 Task: Look for space in El Eulma, Algeria from 5th June, 2023 to 16th June, 2023 for 2 adults in price range Rs.14000 to Rs.18000. Place can be entire place with 1  bedroom having 1 bed and 1 bathroom. Property type can be house, flat, hotel. Amenities needed are: washing machine. Booking option can be shelf check-in. Required host language is .
Action: Mouse moved to (558, 114)
Screenshot: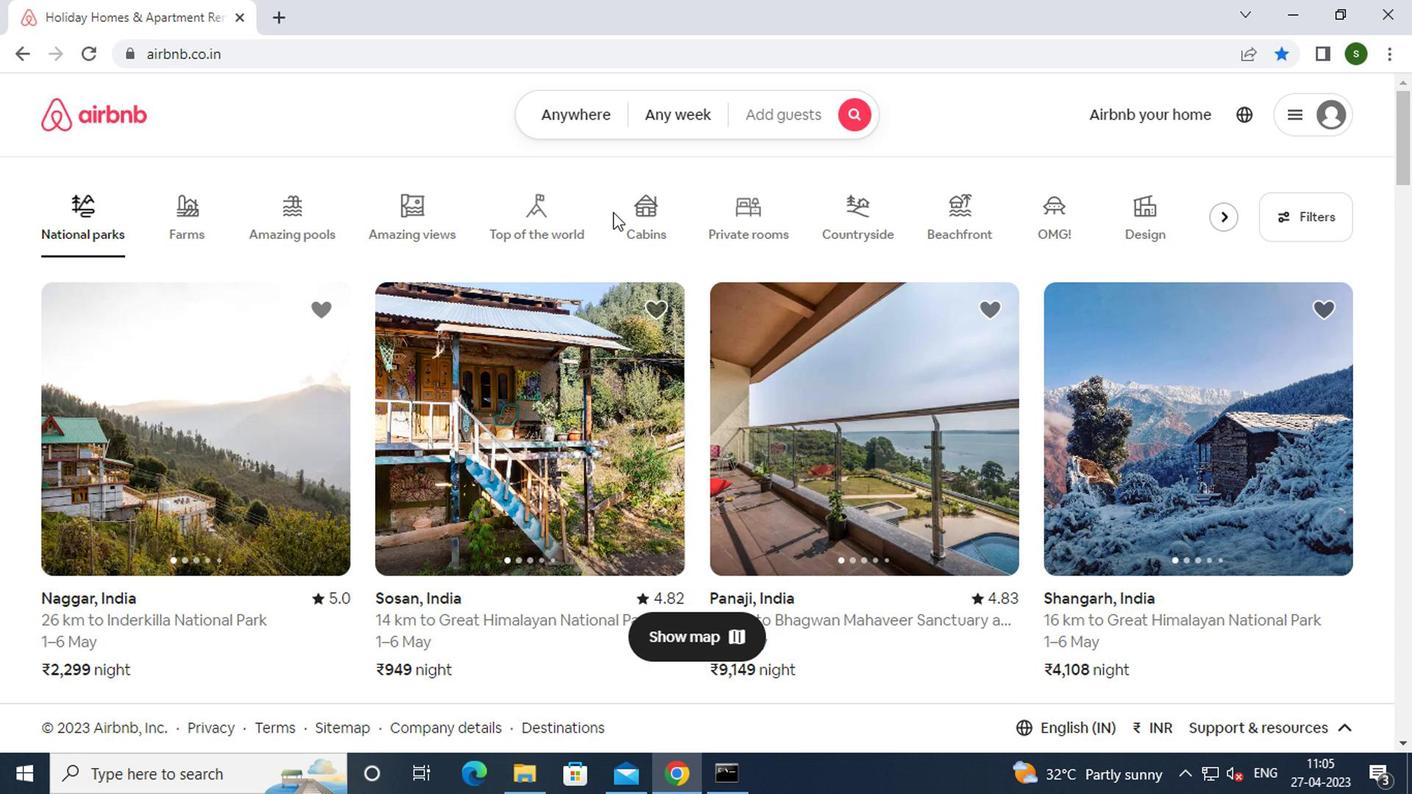 
Action: Mouse pressed left at (558, 114)
Screenshot: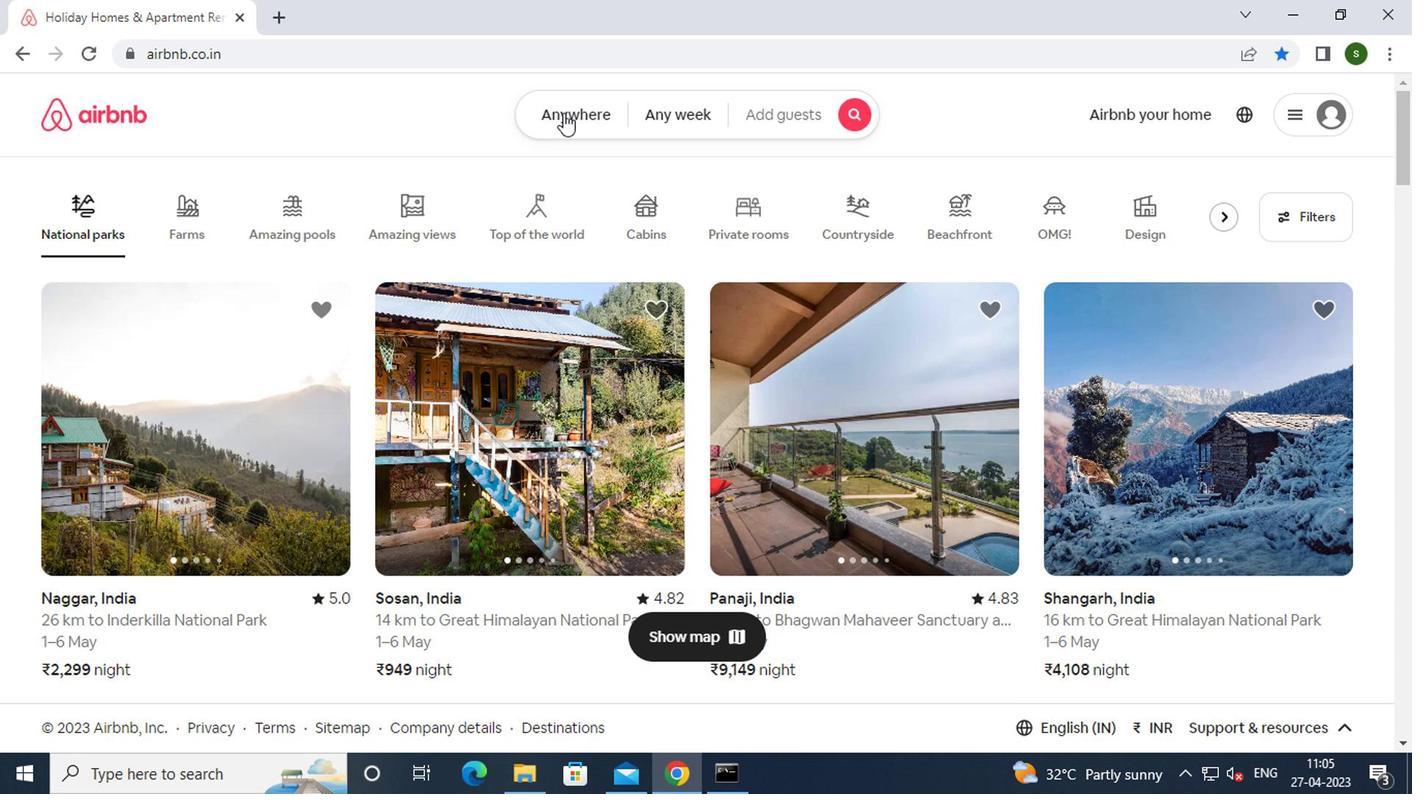 
Action: Mouse moved to (444, 196)
Screenshot: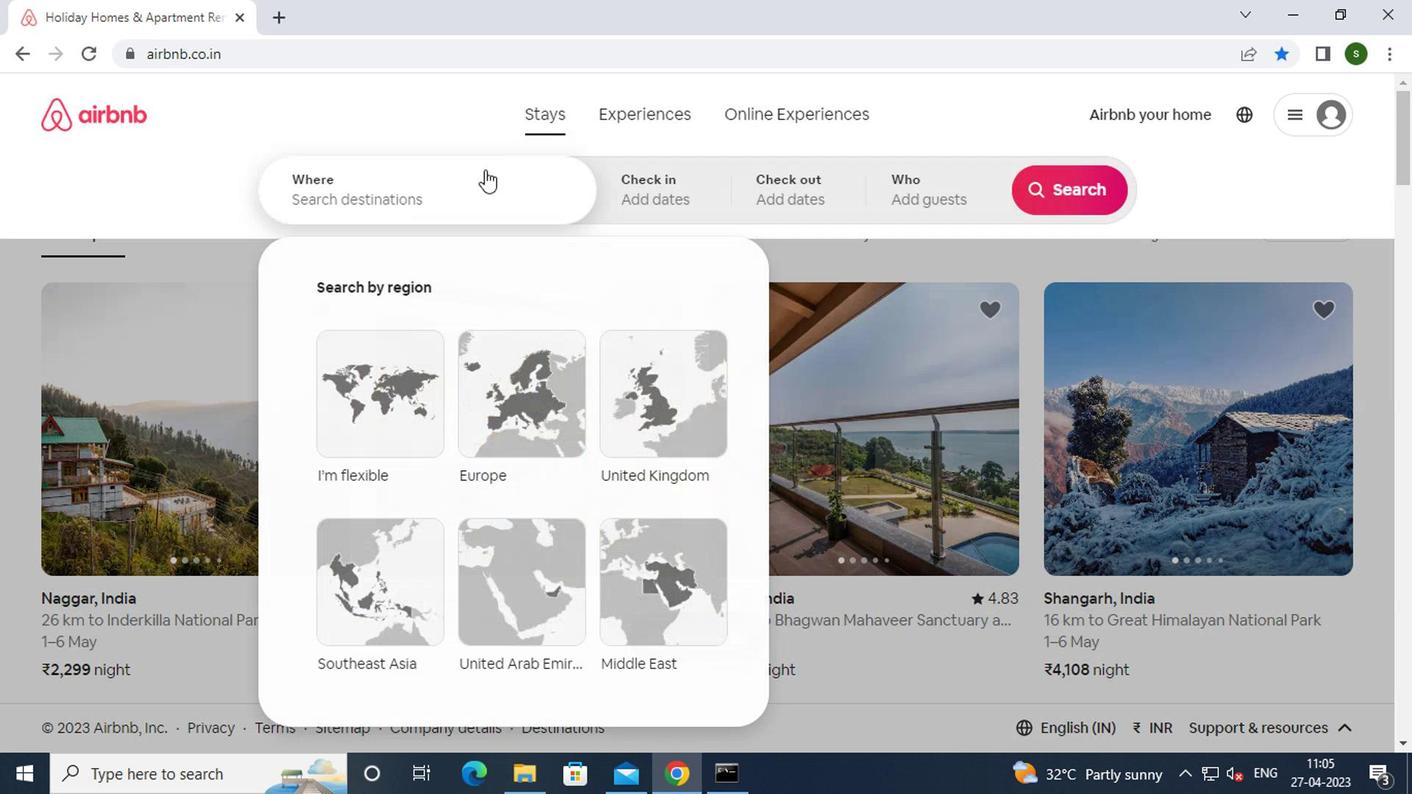
Action: Mouse pressed left at (444, 196)
Screenshot: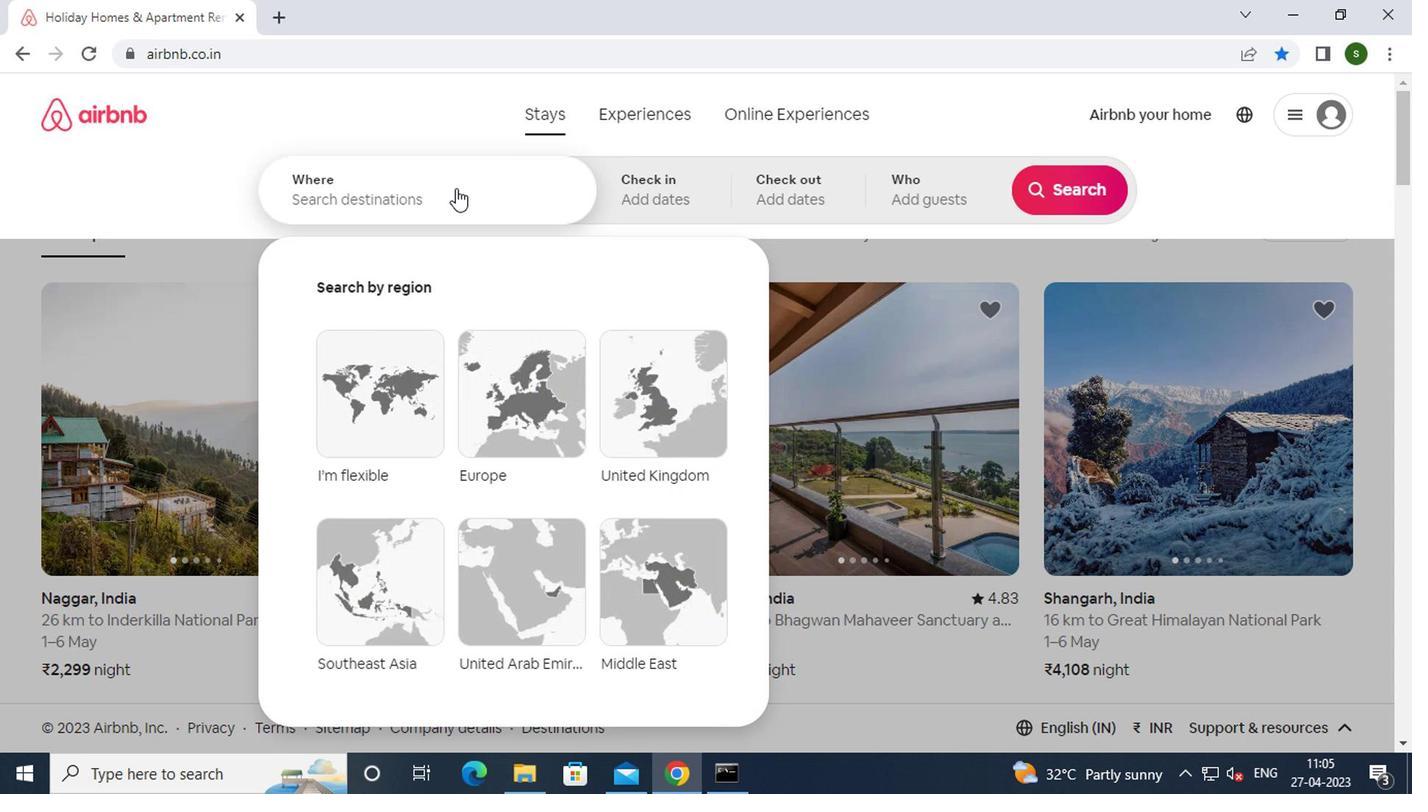 
Action: Mouse moved to (443, 196)
Screenshot: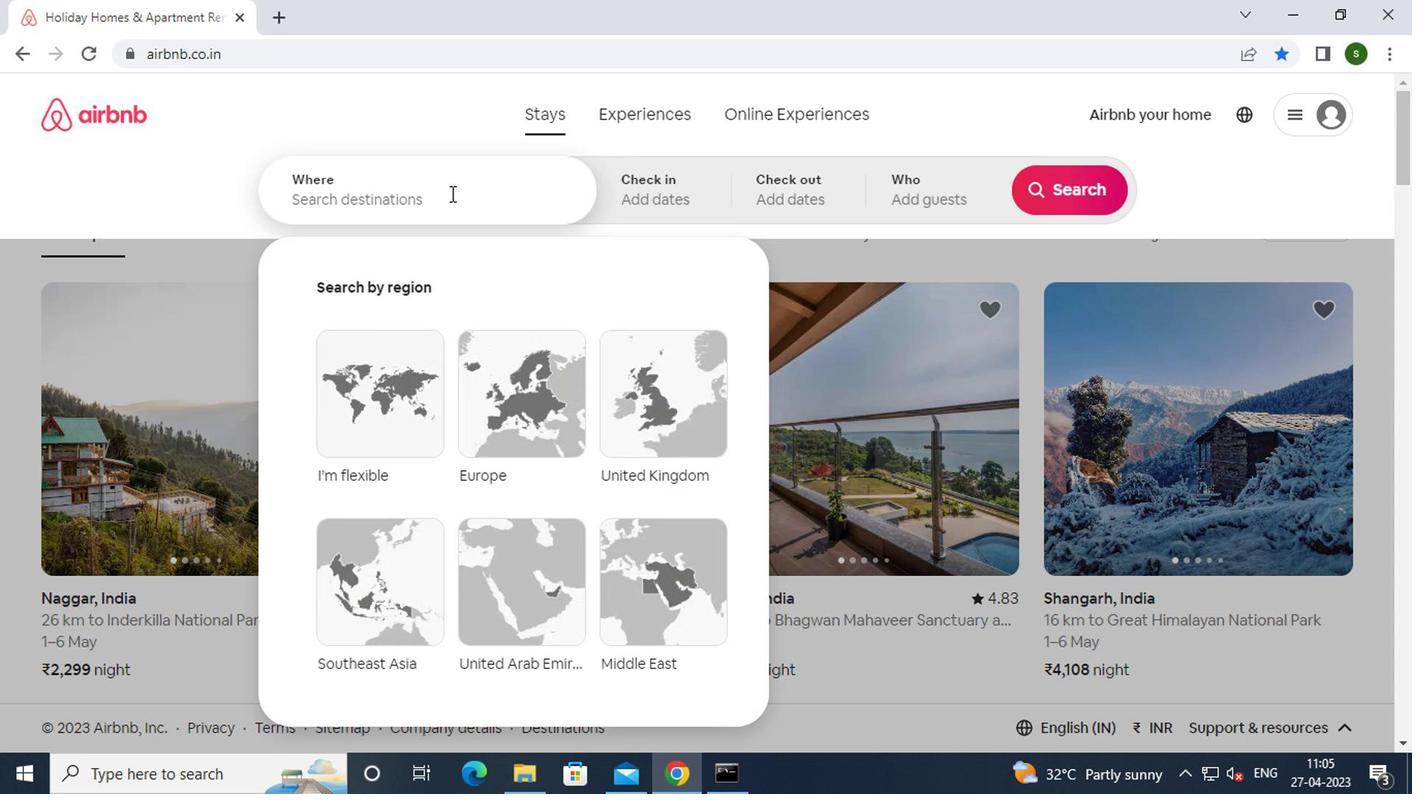 
Action: Key pressed e<Key.caps_lock>l<Key.space><Key.caps_lock>e<Key.caps_lock>ulma,<Key.space><Key.caps_lock>a<Key.caps_lock>lgeria<Key.enter>
Screenshot: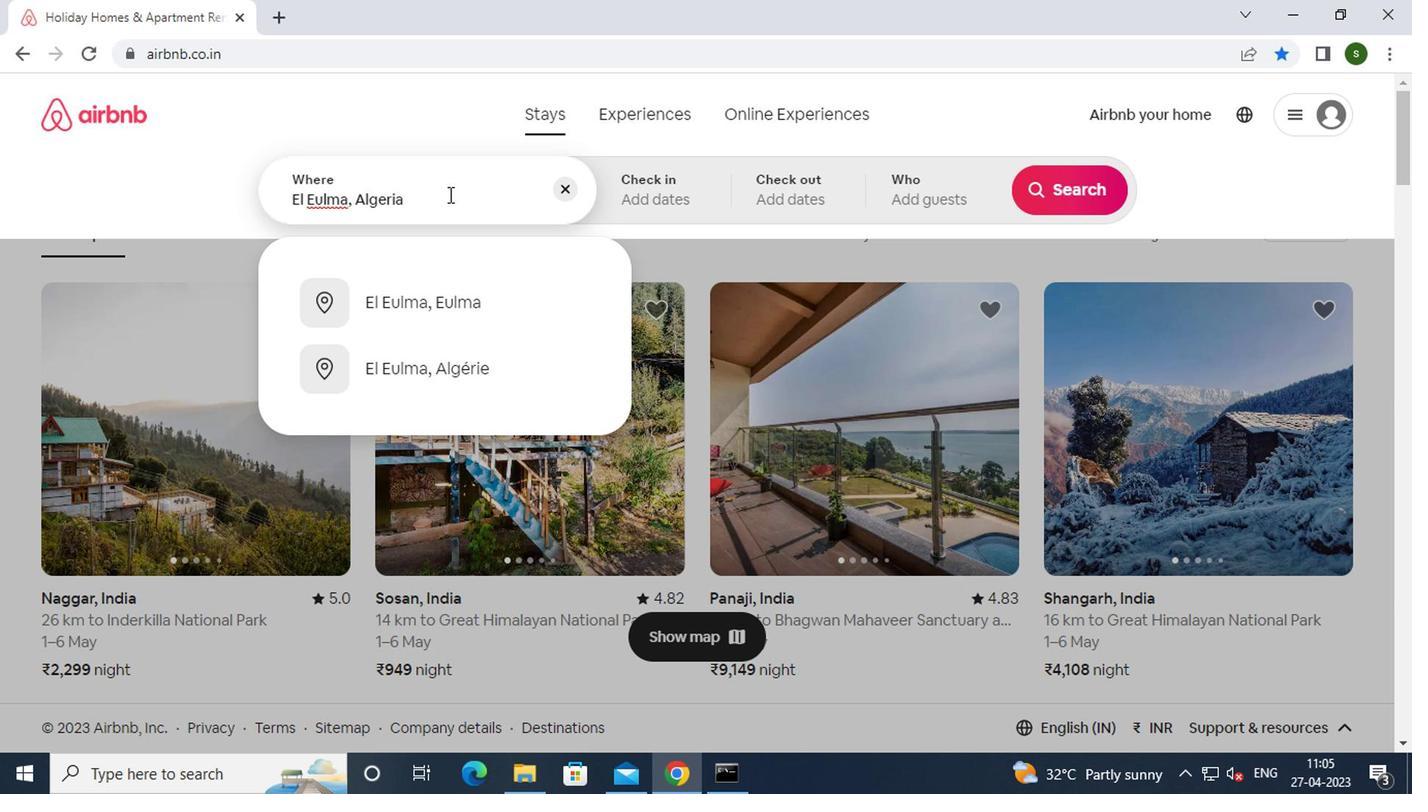 
Action: Mouse moved to (1045, 366)
Screenshot: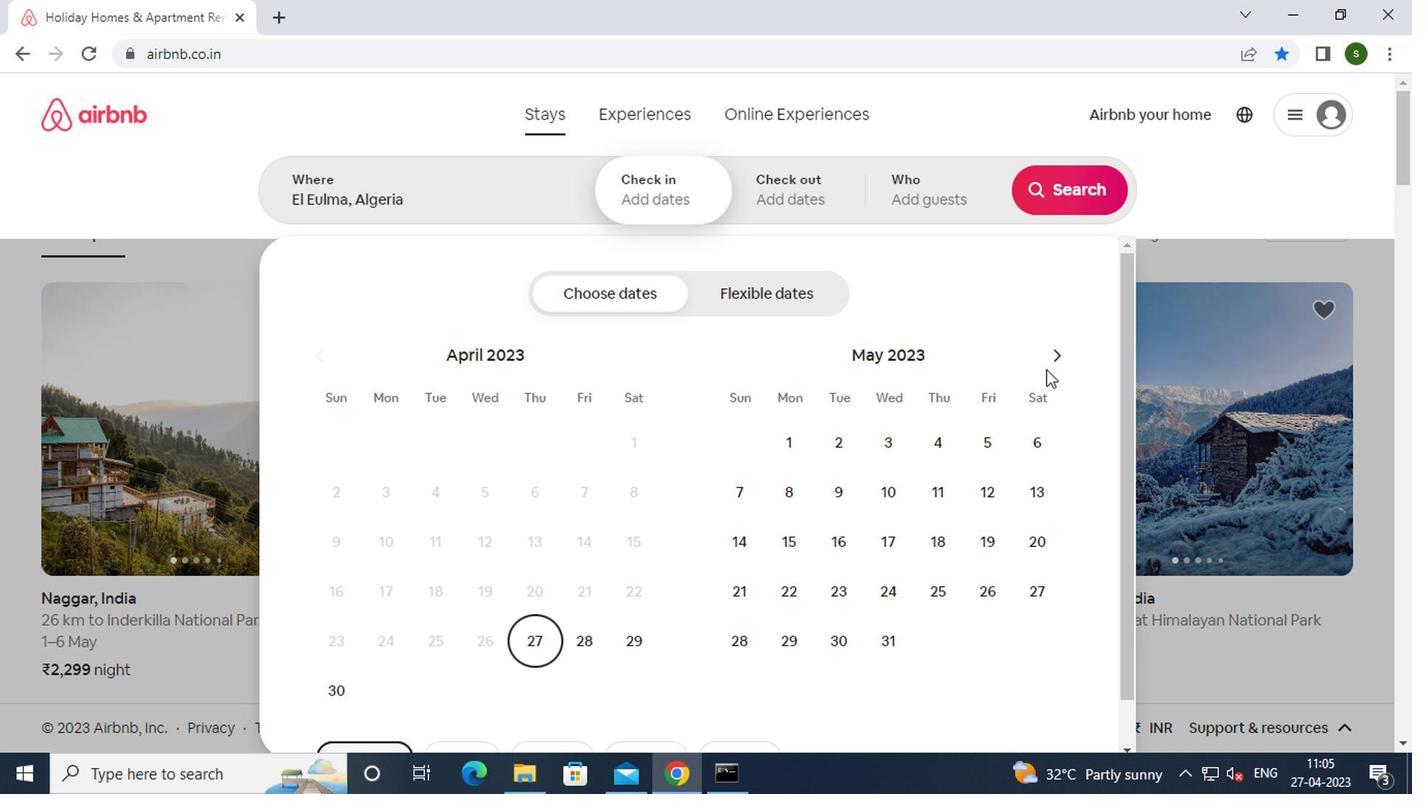 
Action: Mouse pressed left at (1045, 366)
Screenshot: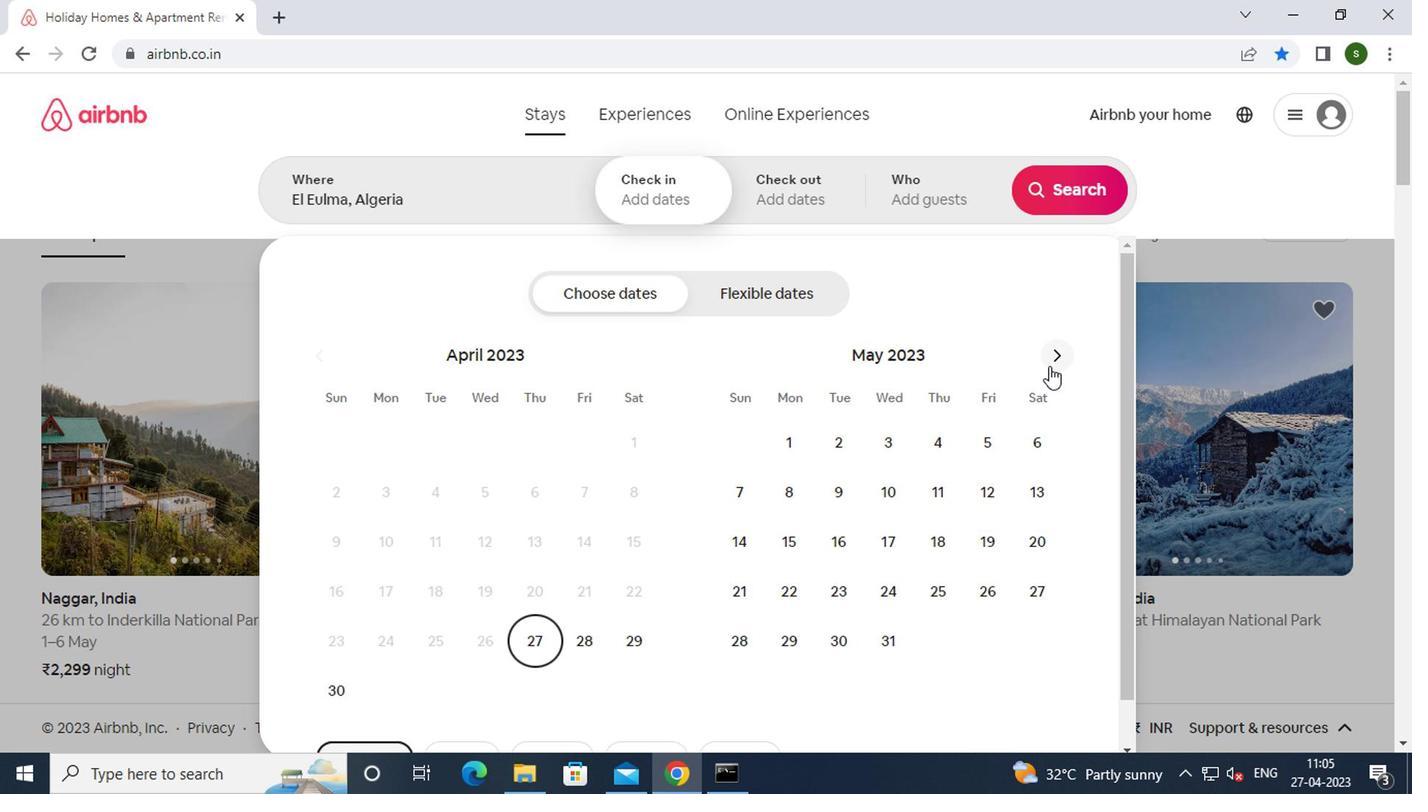 
Action: Mouse moved to (795, 485)
Screenshot: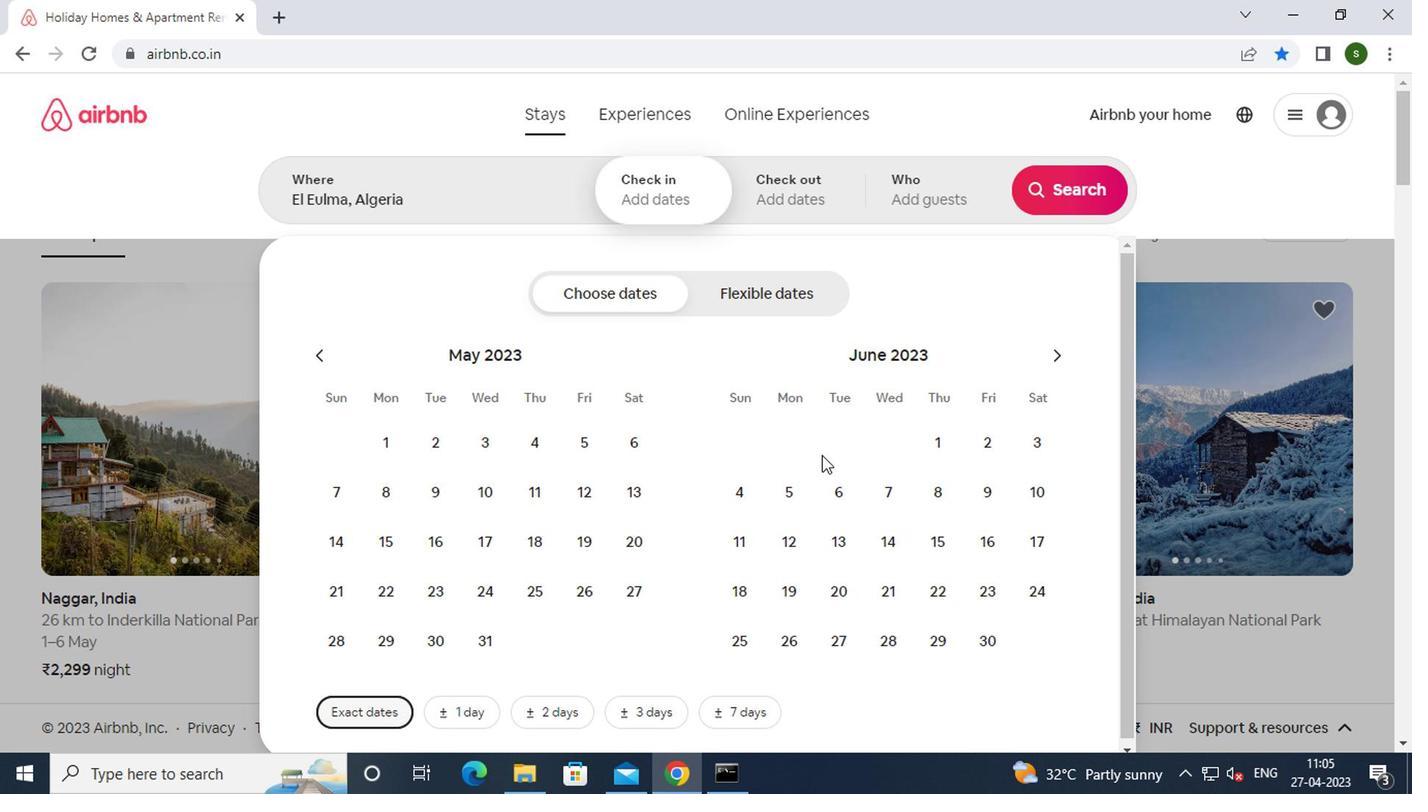 
Action: Mouse pressed left at (795, 485)
Screenshot: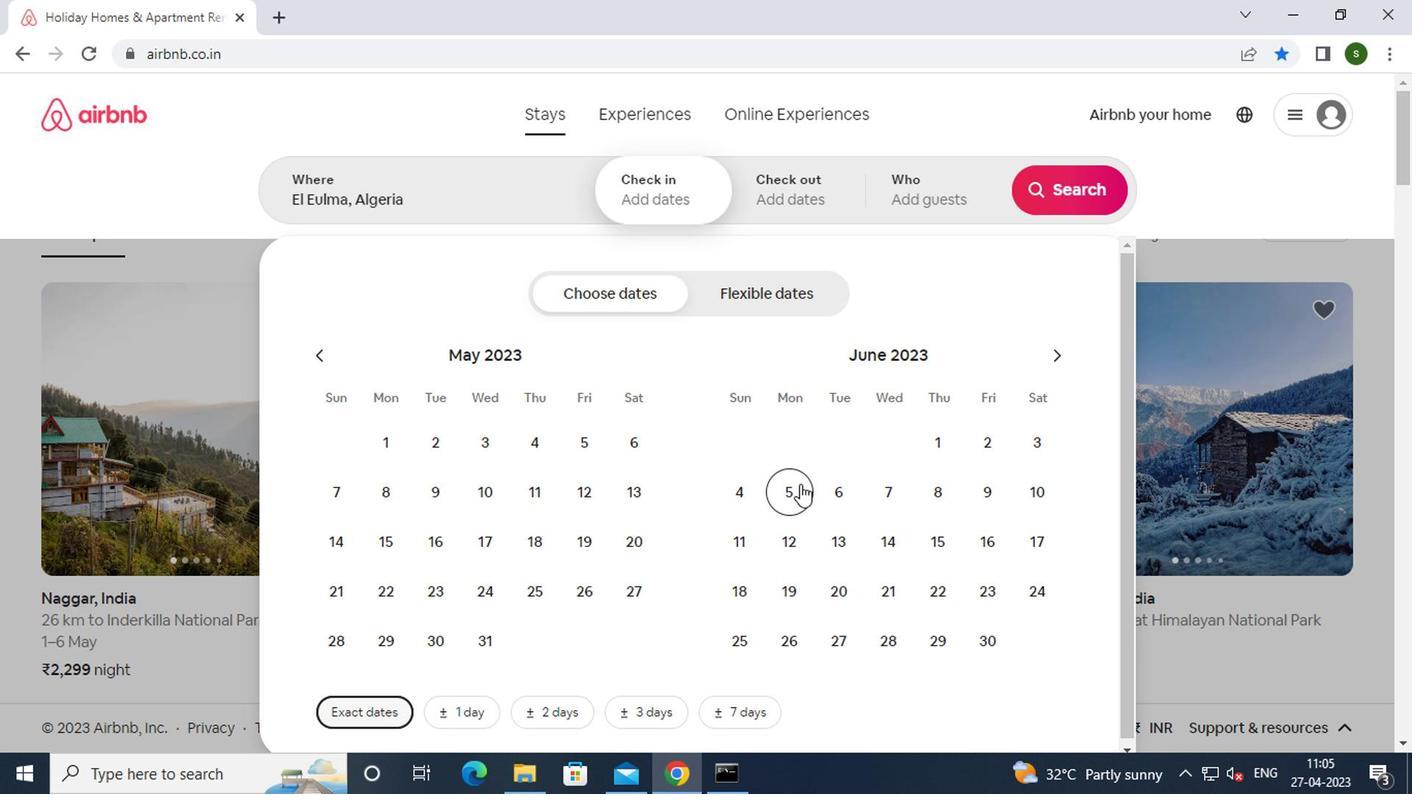 
Action: Mouse moved to (966, 538)
Screenshot: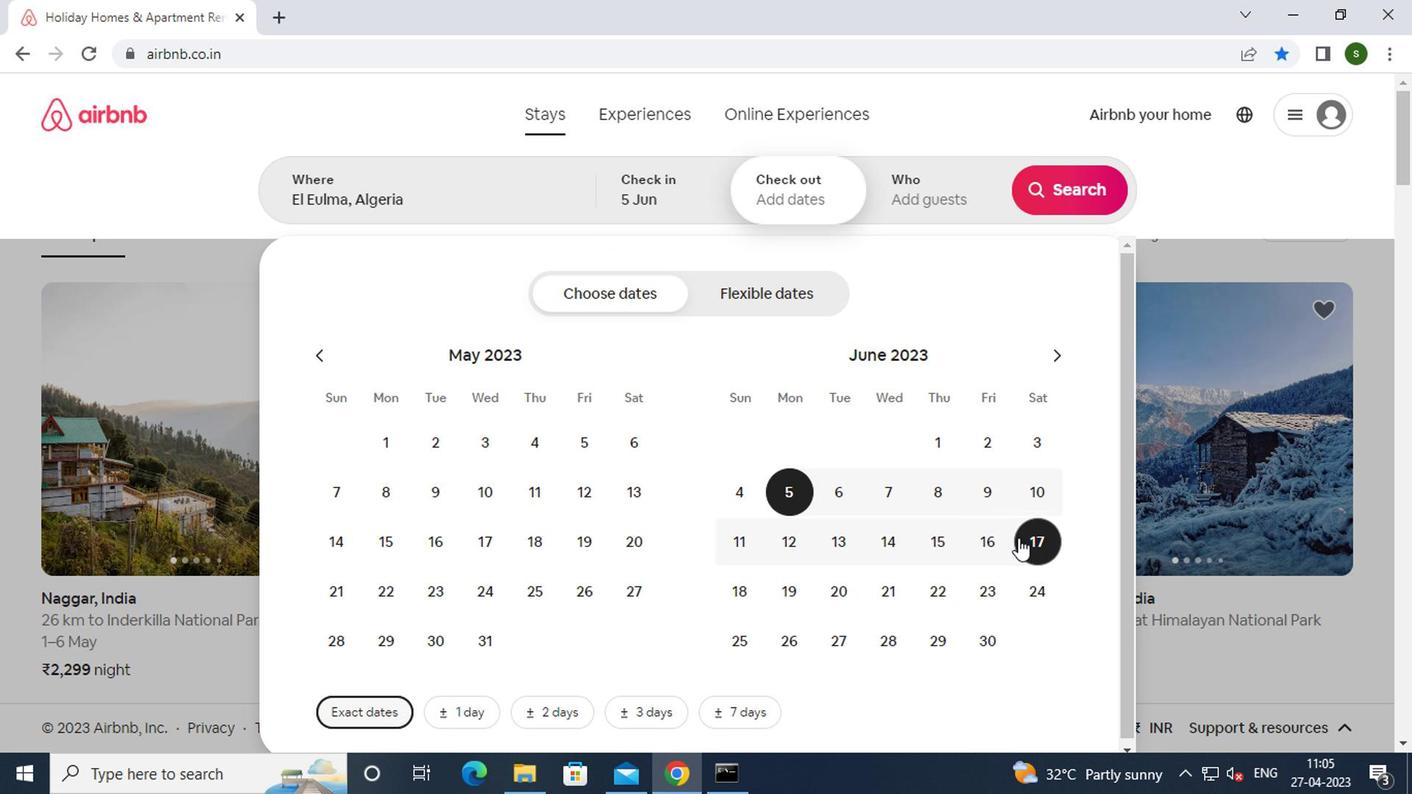 
Action: Mouse pressed left at (966, 538)
Screenshot: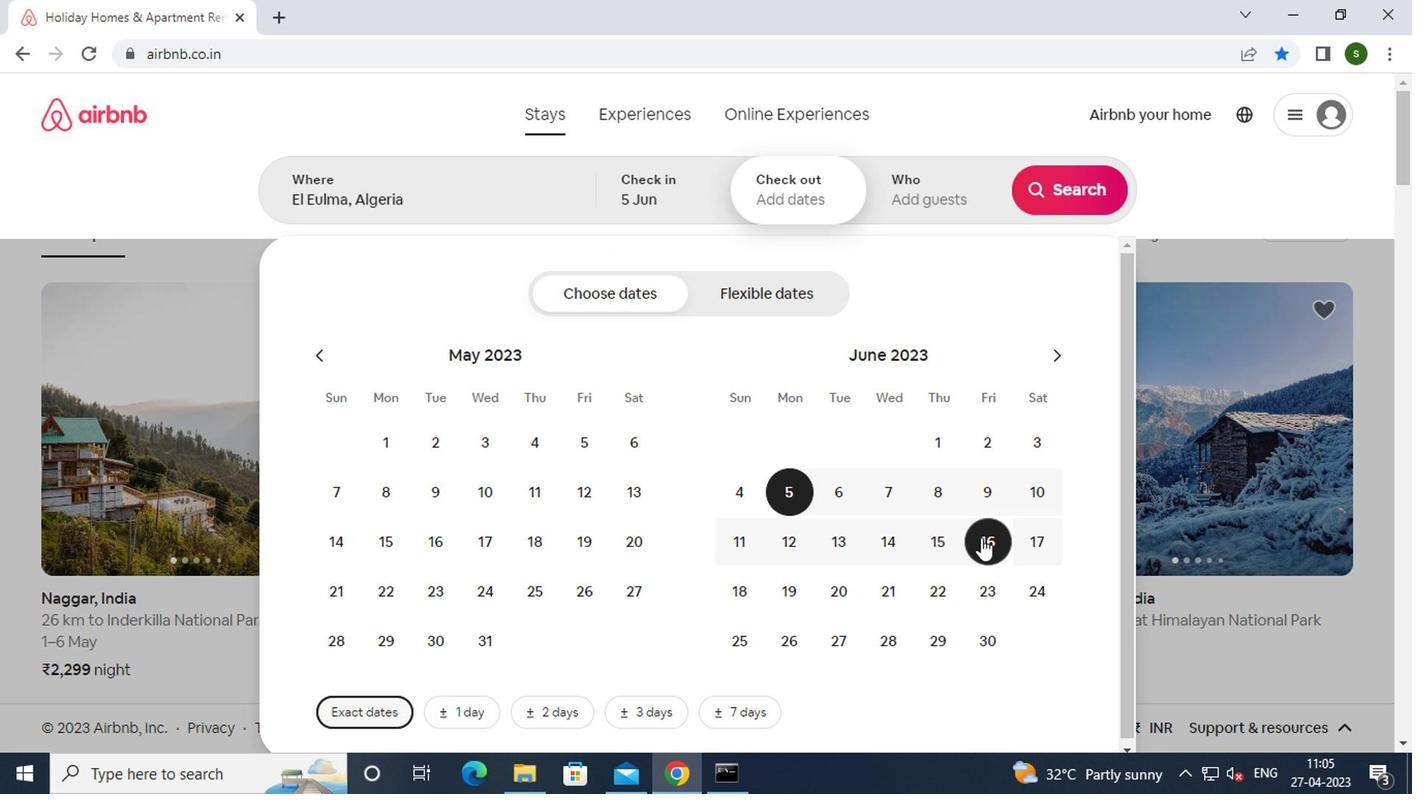 
Action: Mouse moved to (913, 205)
Screenshot: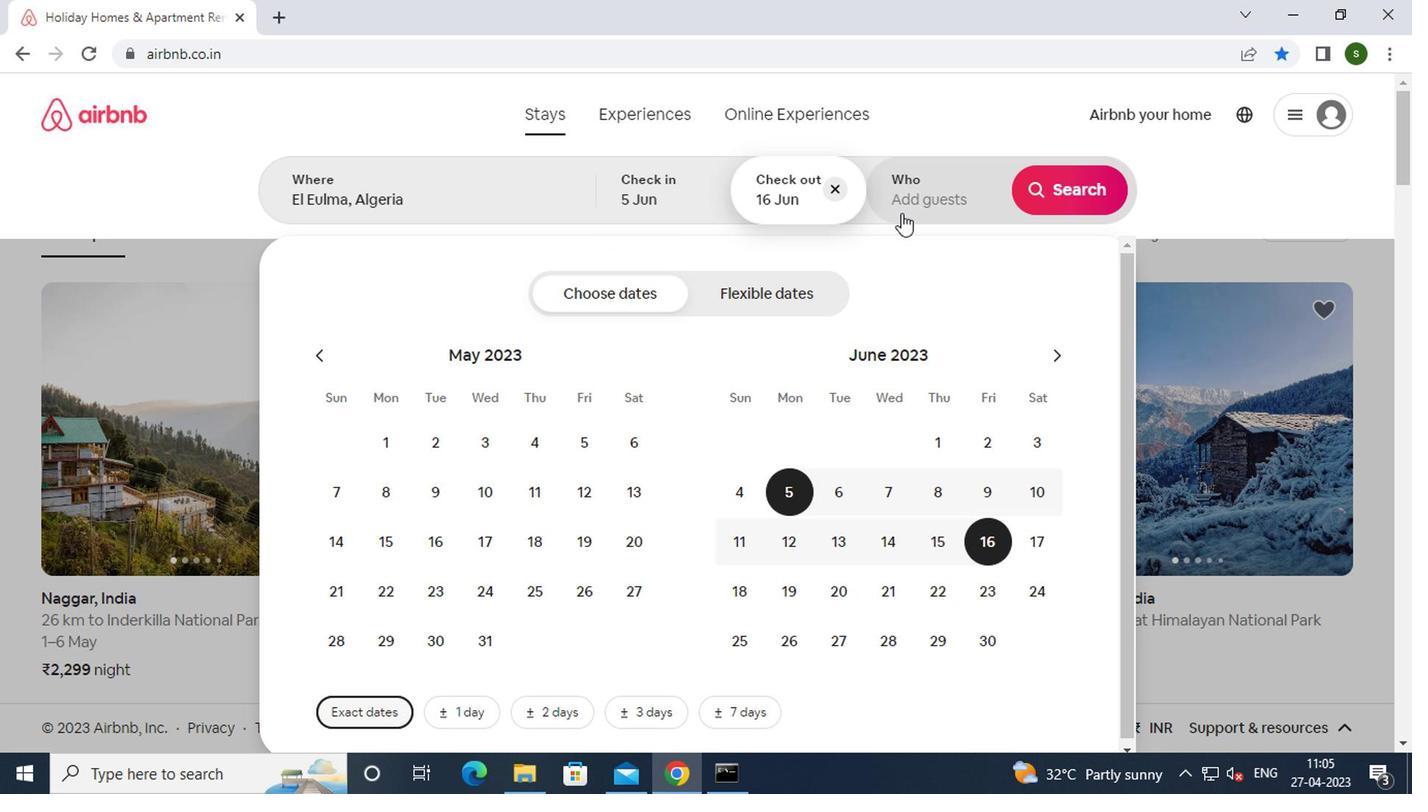 
Action: Mouse pressed left at (913, 205)
Screenshot: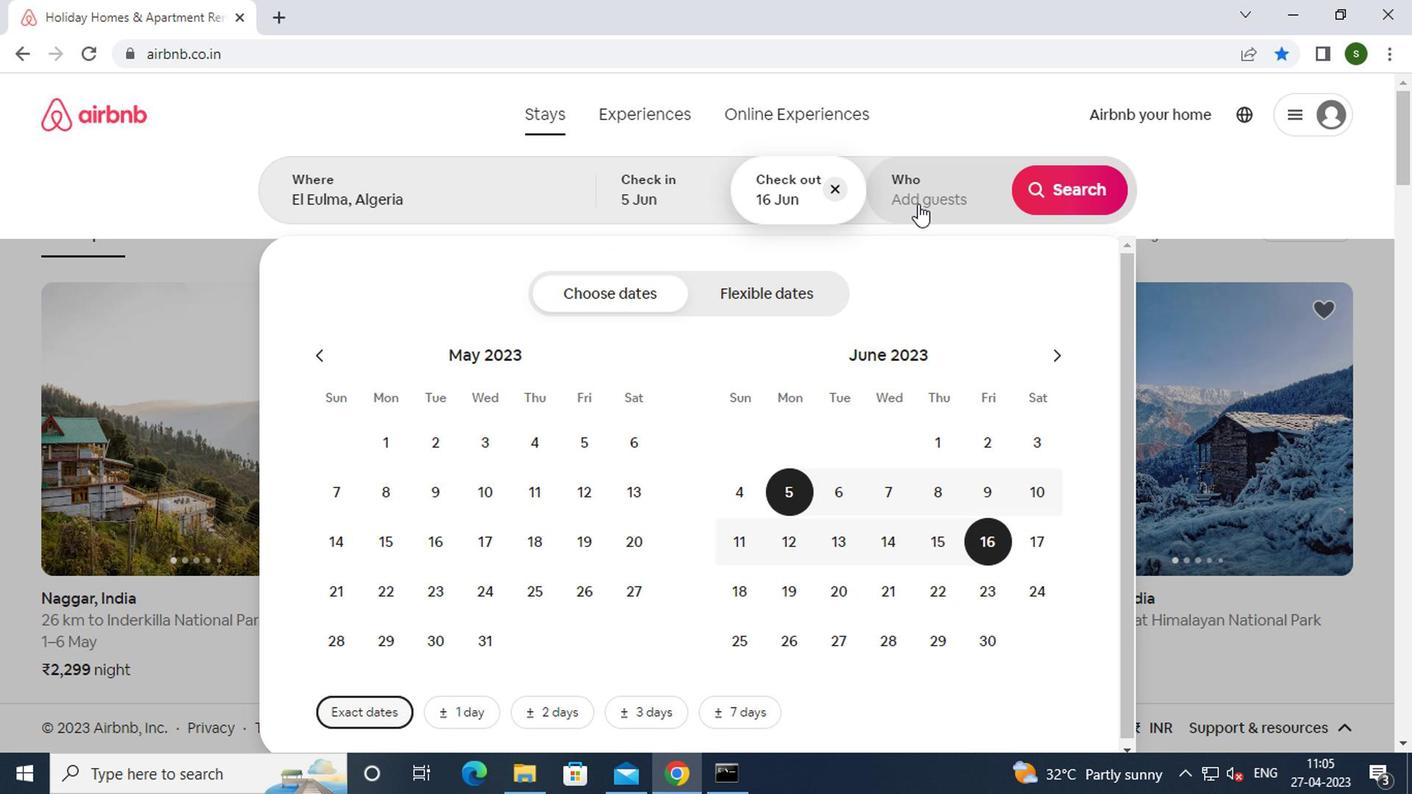 
Action: Mouse moved to (1063, 295)
Screenshot: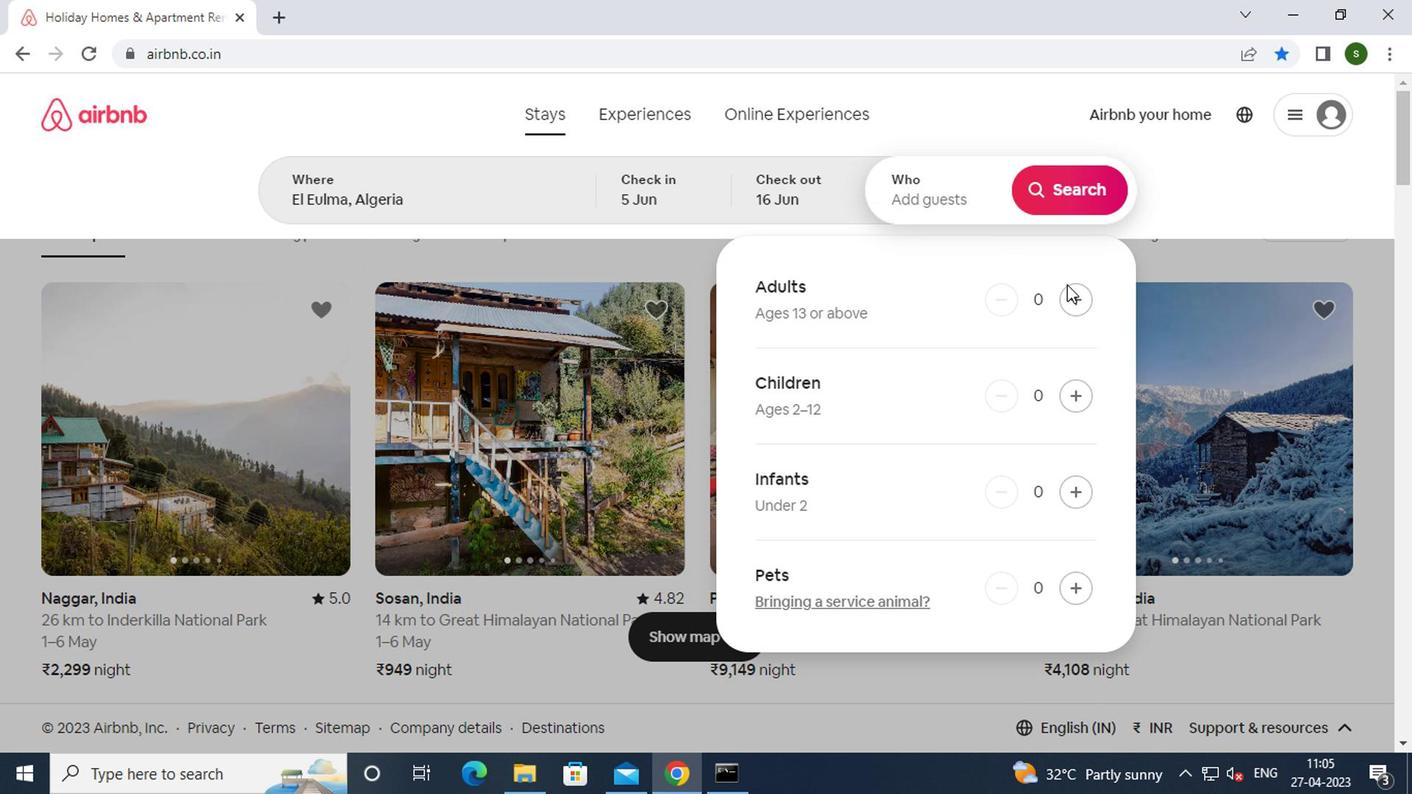 
Action: Mouse pressed left at (1063, 295)
Screenshot: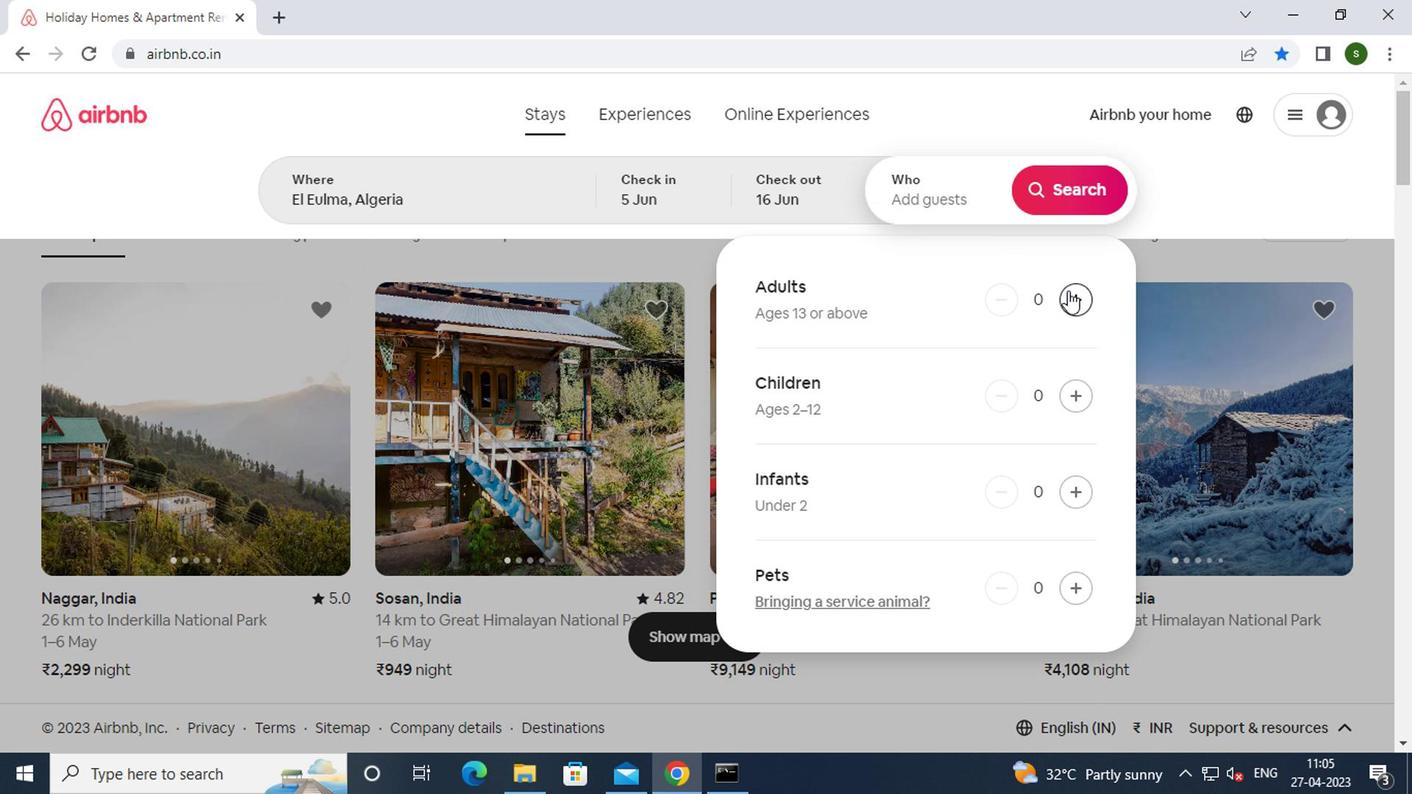 
Action: Mouse pressed left at (1063, 295)
Screenshot: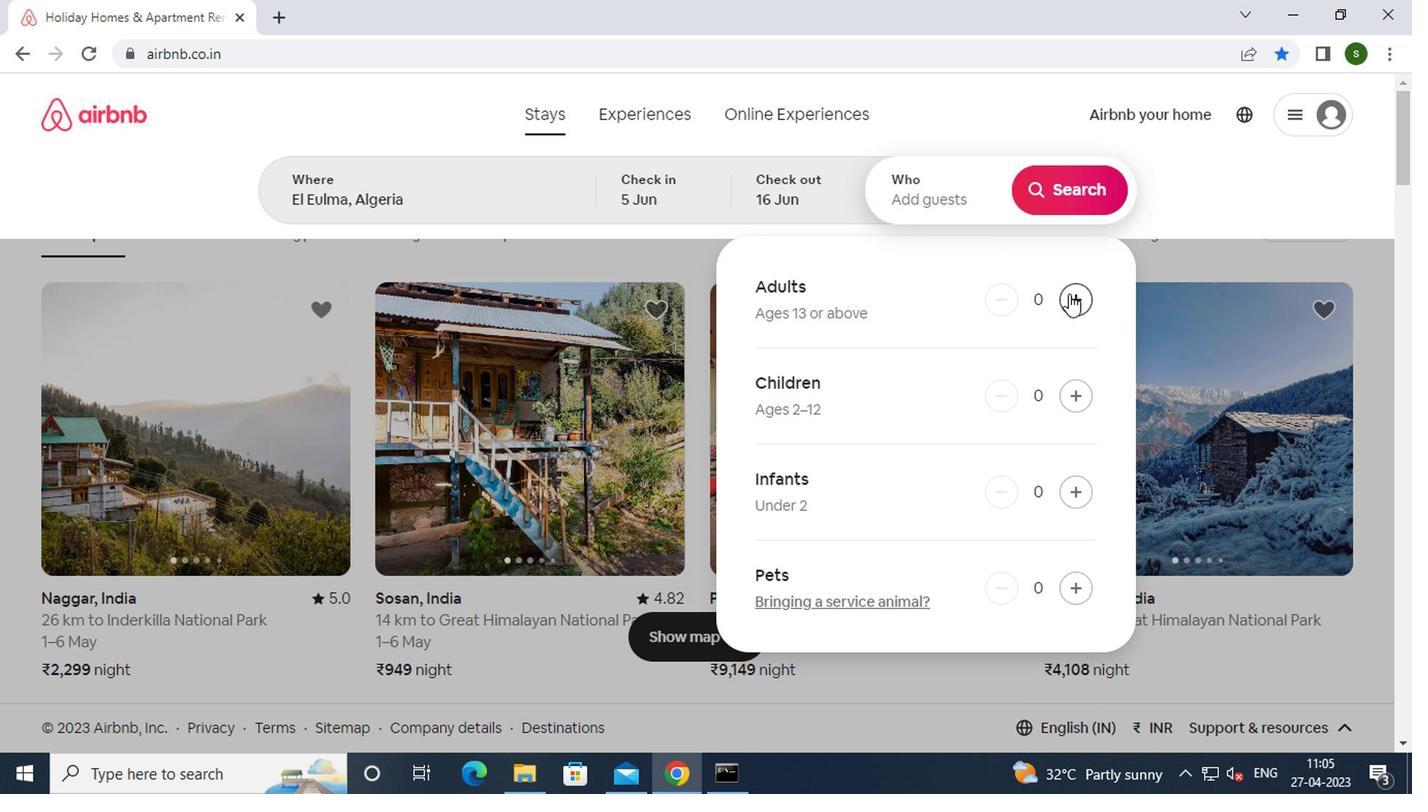 
Action: Mouse moved to (1053, 200)
Screenshot: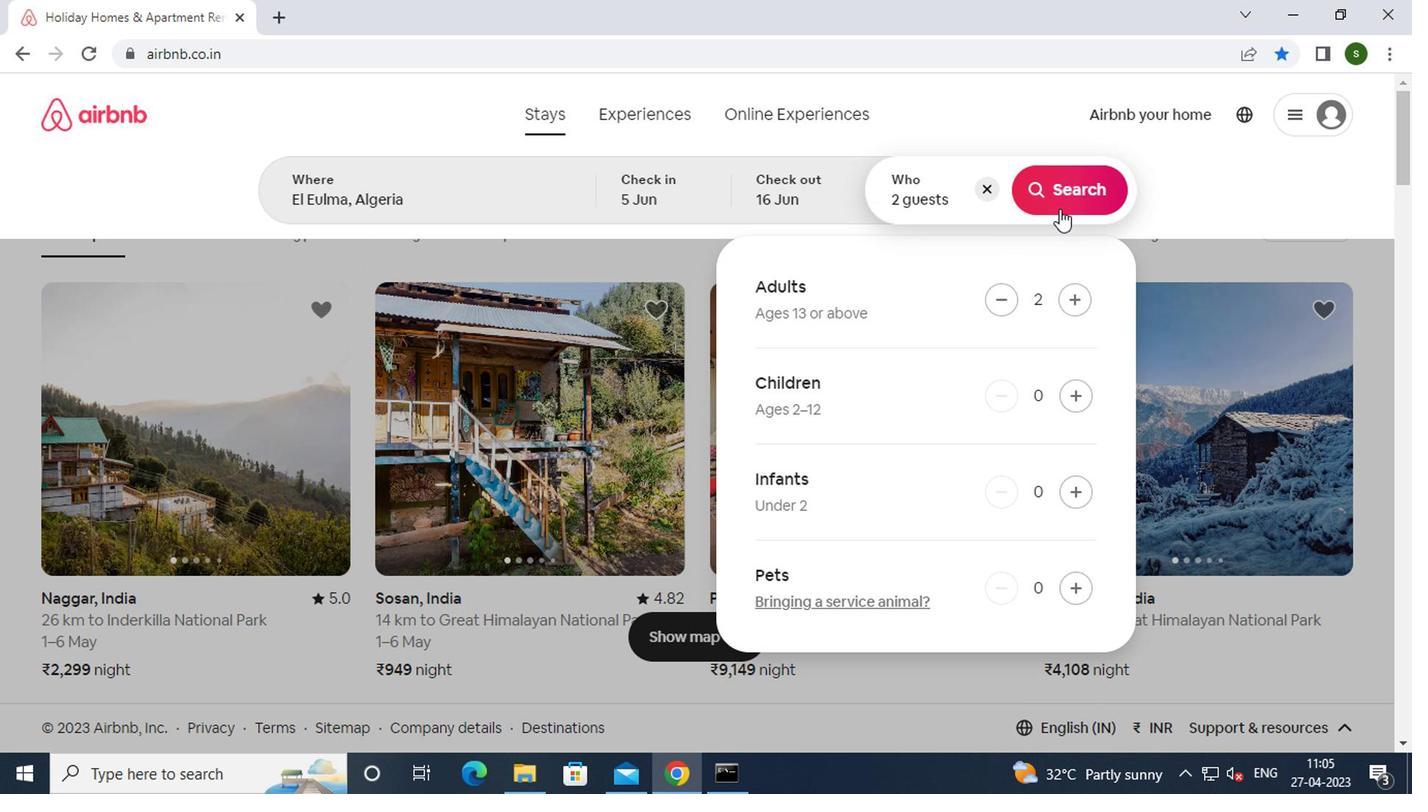 
Action: Mouse pressed left at (1053, 200)
Screenshot: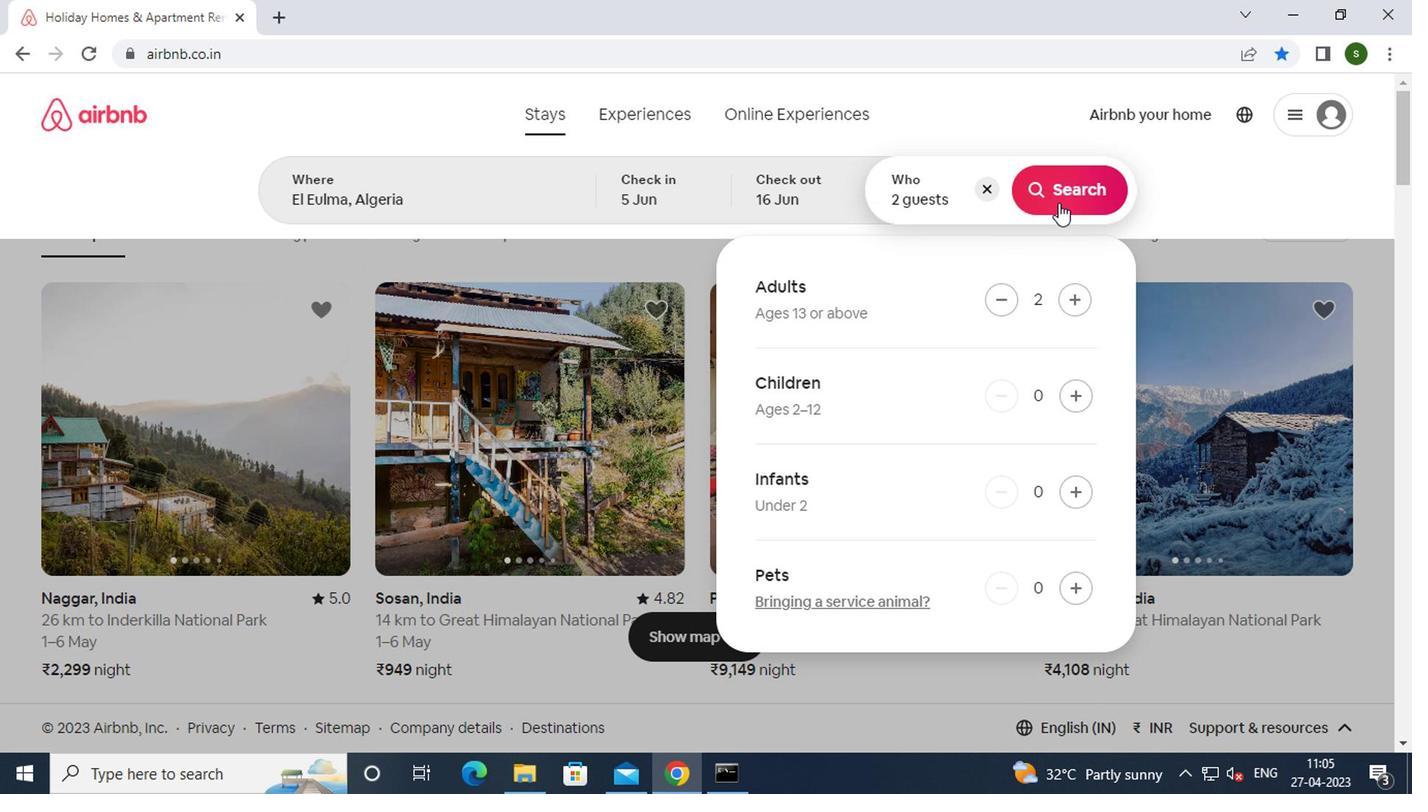 
Action: Mouse moved to (1295, 211)
Screenshot: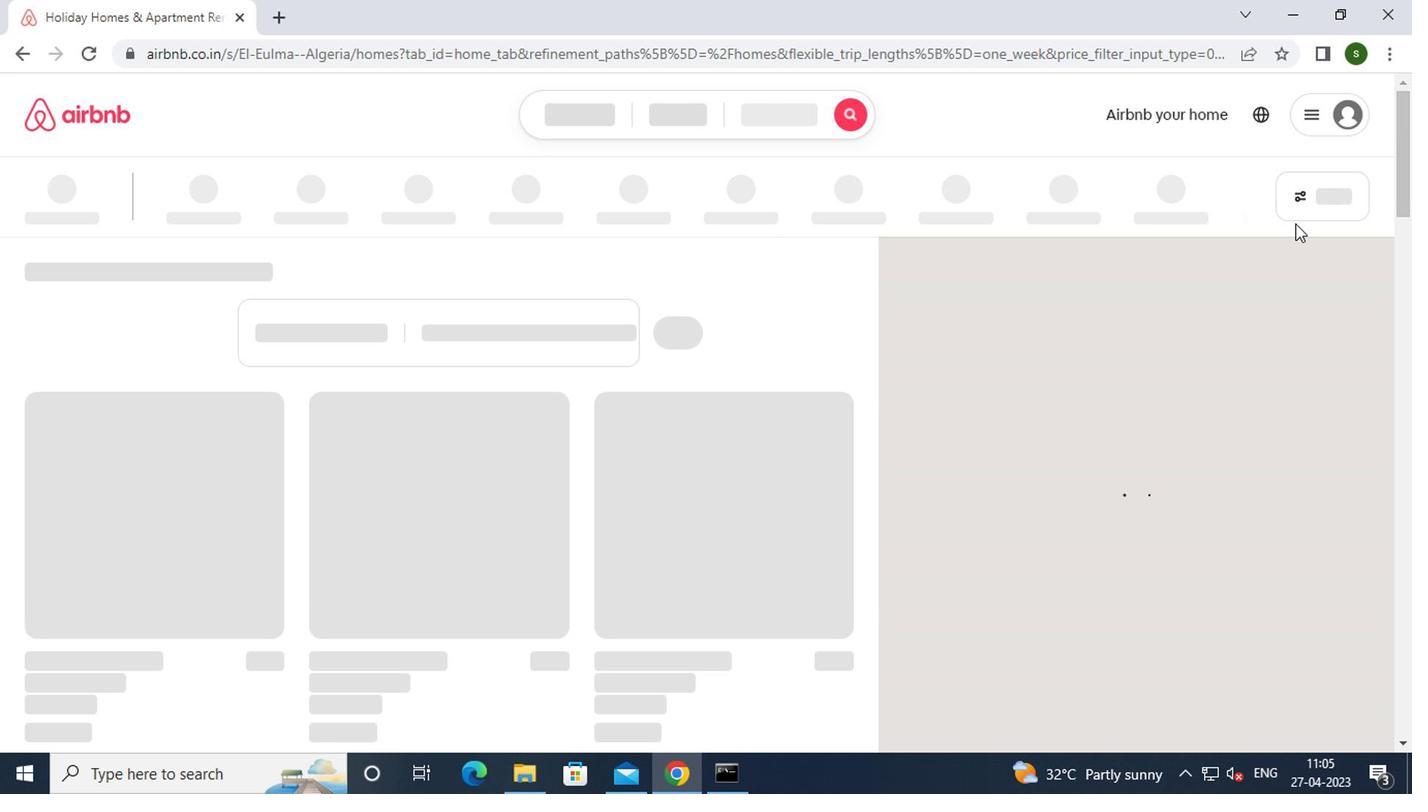 
Action: Mouse pressed left at (1295, 211)
Screenshot: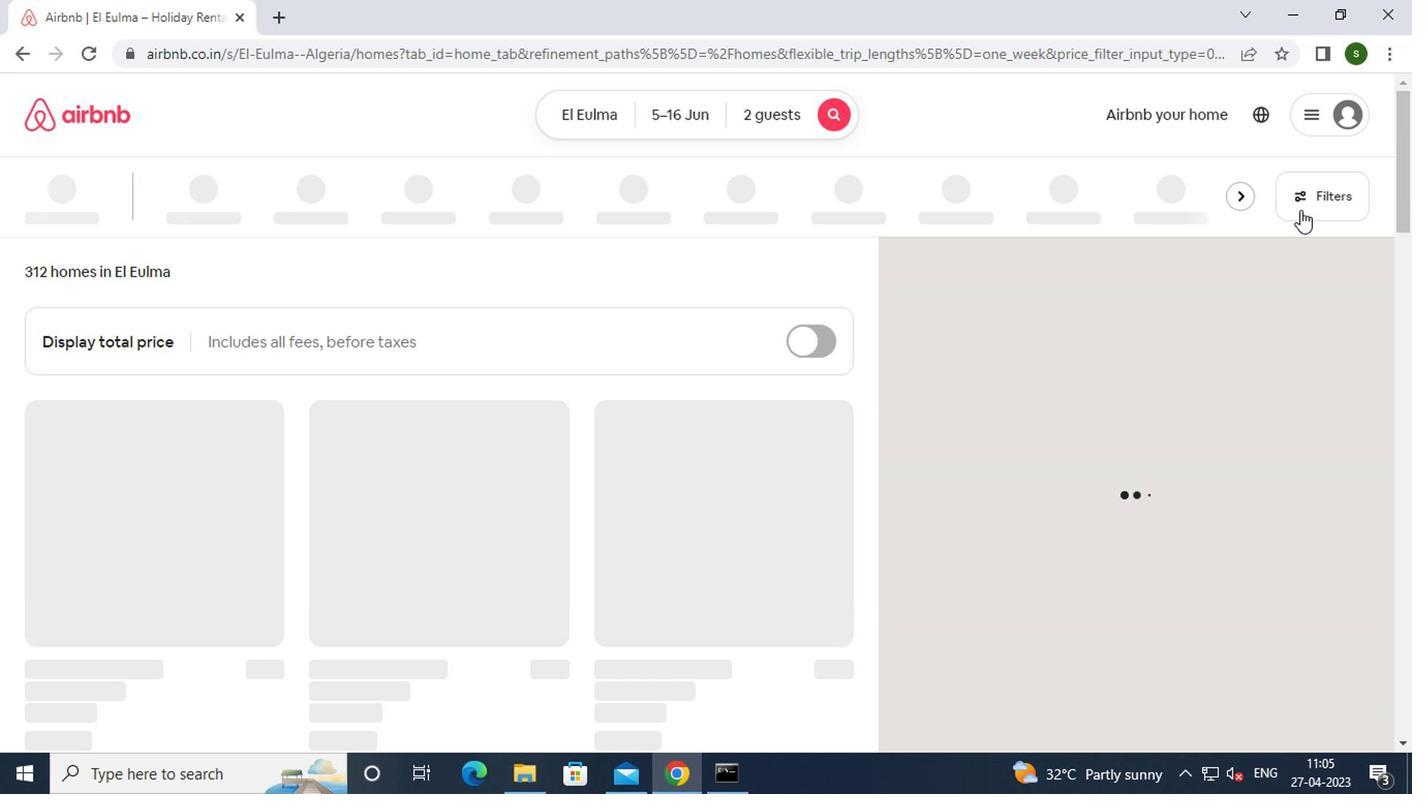 
Action: Mouse pressed left at (1295, 211)
Screenshot: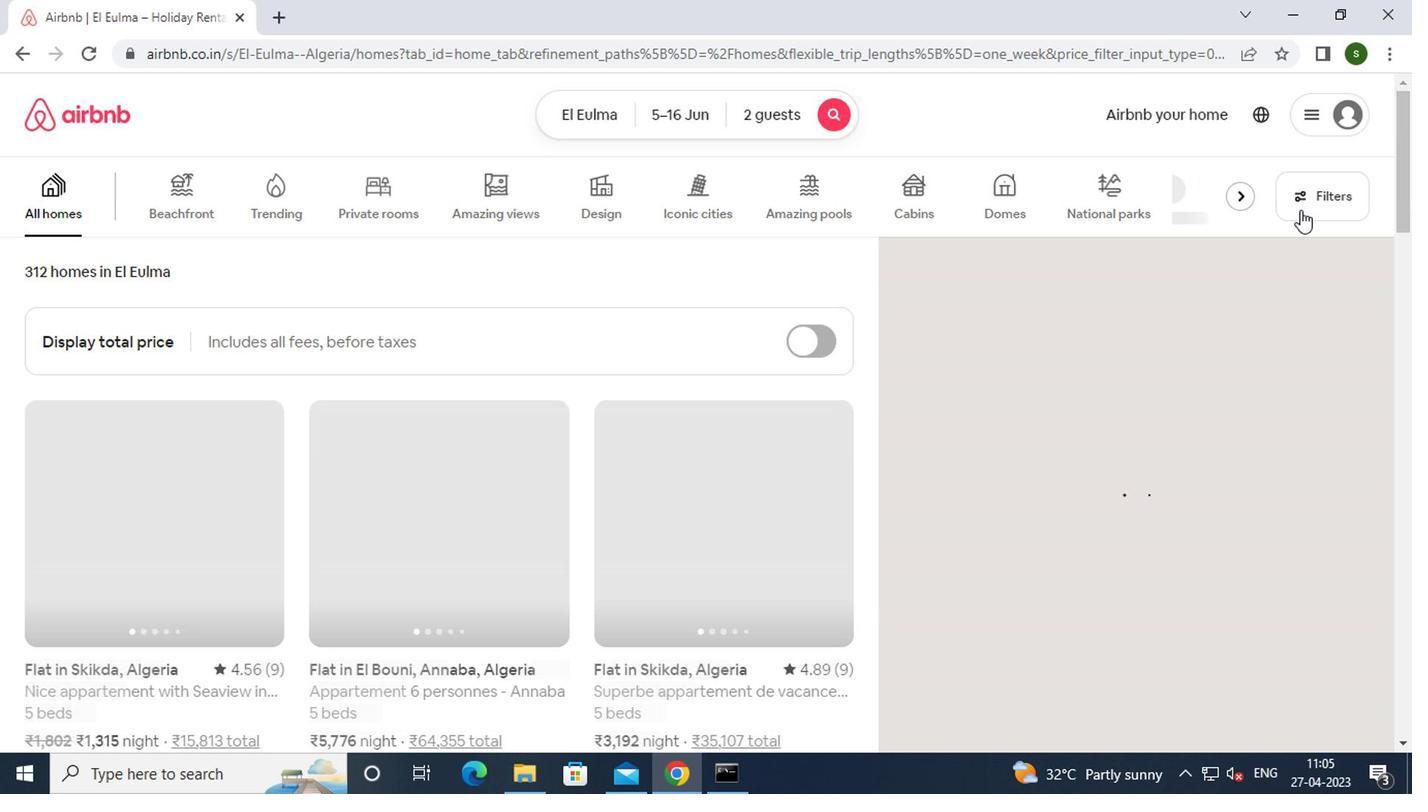 
Action: Mouse pressed left at (1295, 211)
Screenshot: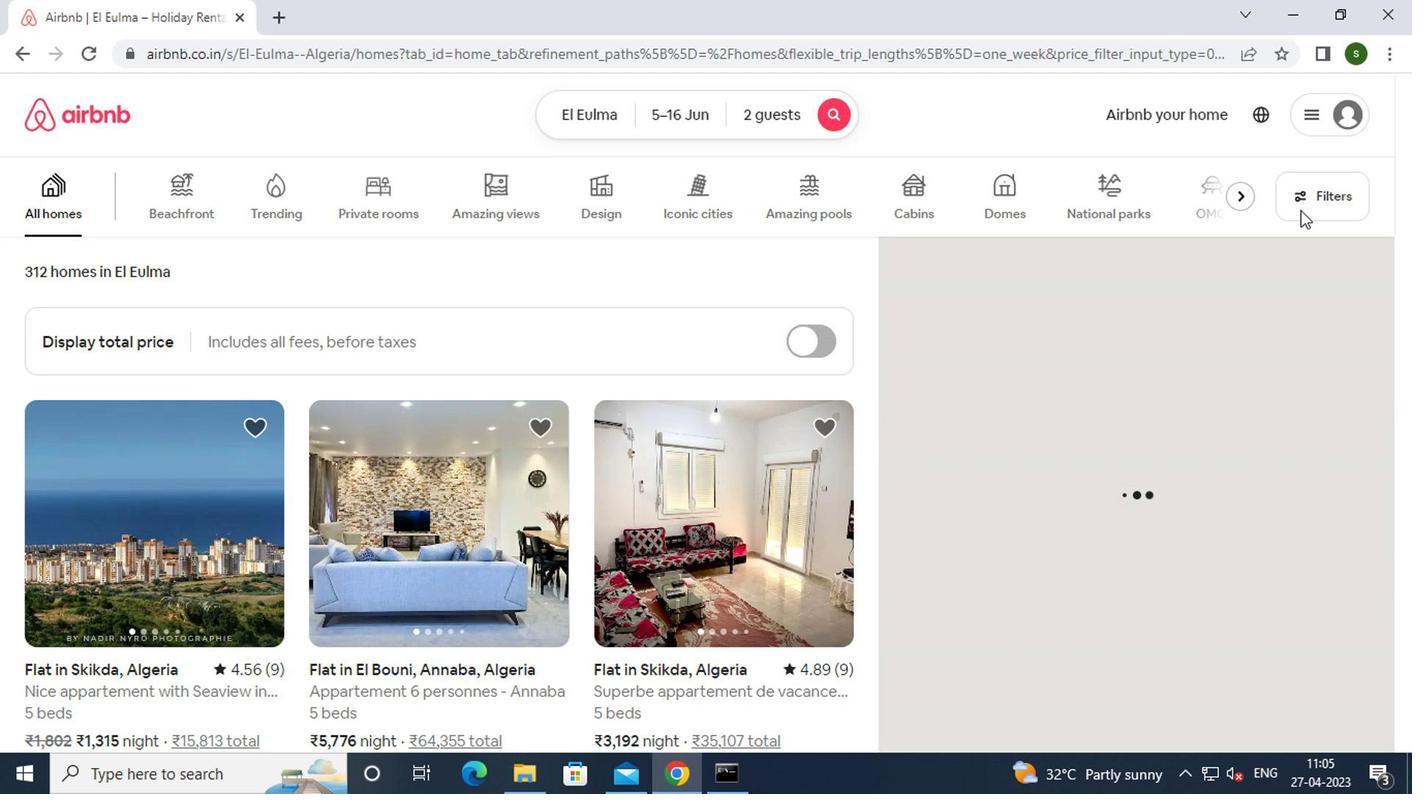 
Action: Mouse moved to (561, 461)
Screenshot: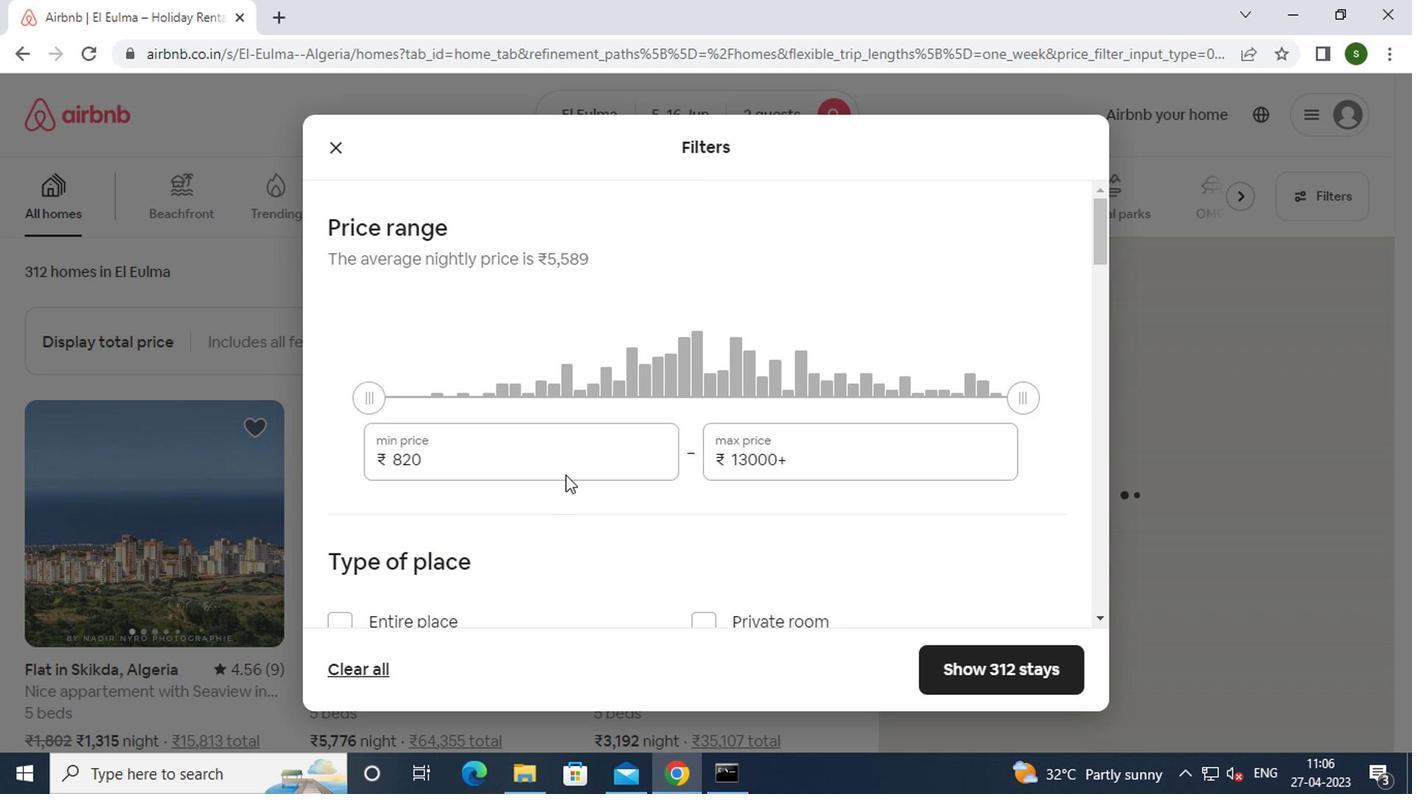 
Action: Mouse pressed left at (561, 461)
Screenshot: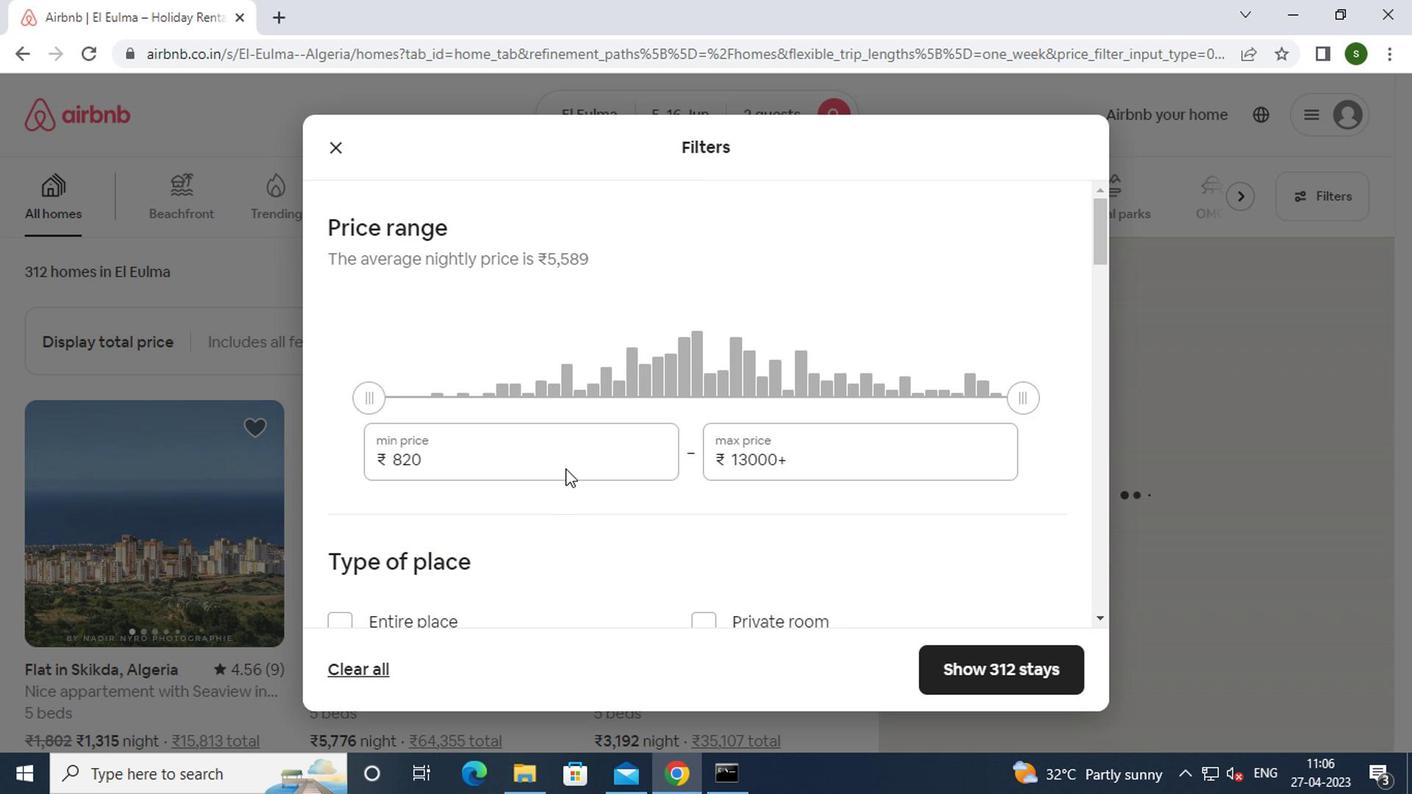 
Action: Key pressed <Key.backspace><Key.backspace><Key.backspace><Key.backspace>14000
Screenshot: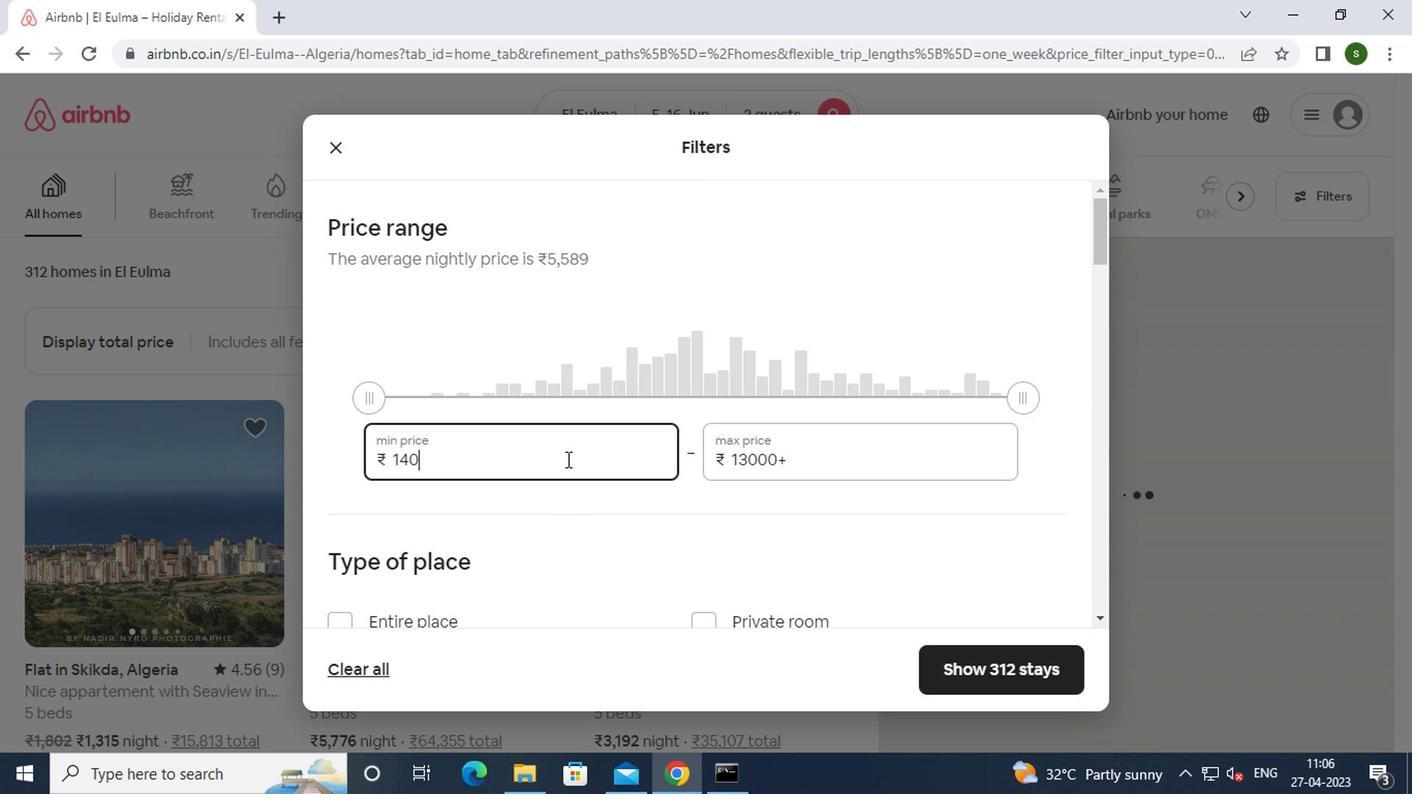 
Action: Mouse moved to (821, 435)
Screenshot: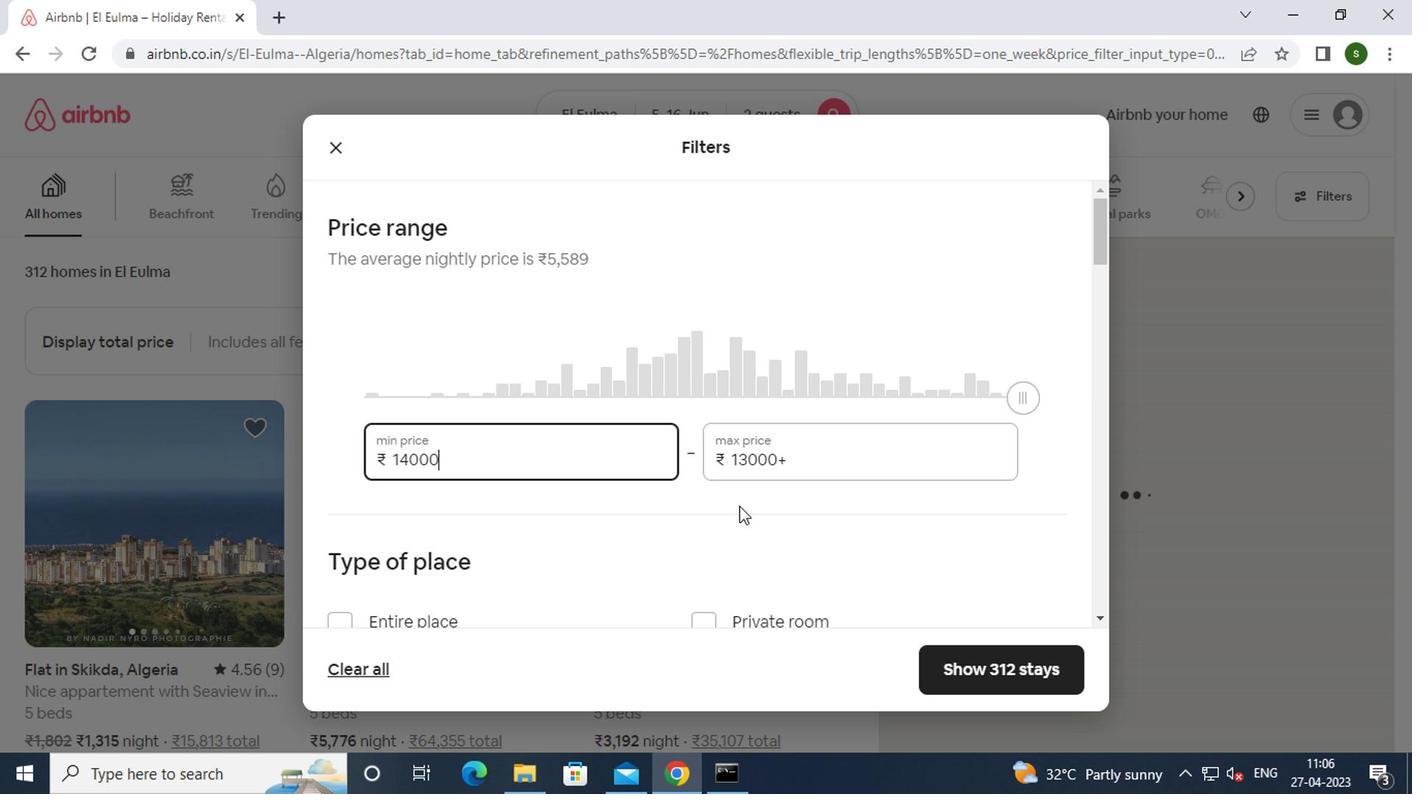 
Action: Mouse pressed left at (821, 435)
Screenshot: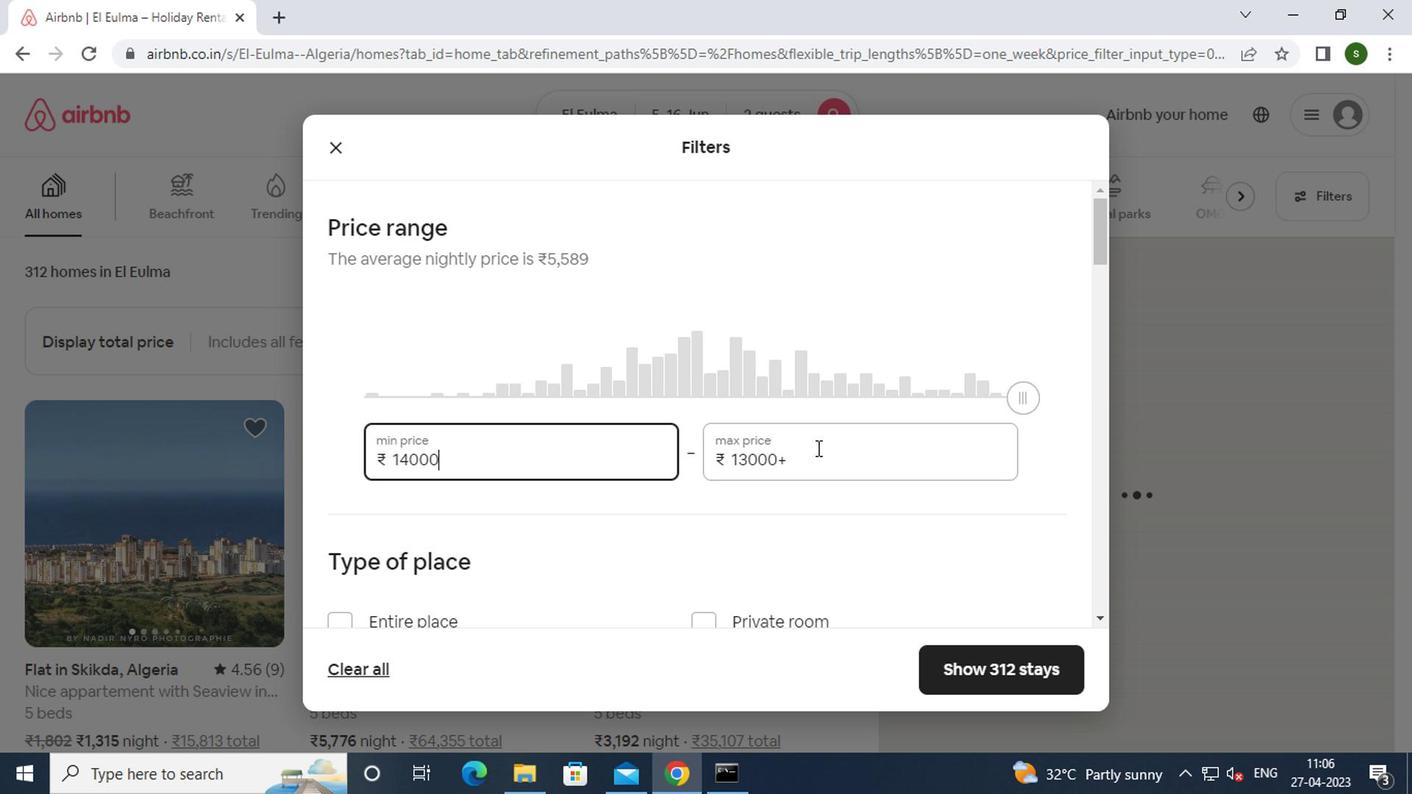 
Action: Mouse moved to (818, 464)
Screenshot: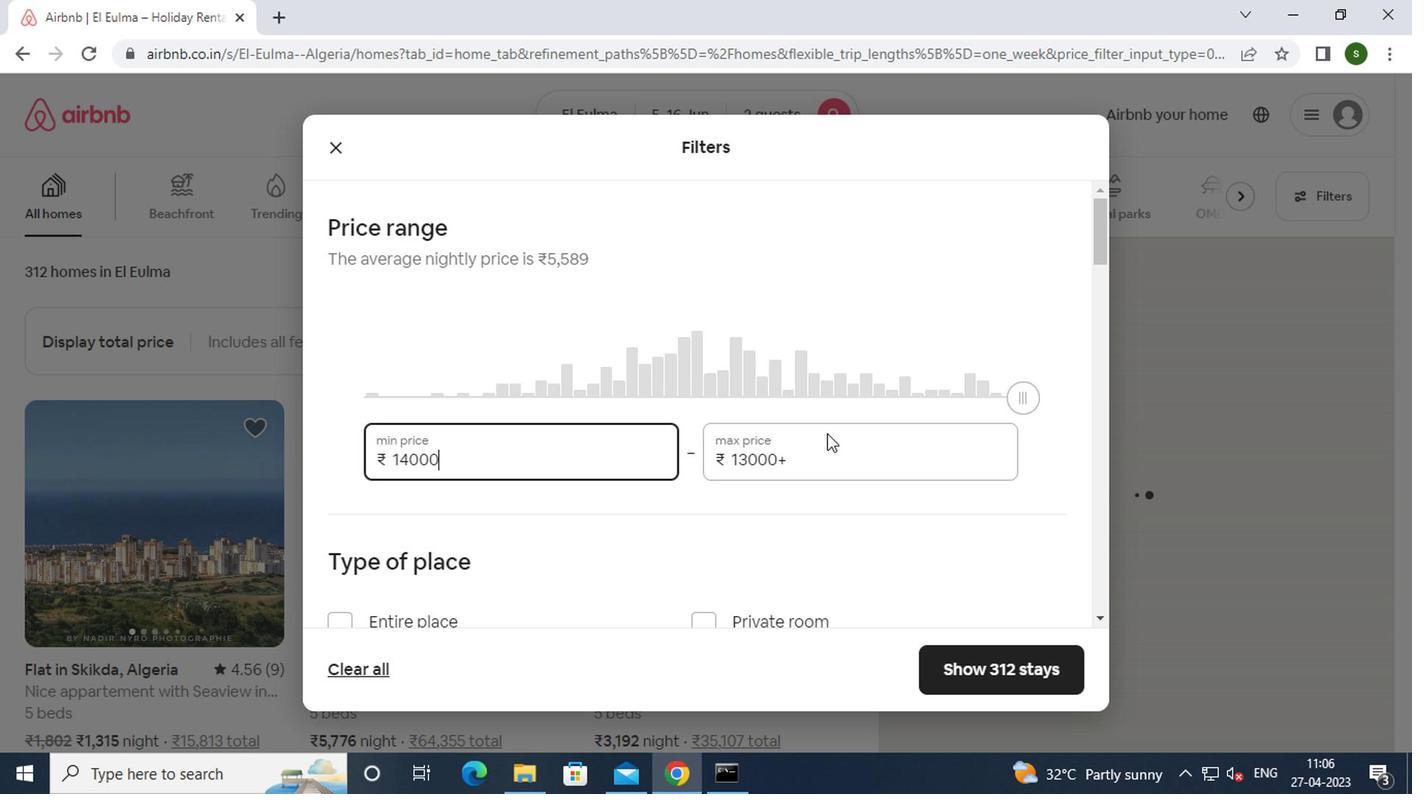 
Action: Mouse pressed left at (818, 464)
Screenshot: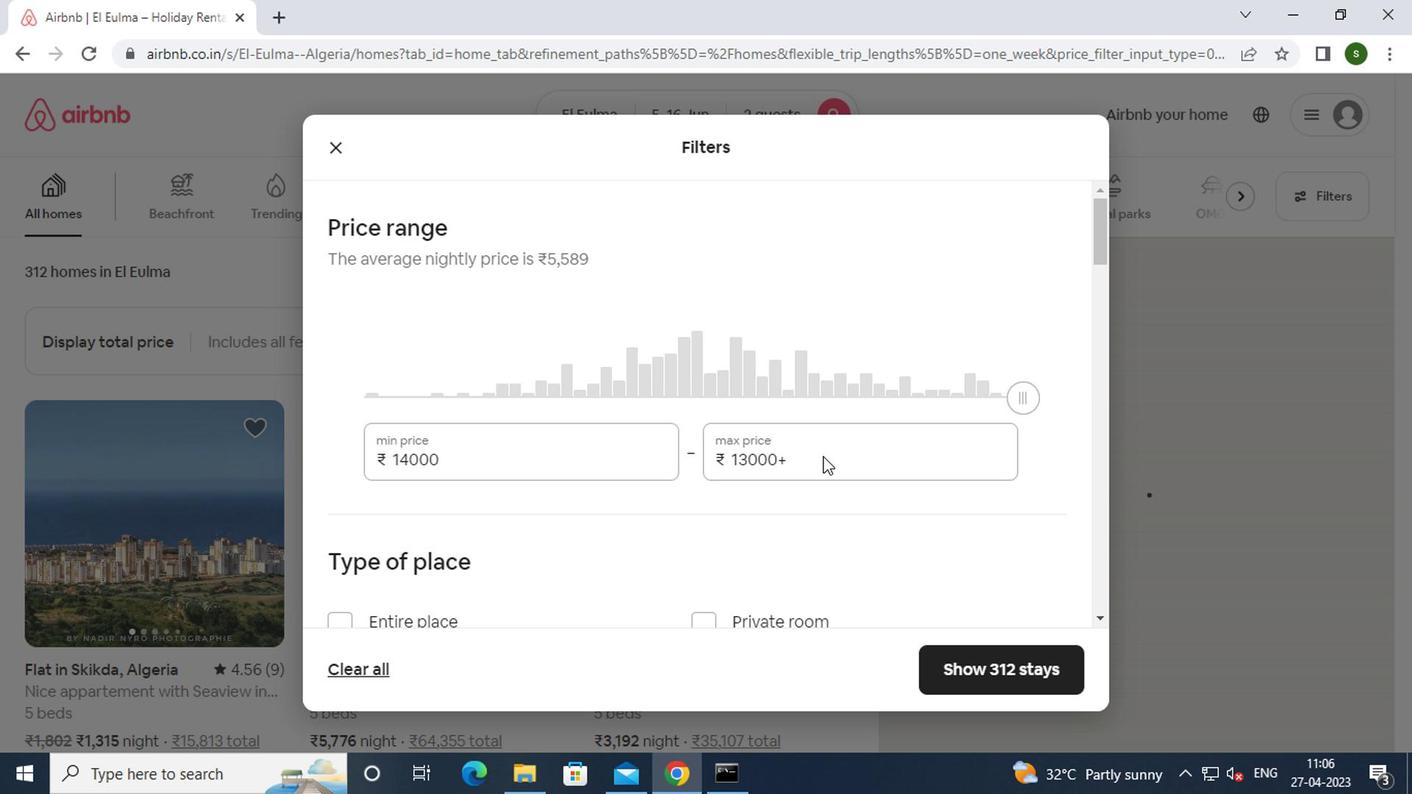 
Action: Key pressed <Key.backspace><Key.backspace><Key.backspace><Key.backspace><Key.backspace><Key.backspace><Key.backspace><Key.backspace><Key.backspace><Key.backspace><Key.backspace>18000
Screenshot: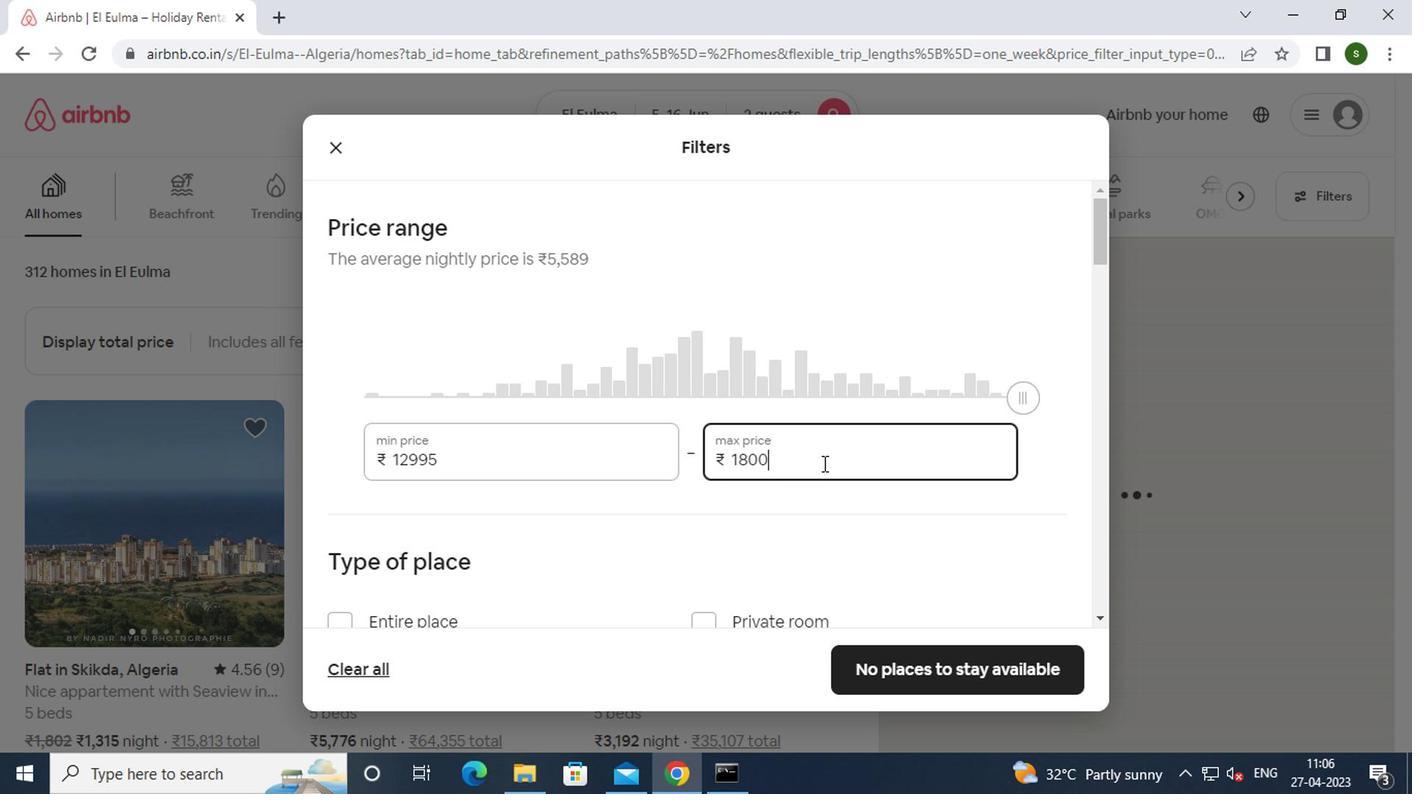 
Action: Mouse moved to (559, 481)
Screenshot: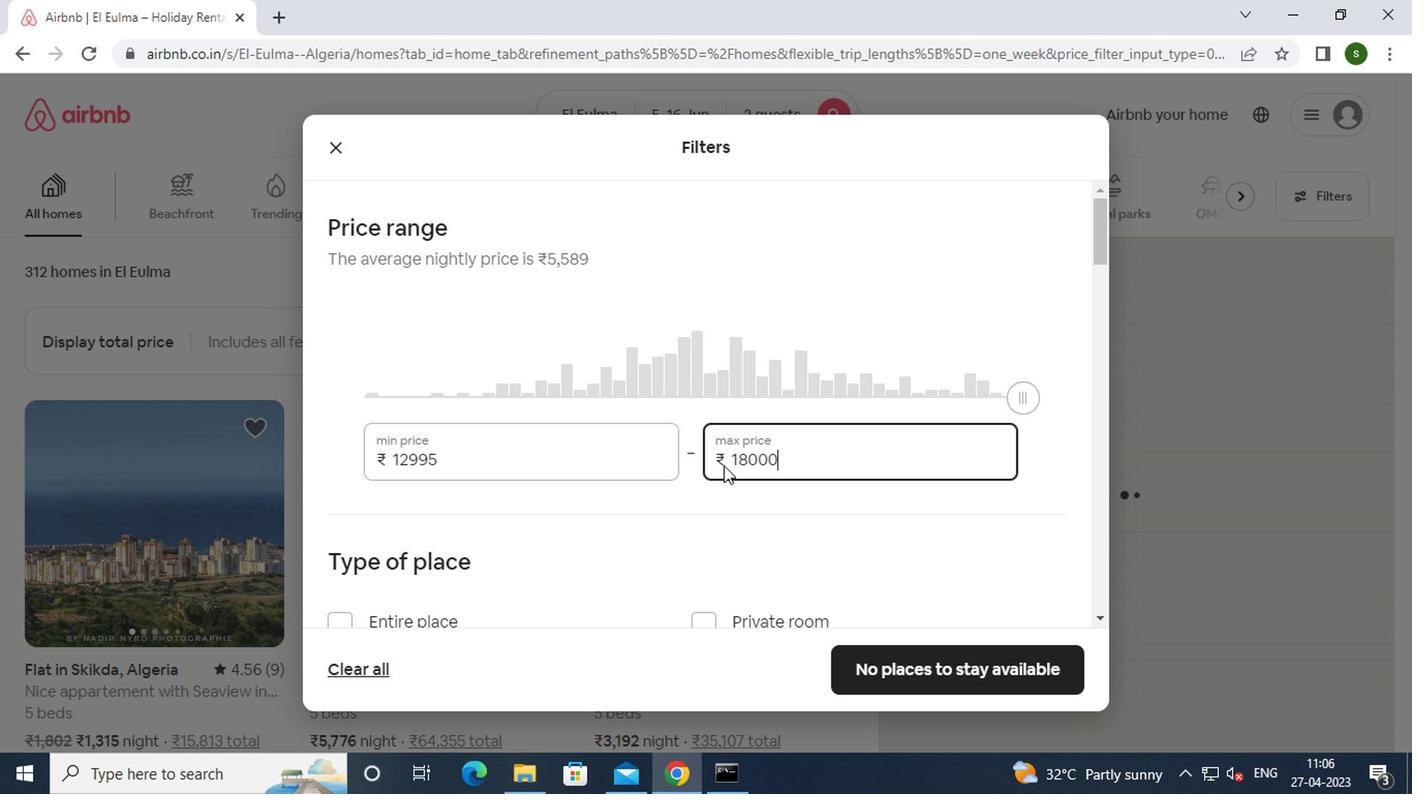 
Action: Mouse scrolled (559, 480) with delta (0, -1)
Screenshot: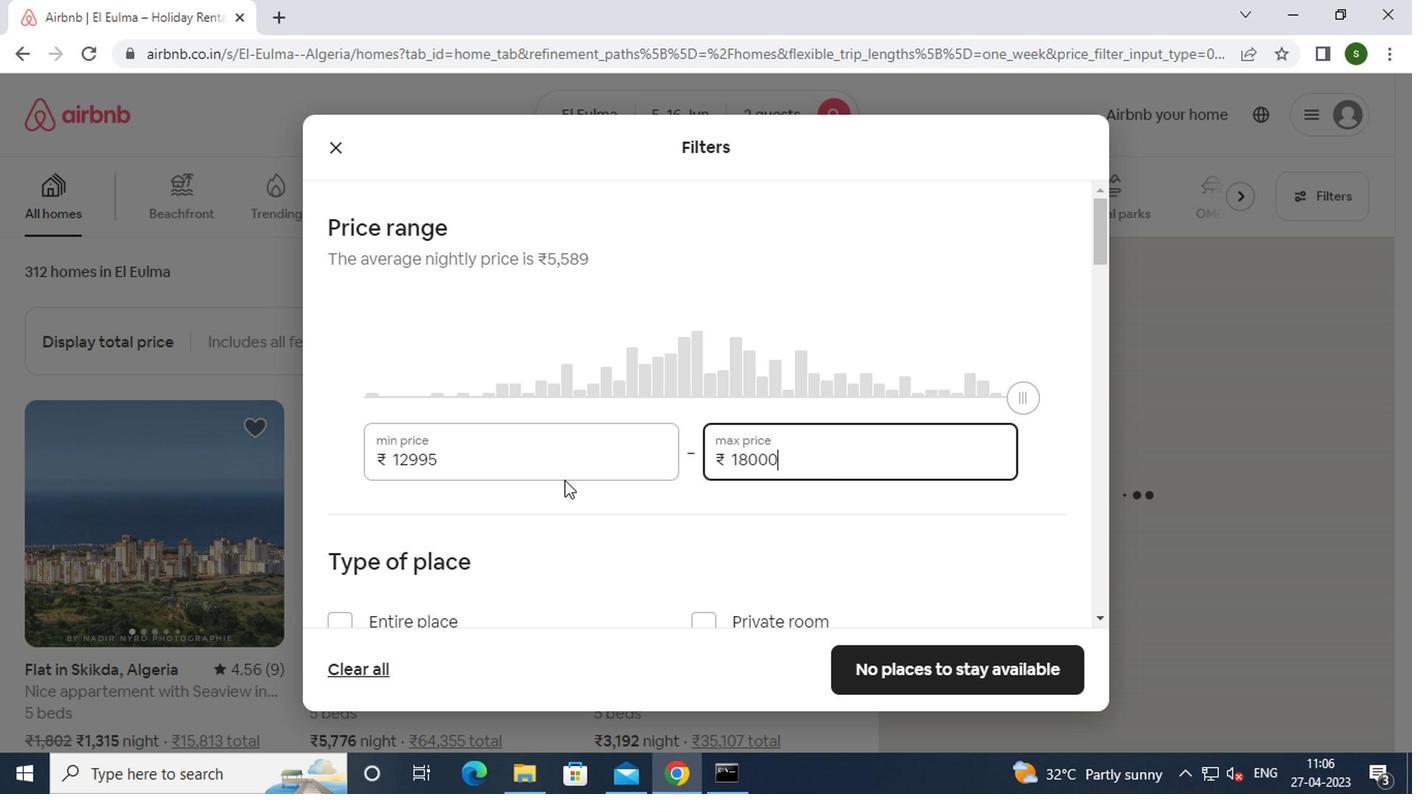 
Action: Mouse scrolled (559, 480) with delta (0, -1)
Screenshot: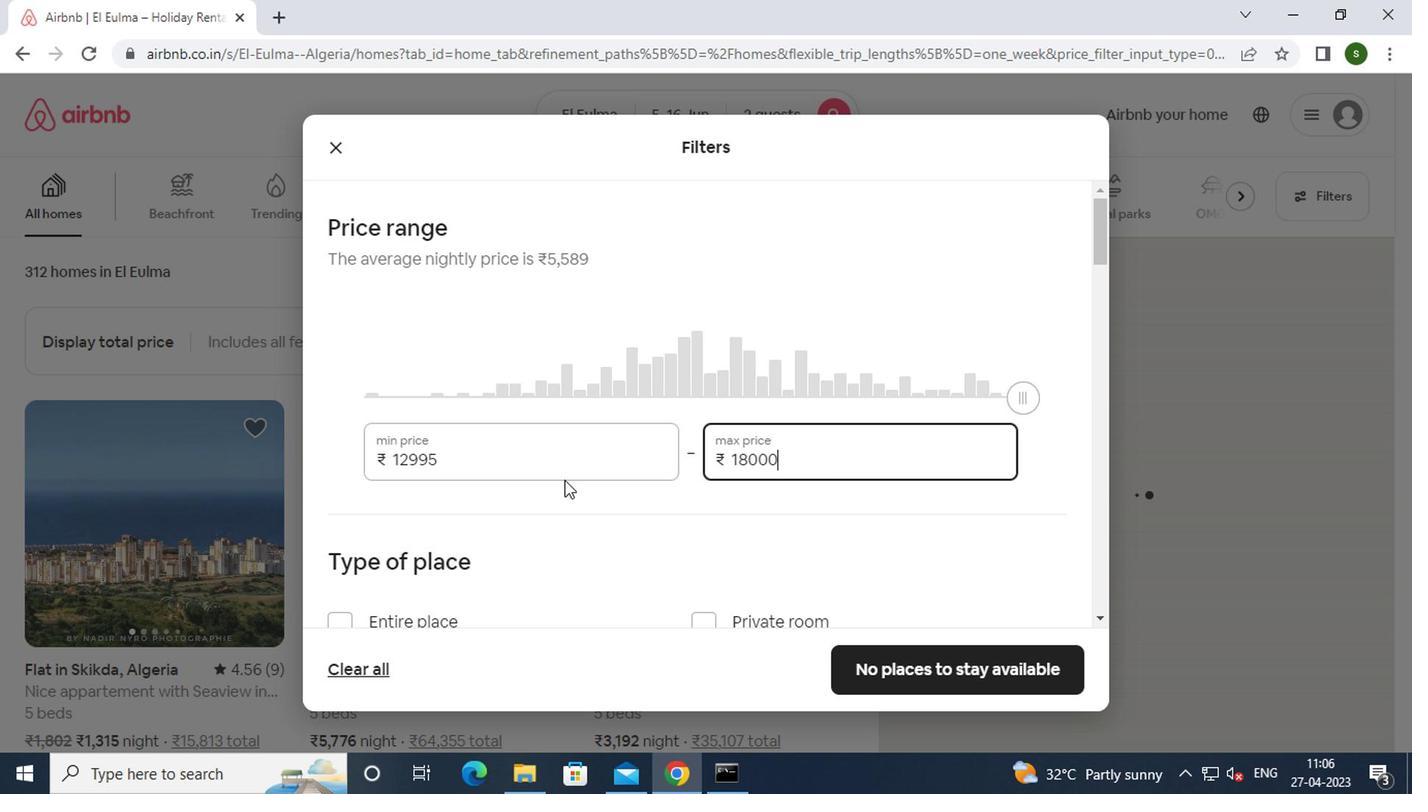 
Action: Mouse moved to (441, 434)
Screenshot: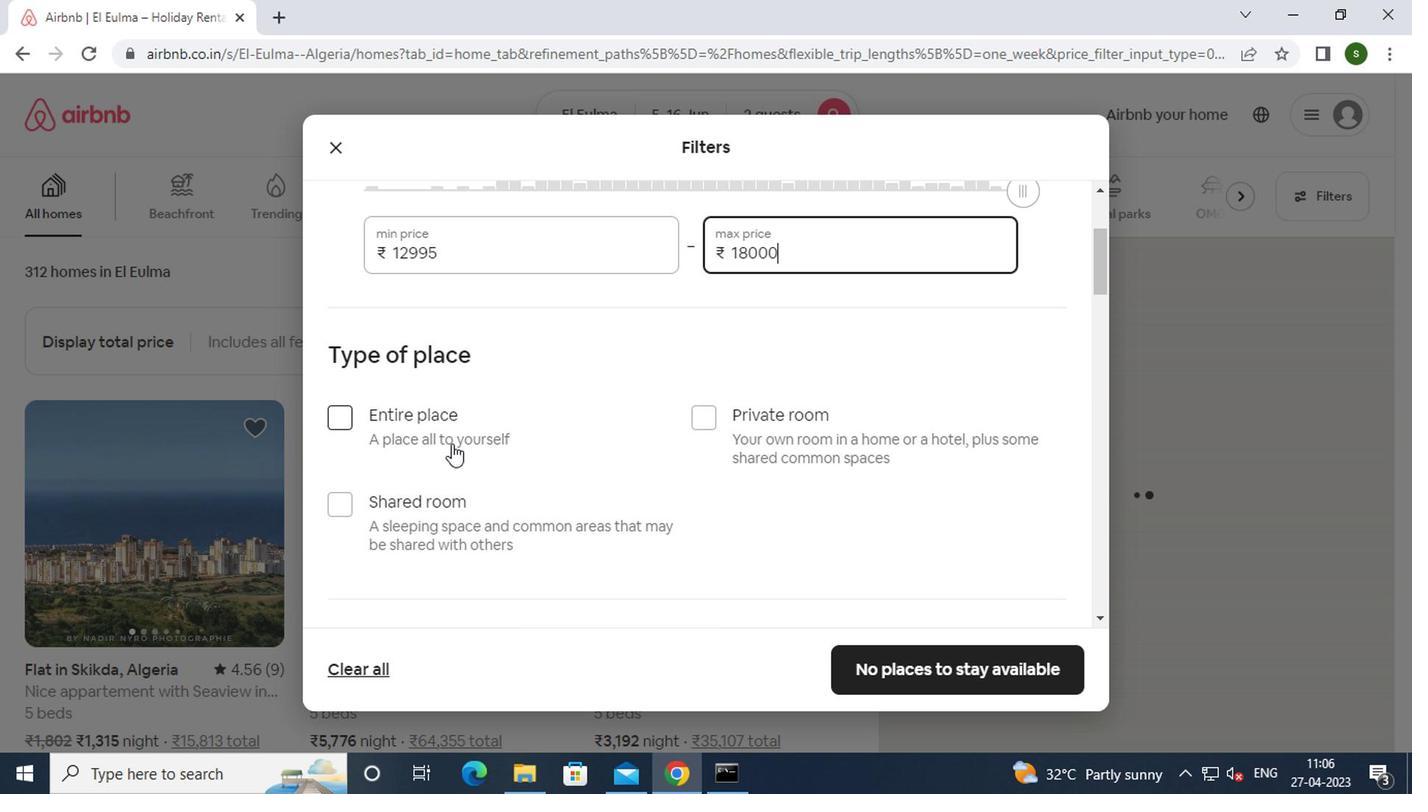 
Action: Mouse pressed left at (441, 434)
Screenshot: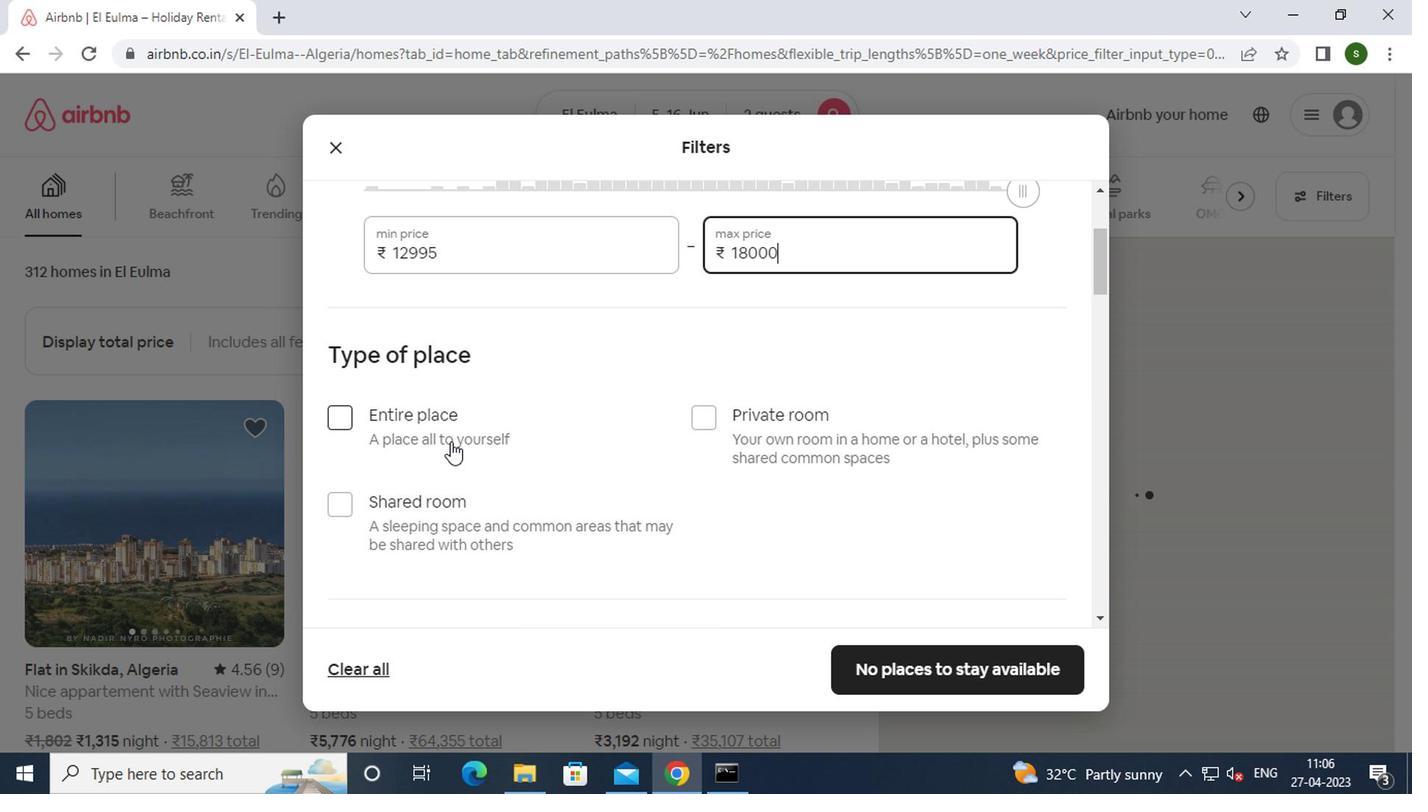 
Action: Mouse moved to (667, 442)
Screenshot: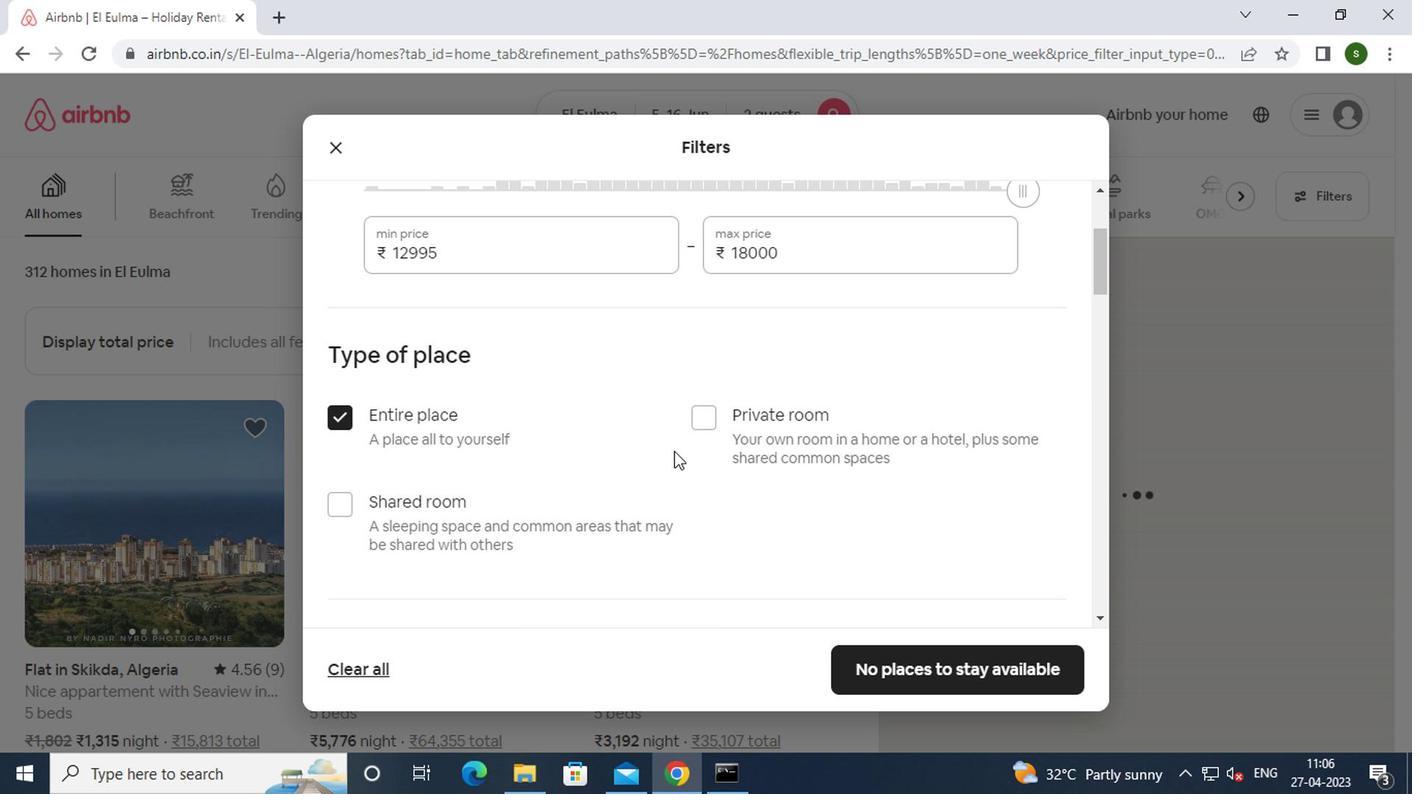 
Action: Mouse scrolled (667, 441) with delta (0, 0)
Screenshot: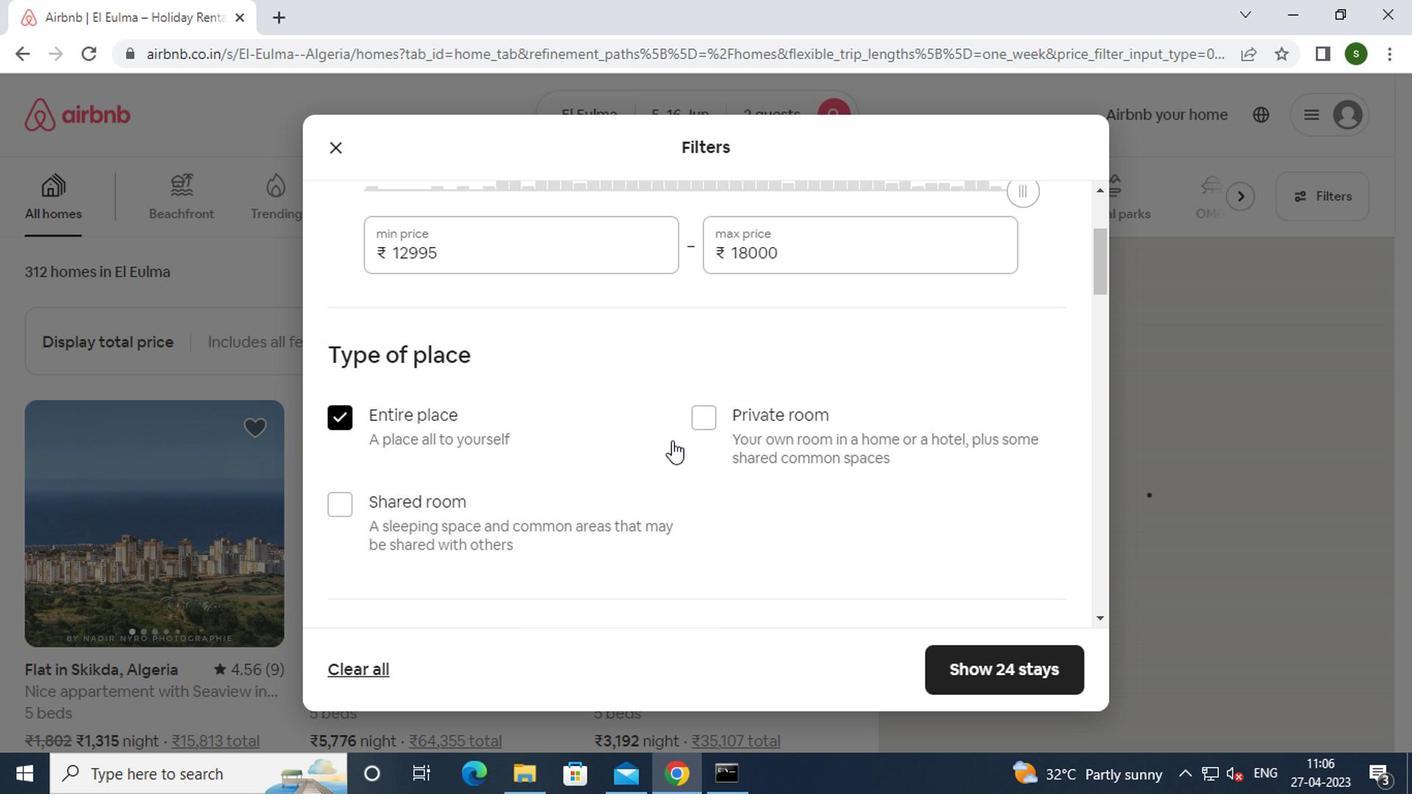 
Action: Mouse scrolled (667, 441) with delta (0, 0)
Screenshot: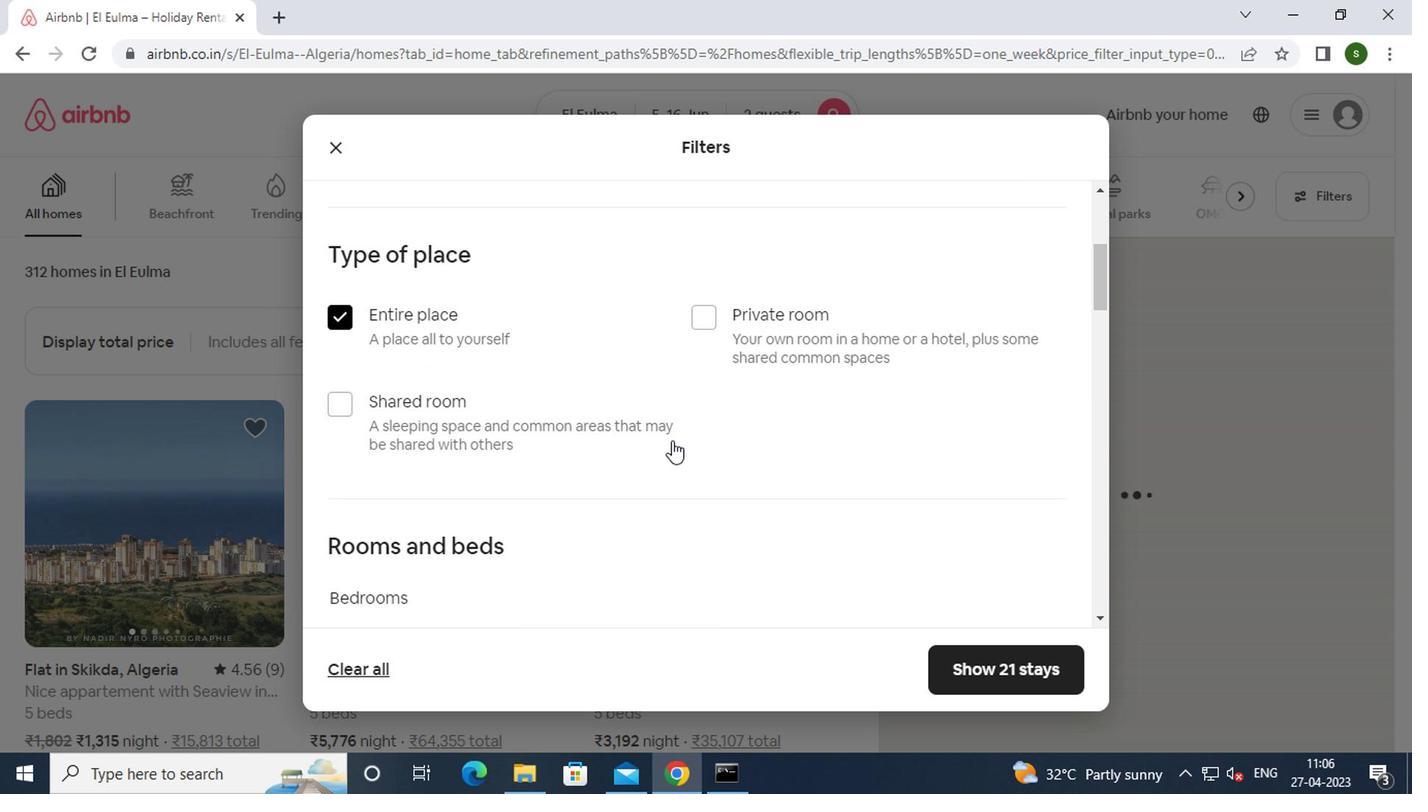 
Action: Mouse moved to (665, 442)
Screenshot: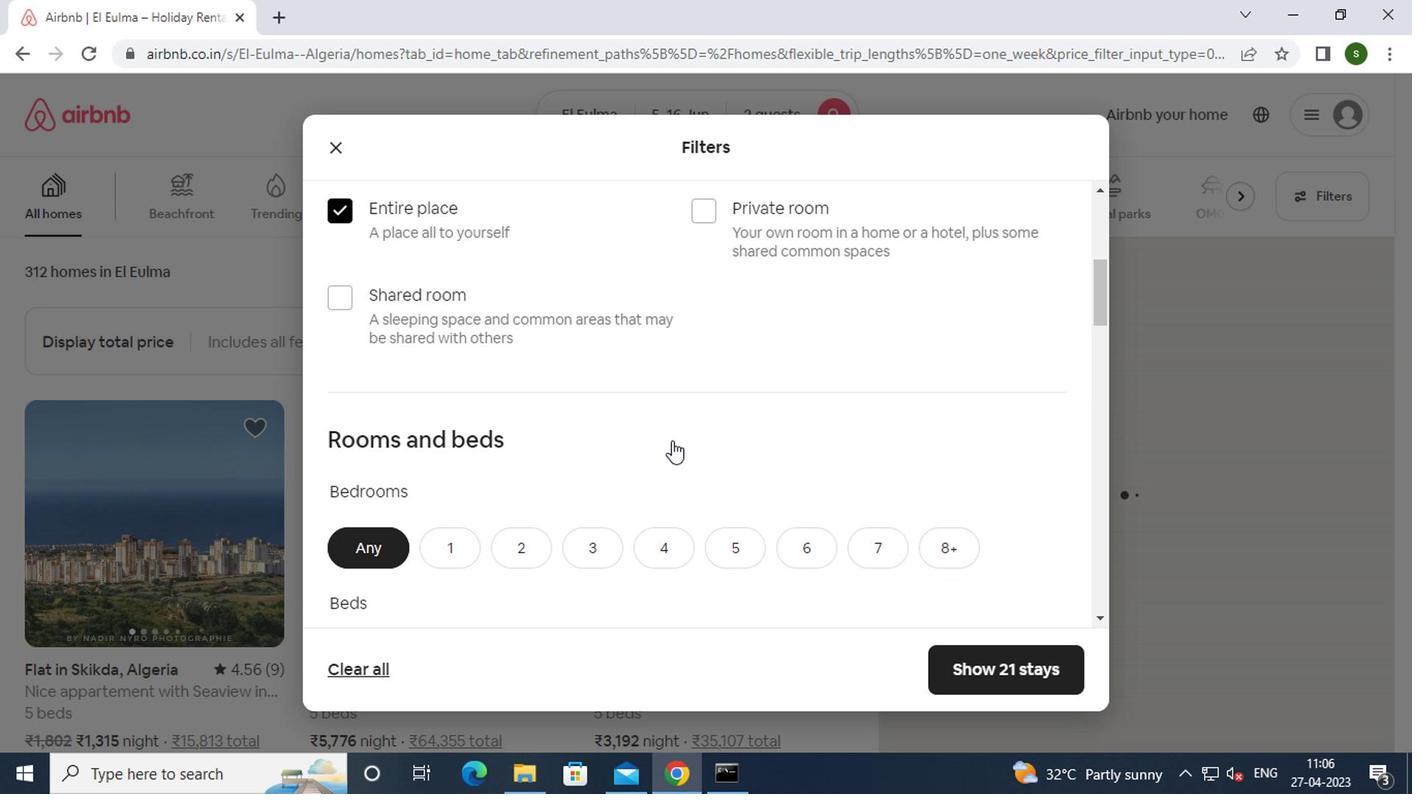 
Action: Mouse scrolled (665, 441) with delta (0, 0)
Screenshot: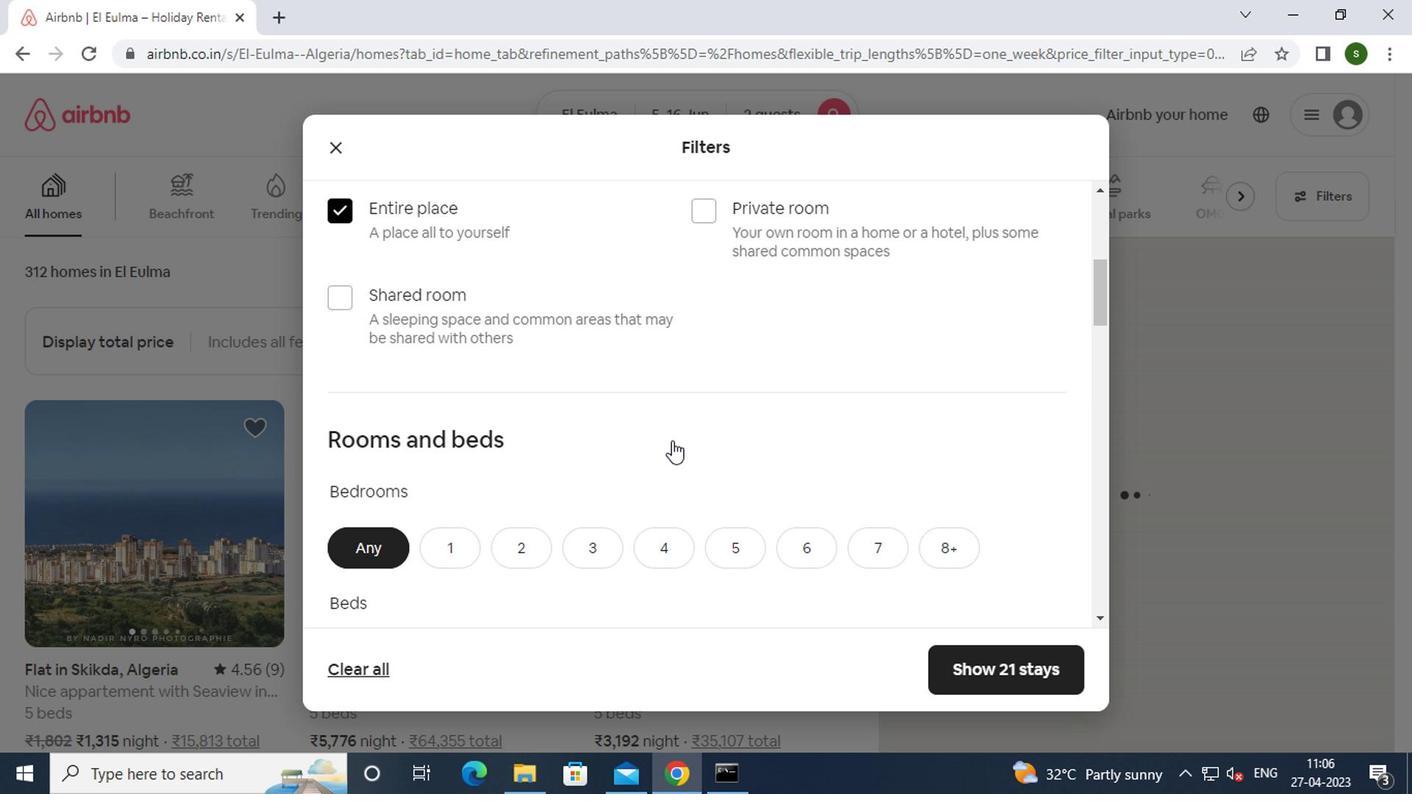 
Action: Mouse scrolled (665, 441) with delta (0, 0)
Screenshot: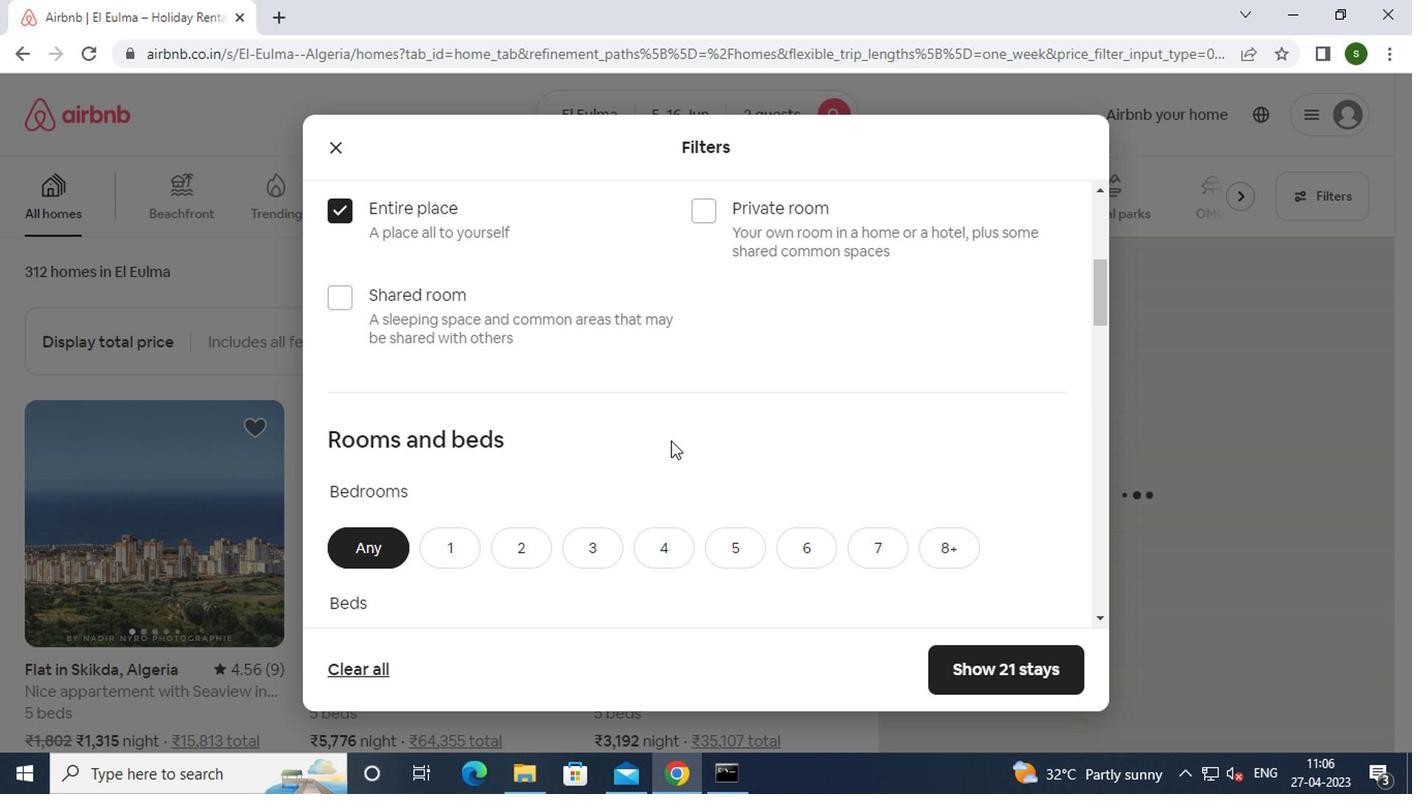 
Action: Mouse moved to (444, 334)
Screenshot: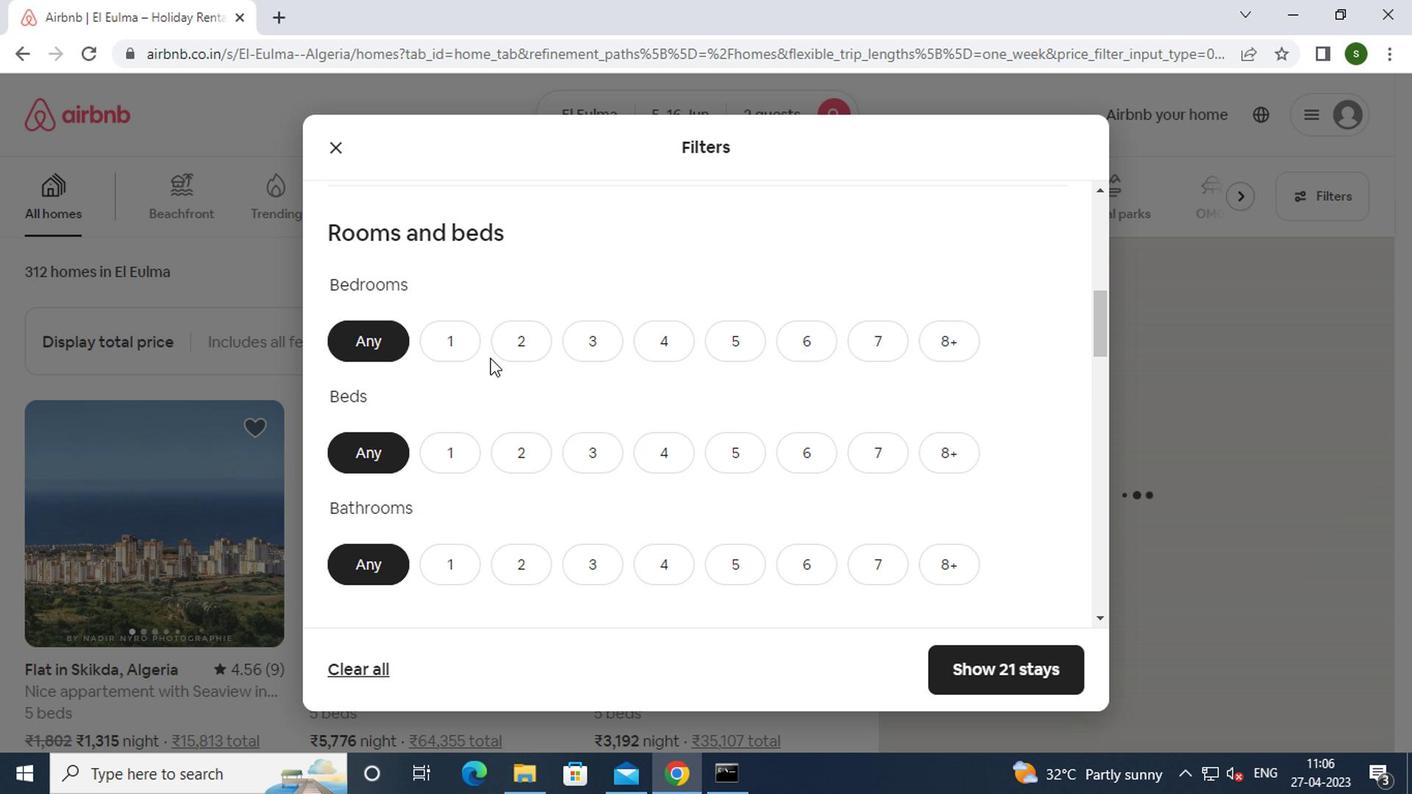 
Action: Mouse pressed left at (444, 334)
Screenshot: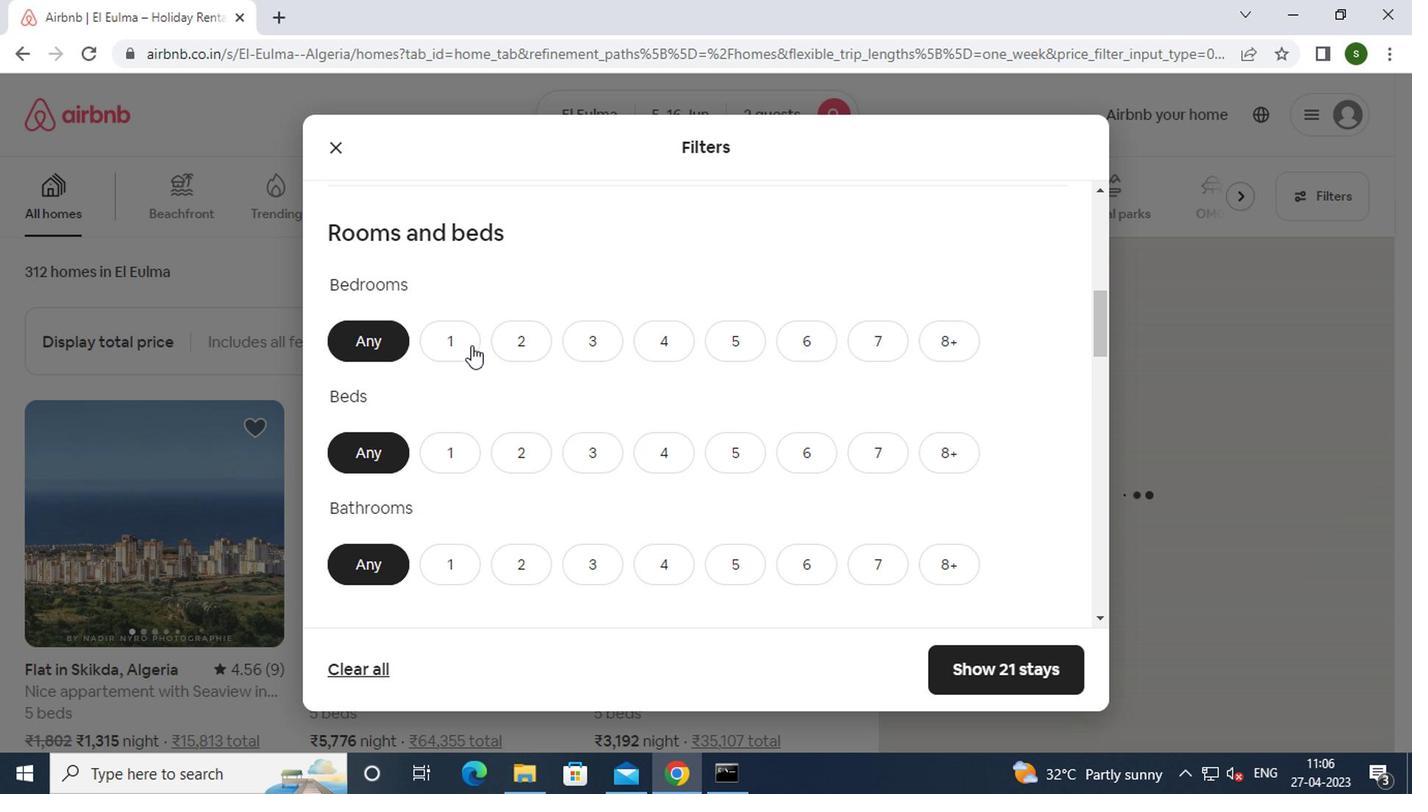 
Action: Mouse moved to (447, 449)
Screenshot: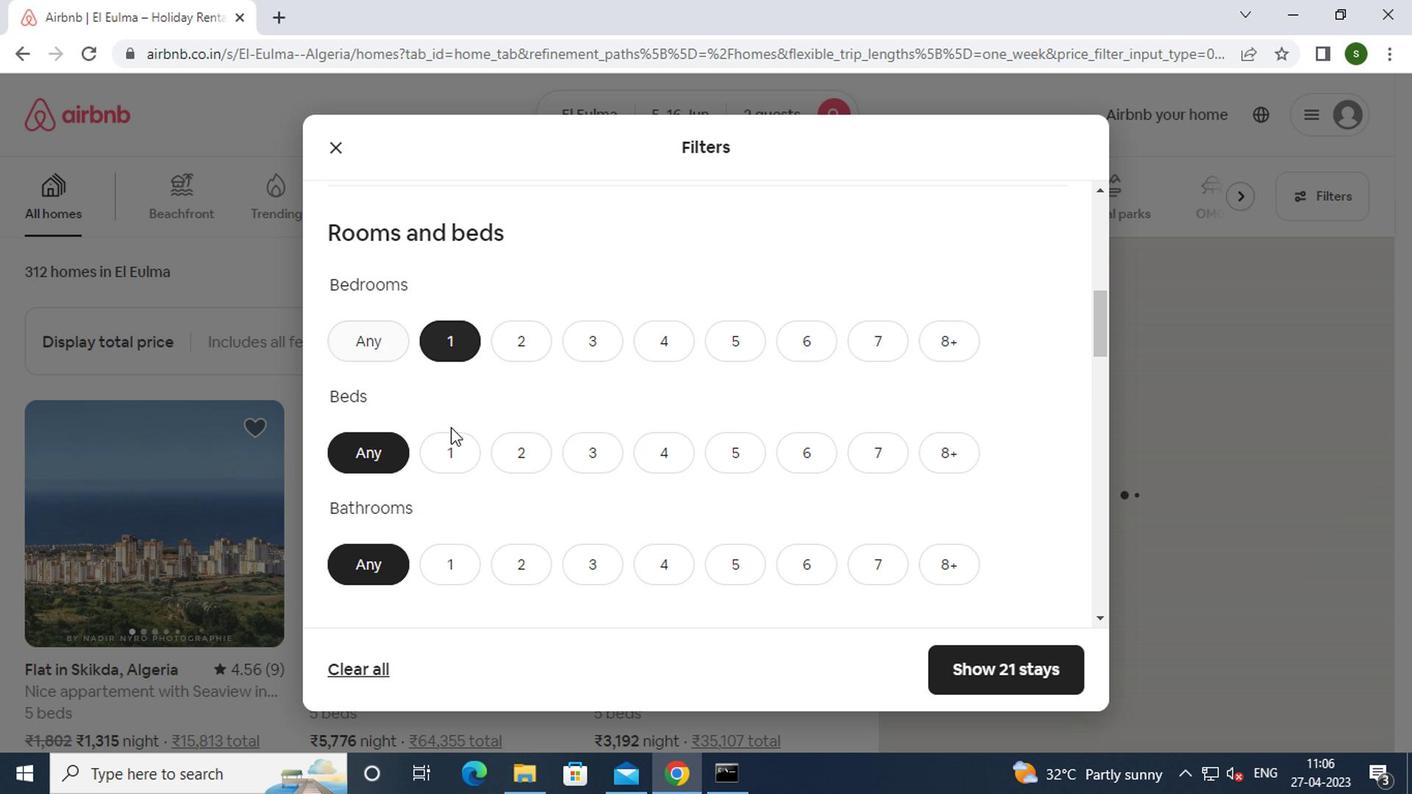 
Action: Mouse pressed left at (447, 449)
Screenshot: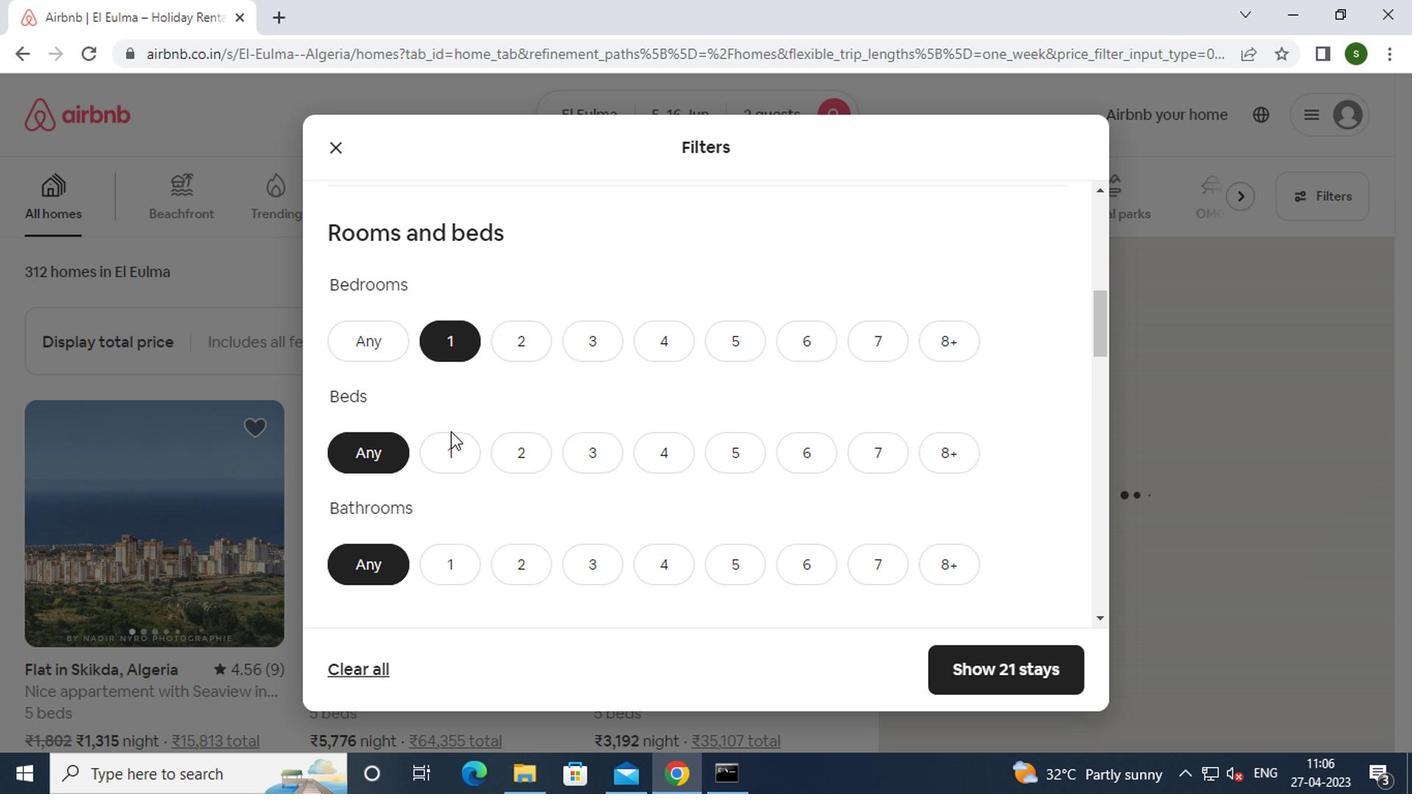 
Action: Mouse moved to (454, 561)
Screenshot: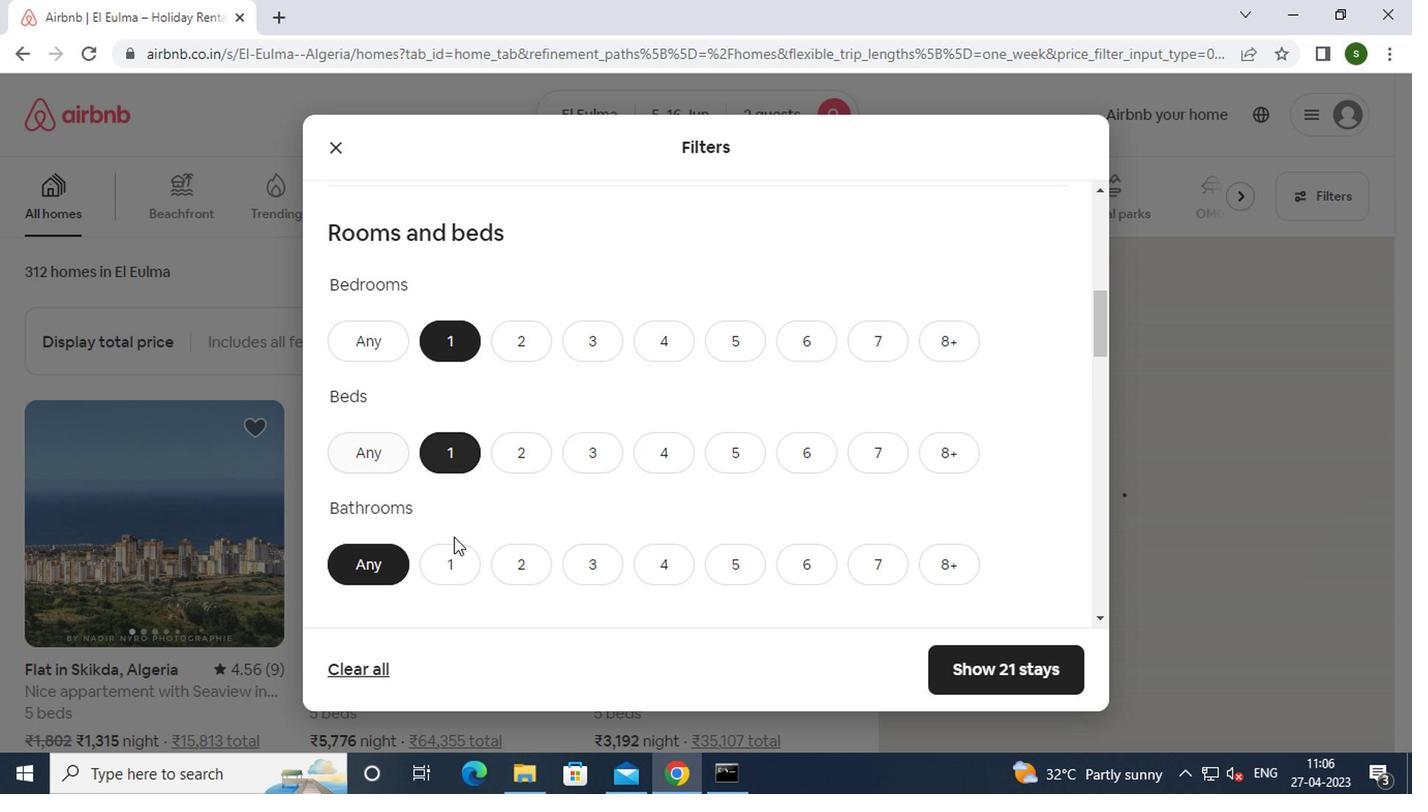 
Action: Mouse pressed left at (454, 561)
Screenshot: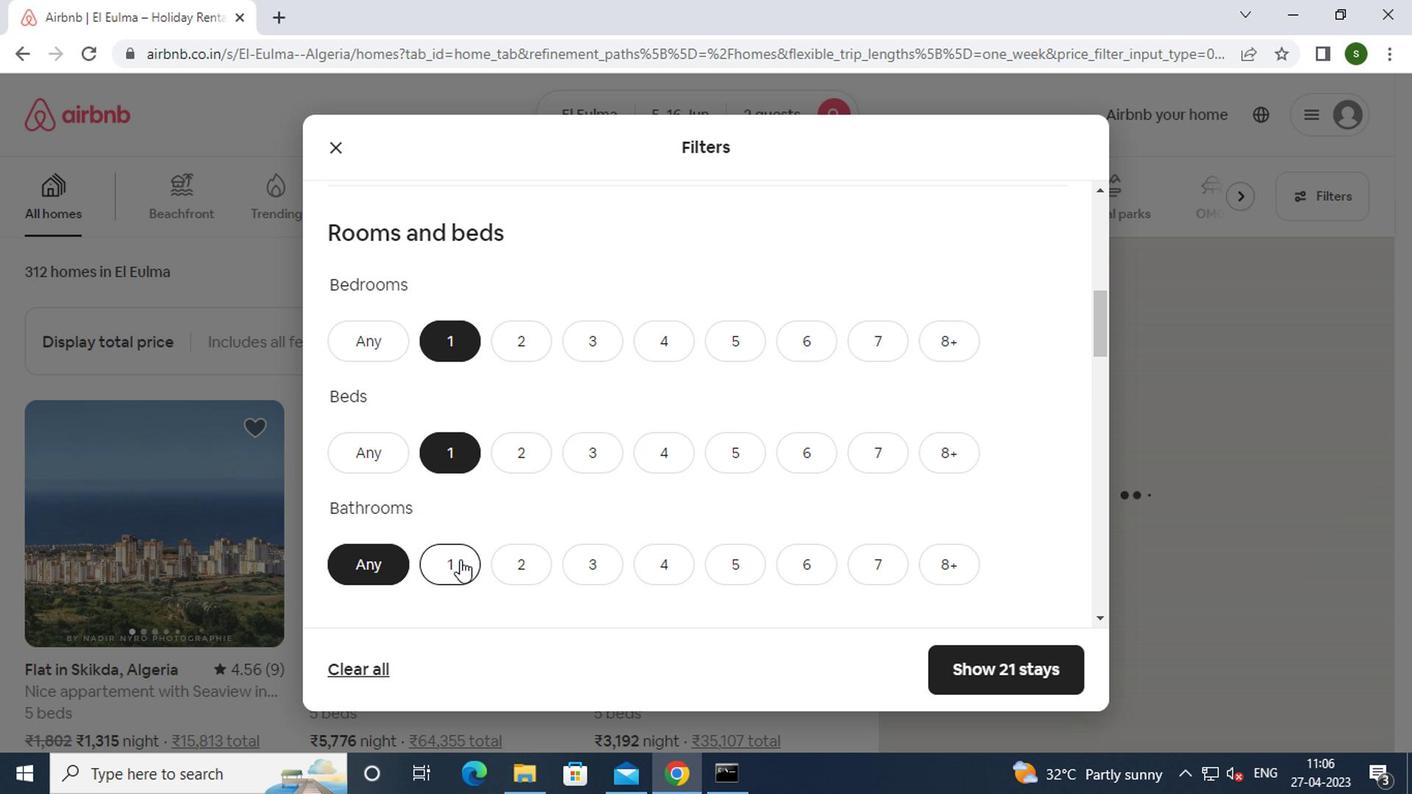 
Action: Mouse moved to (595, 449)
Screenshot: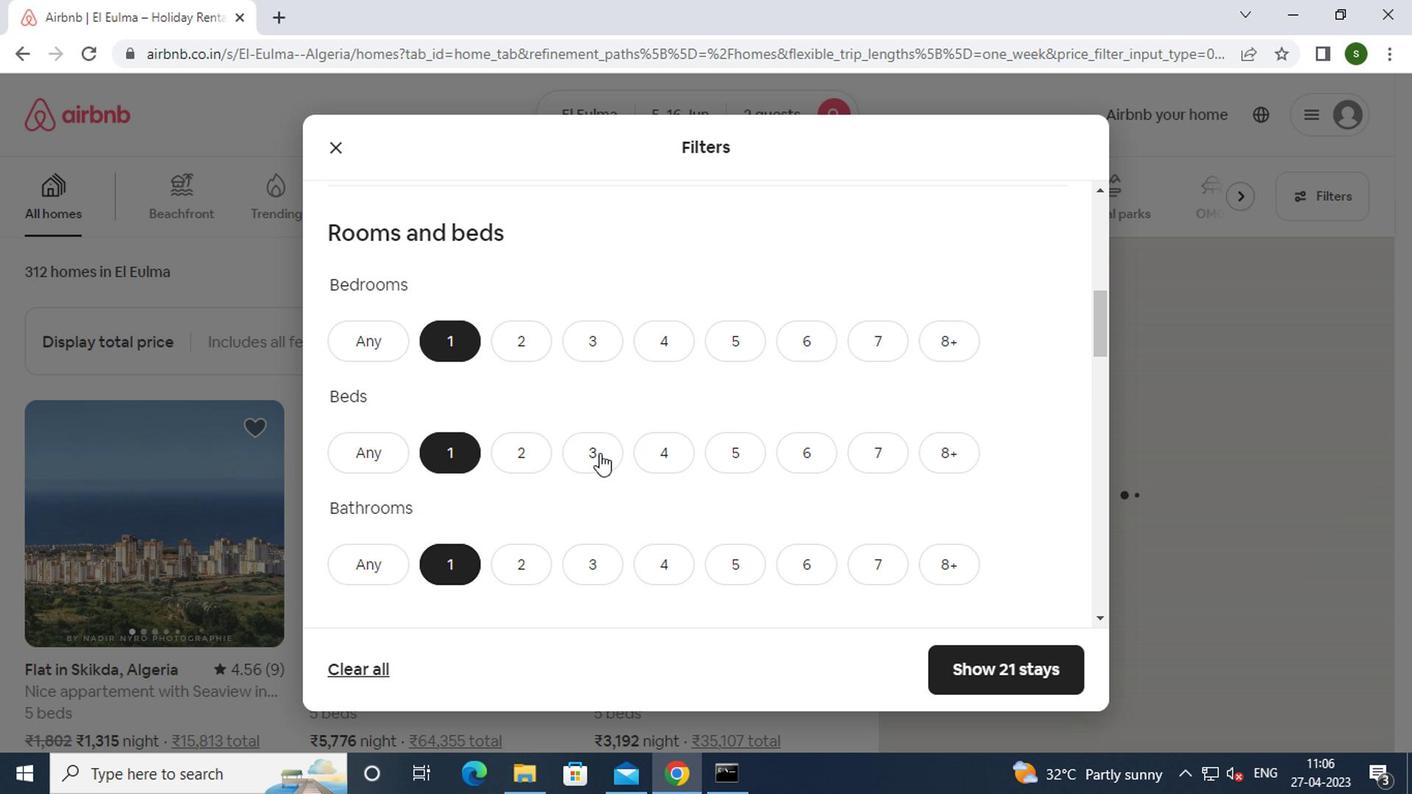 
Action: Mouse scrolled (595, 448) with delta (0, 0)
Screenshot: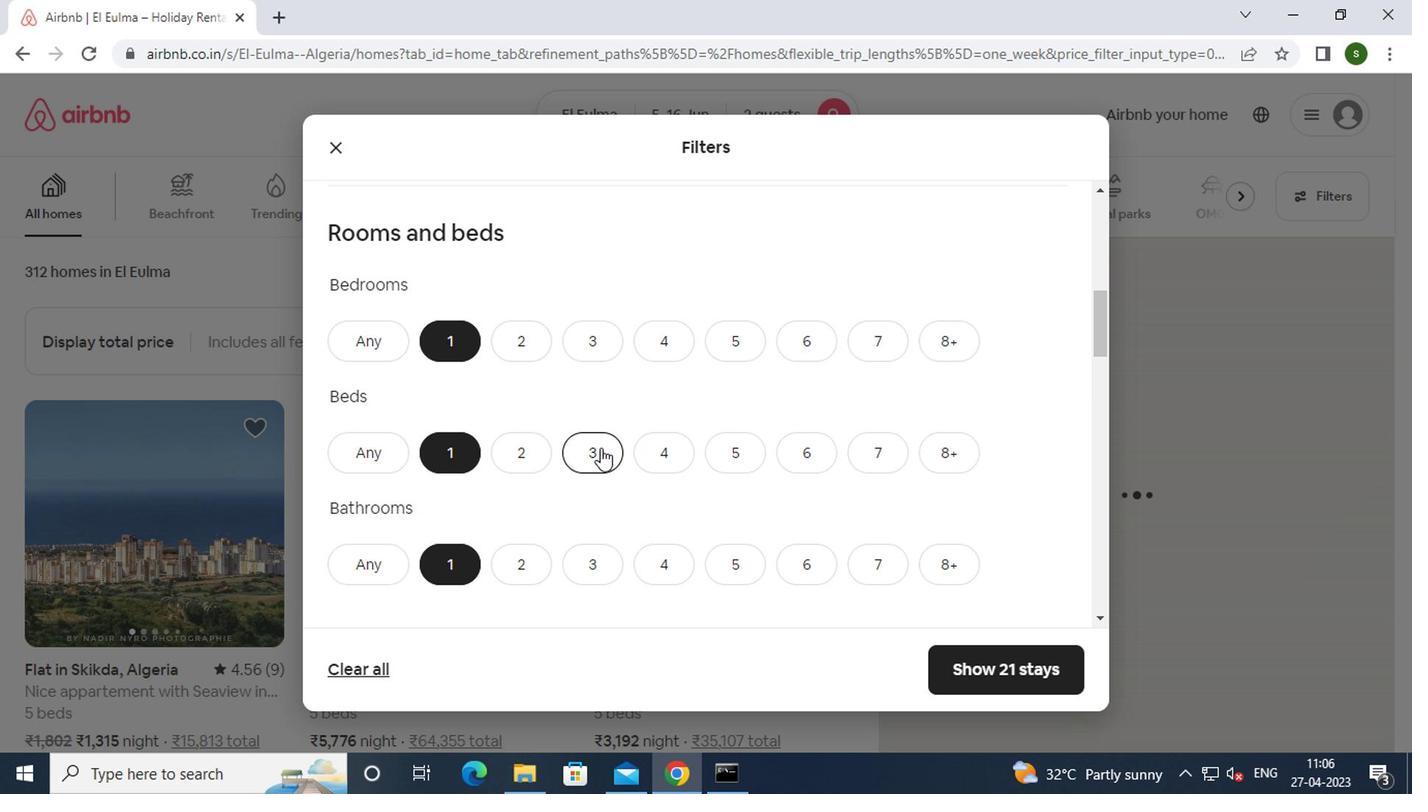 
Action: Mouse scrolled (595, 448) with delta (0, 0)
Screenshot: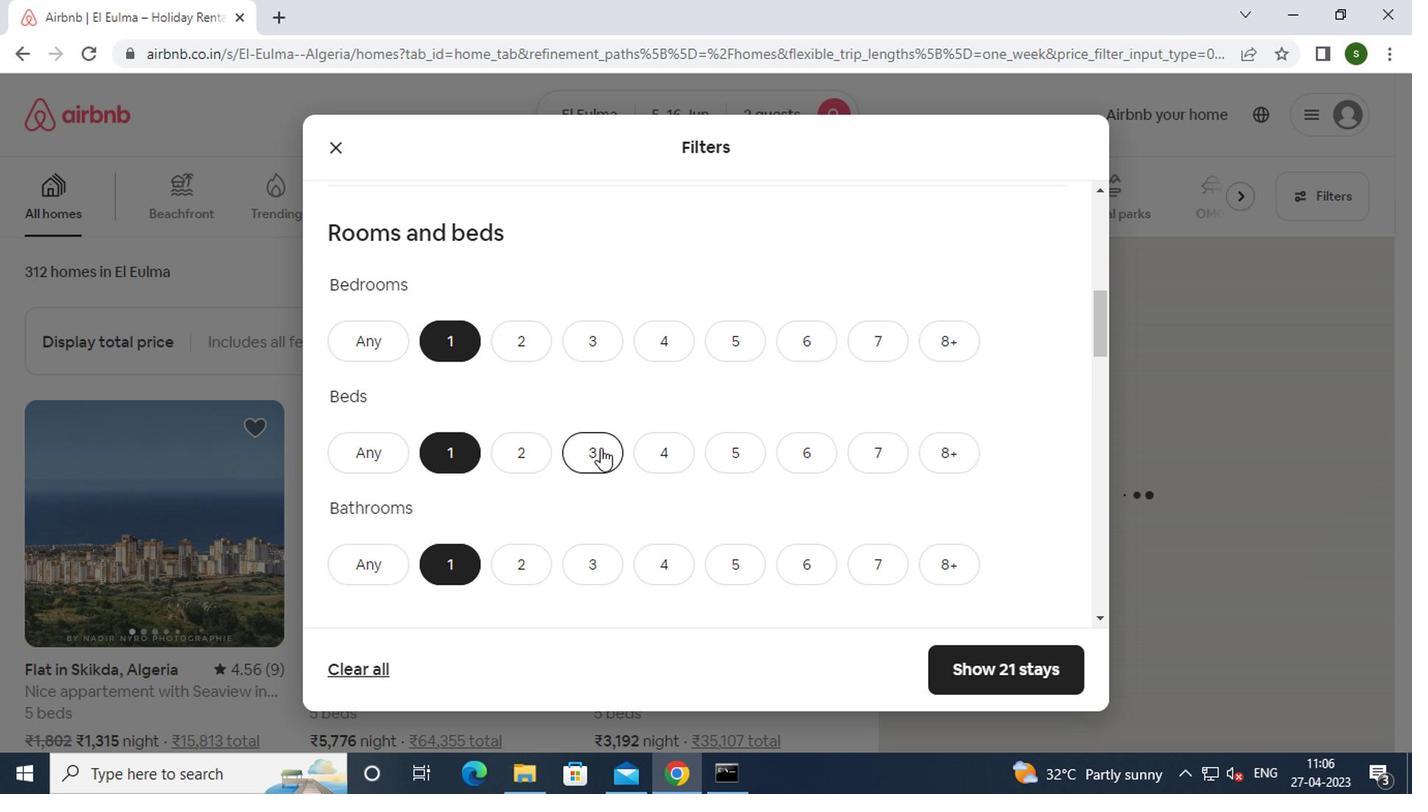 
Action: Mouse moved to (423, 556)
Screenshot: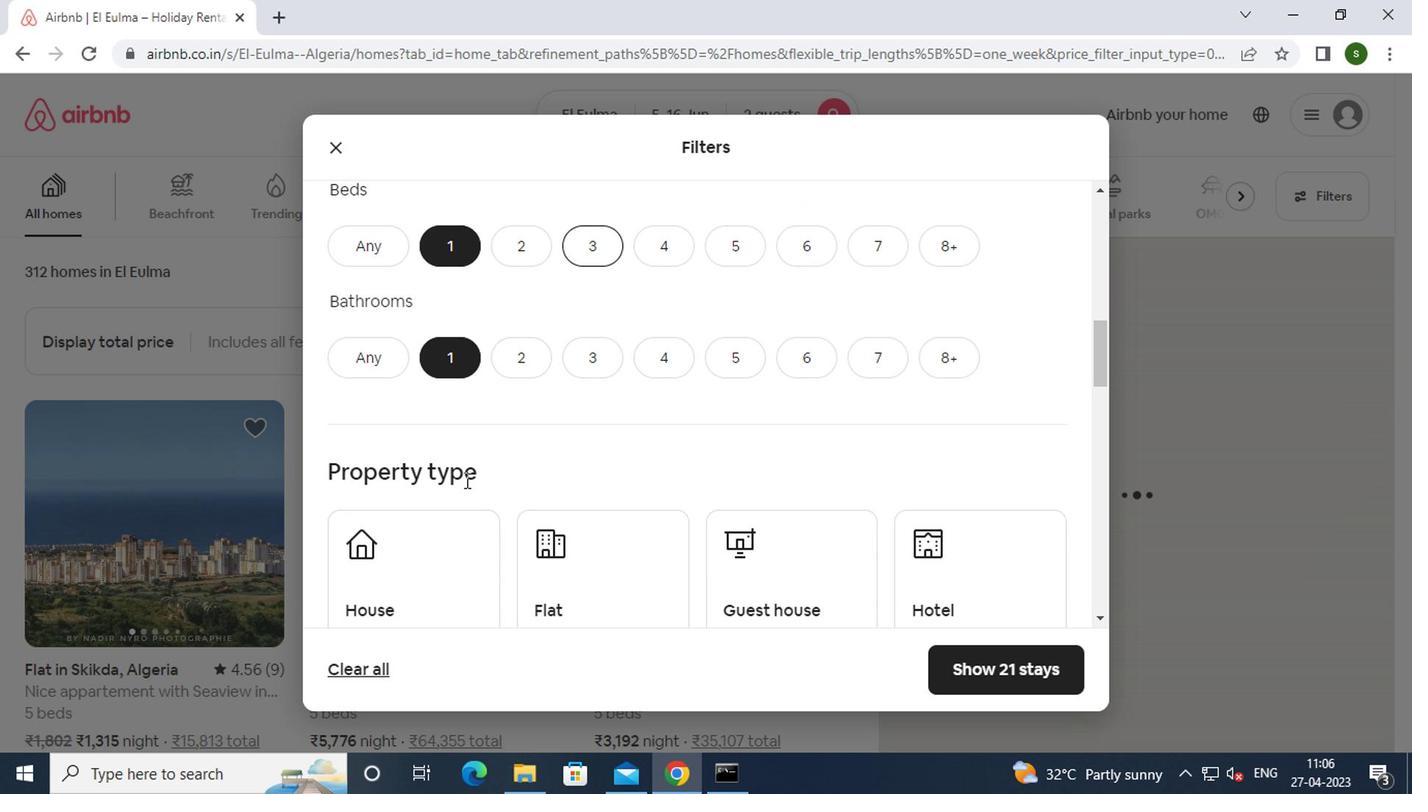 
Action: Mouse pressed left at (423, 556)
Screenshot: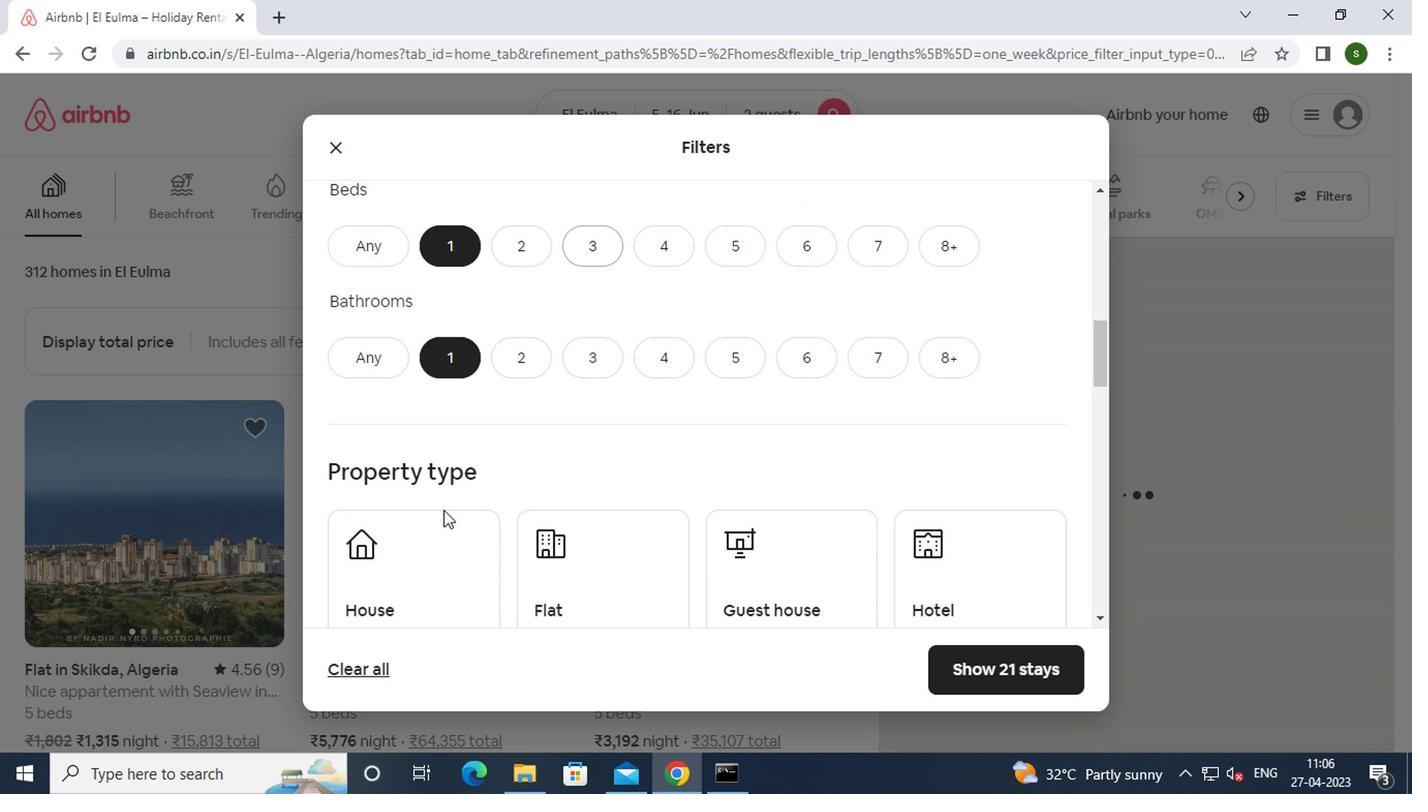 
Action: Mouse moved to (597, 591)
Screenshot: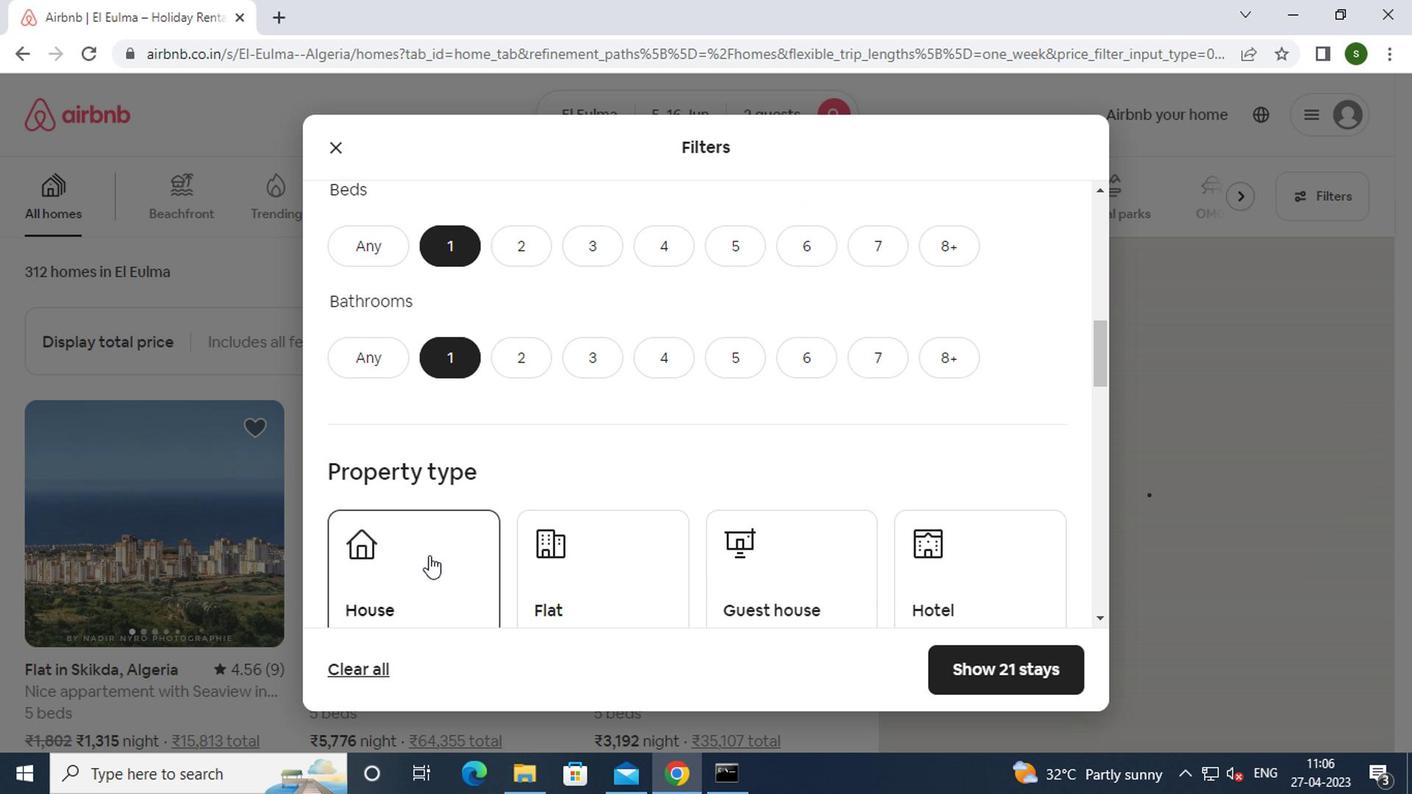 
Action: Mouse pressed left at (597, 591)
Screenshot: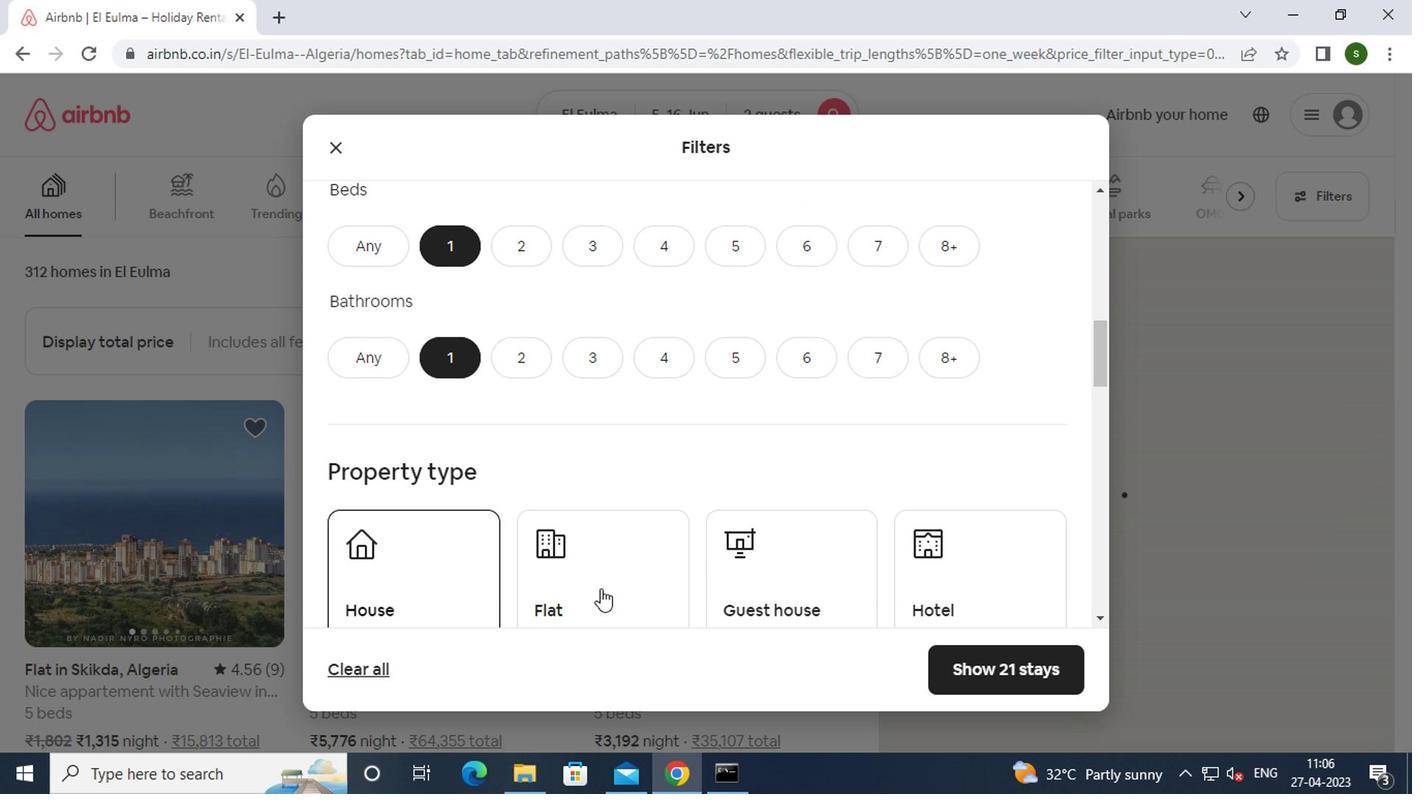 
Action: Mouse moved to (975, 559)
Screenshot: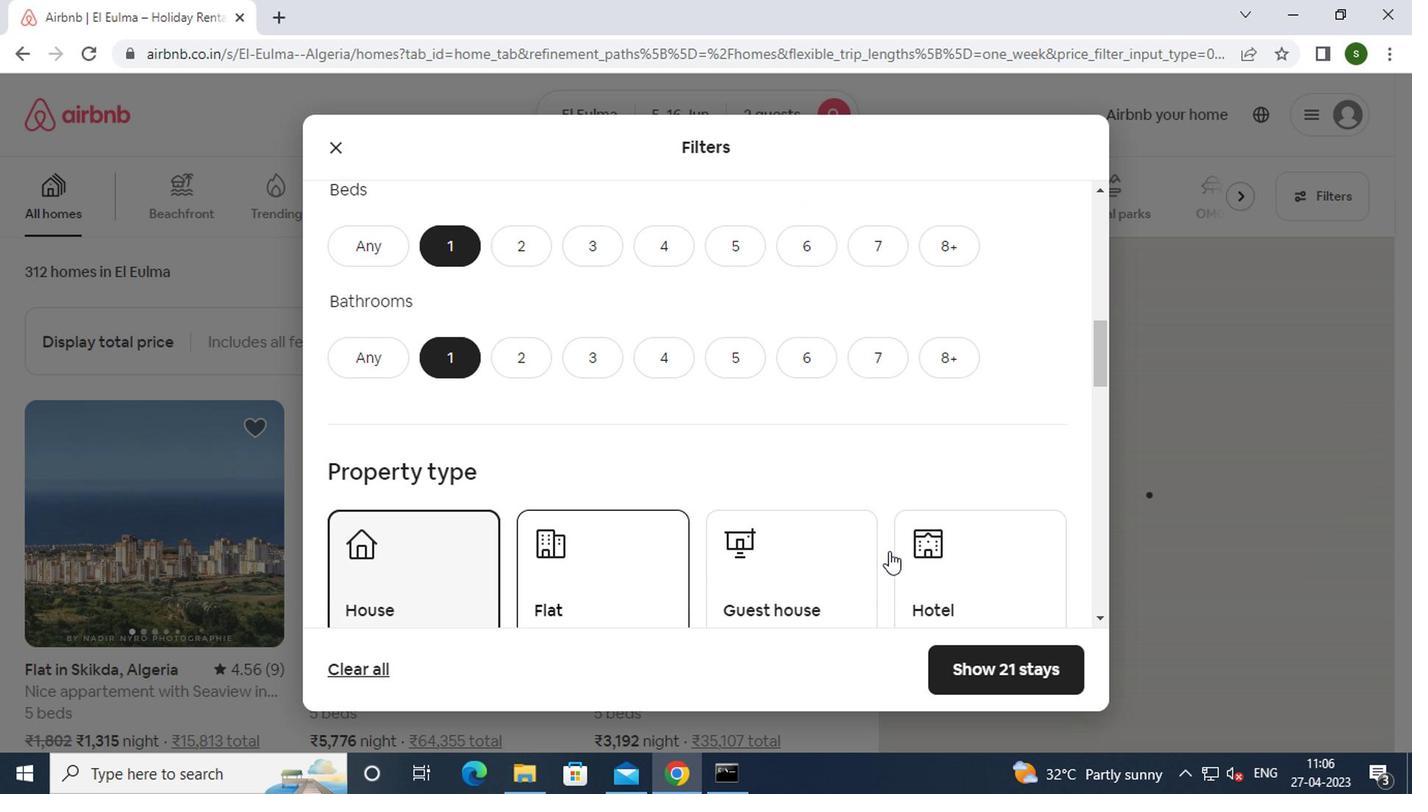 
Action: Mouse pressed left at (975, 559)
Screenshot: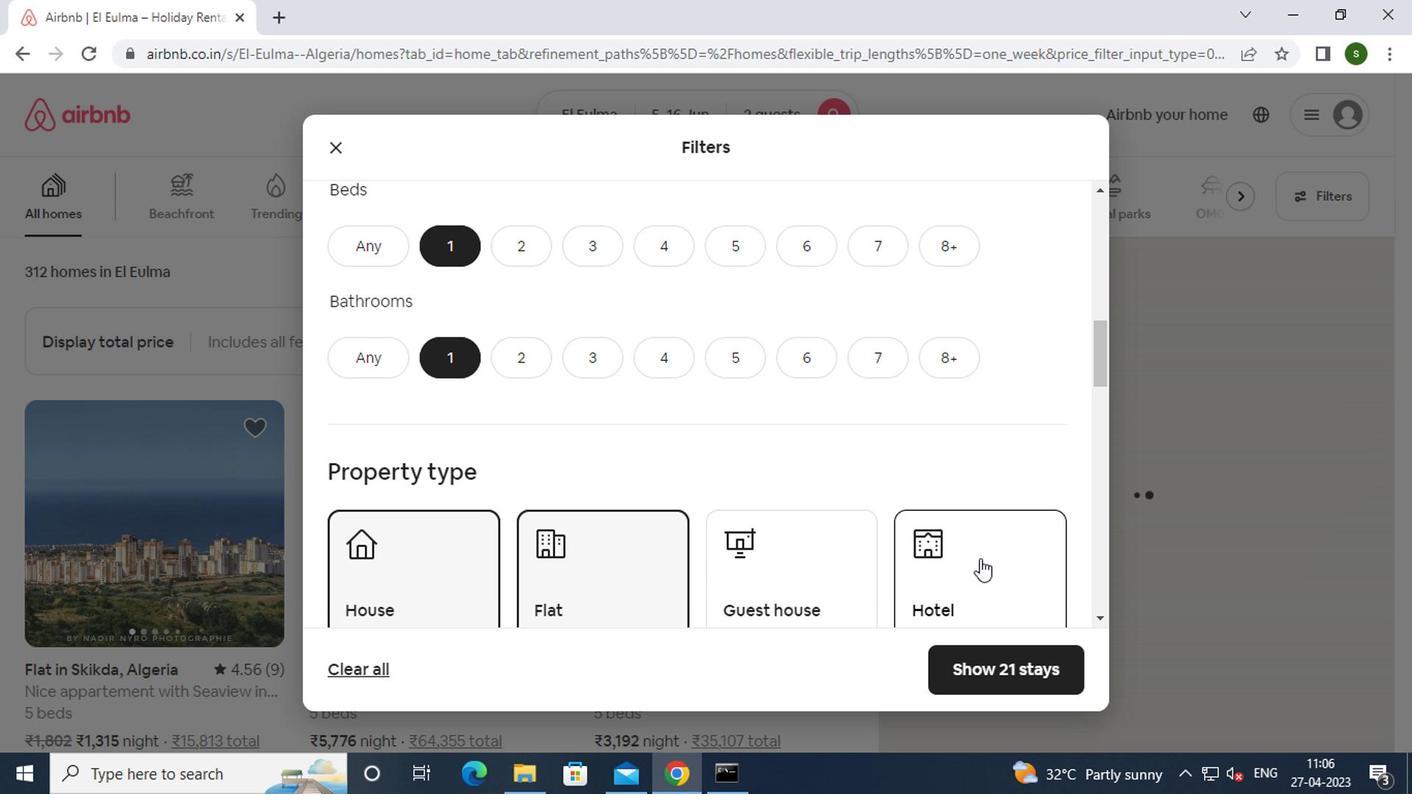 
Action: Mouse moved to (833, 454)
Screenshot: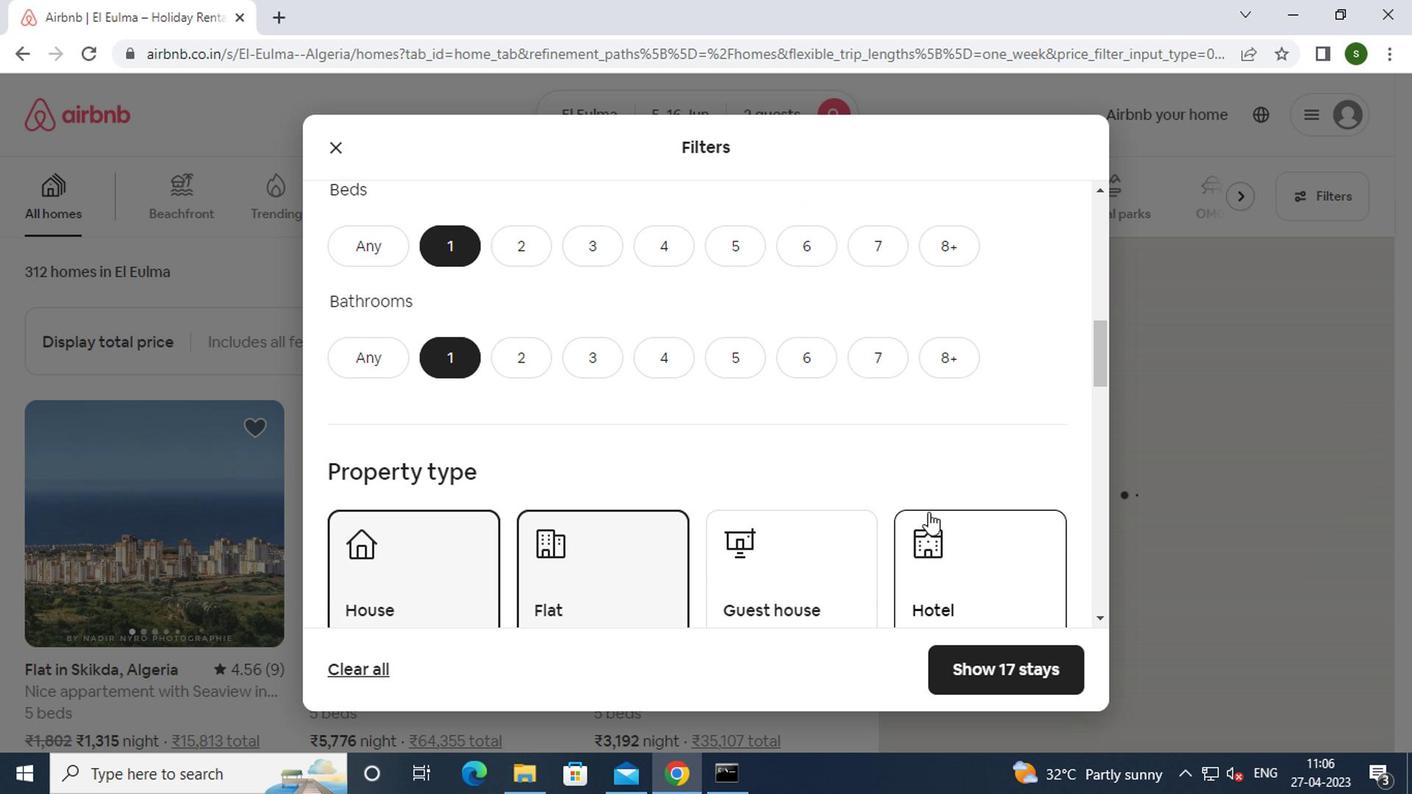 
Action: Mouse scrolled (833, 453) with delta (0, 0)
Screenshot: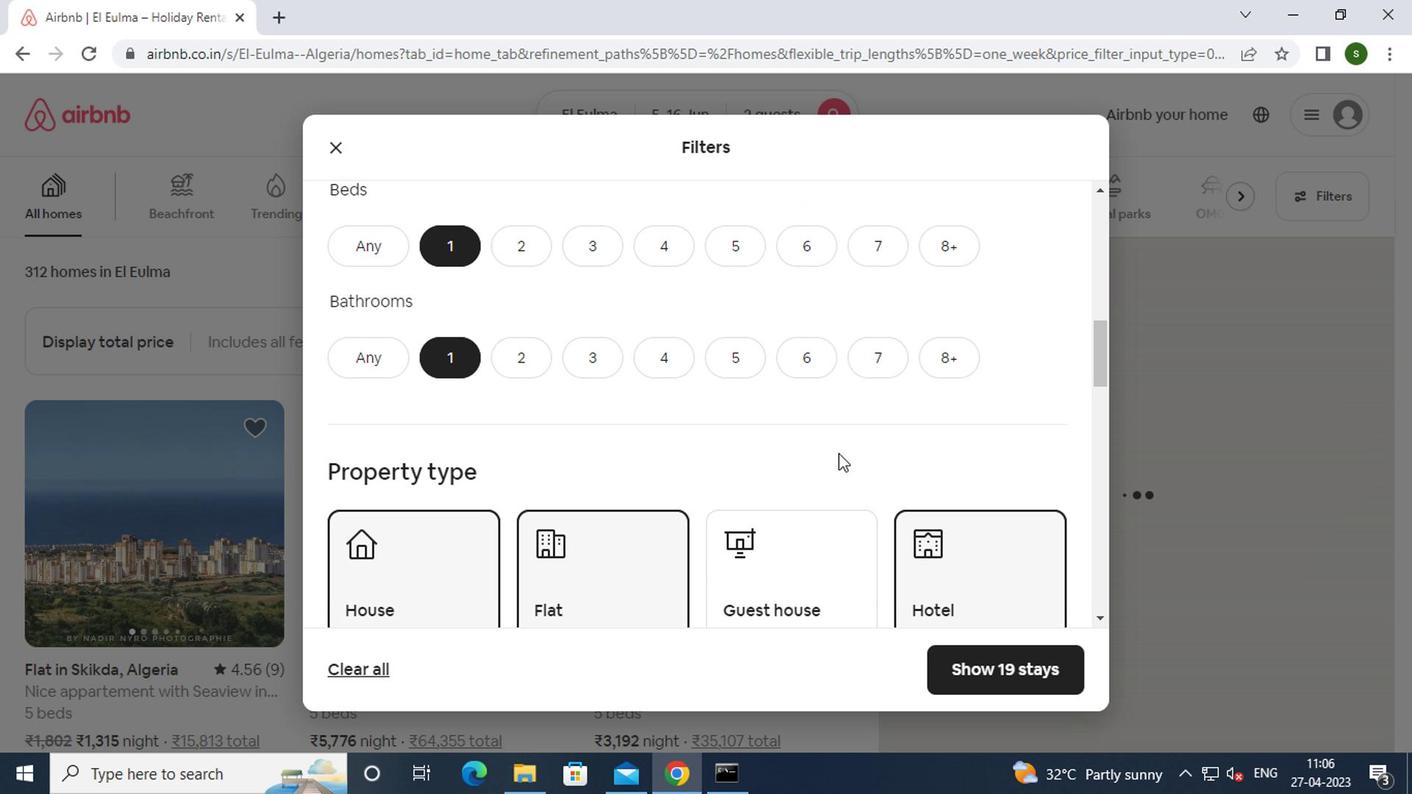 
Action: Mouse scrolled (833, 453) with delta (0, 0)
Screenshot: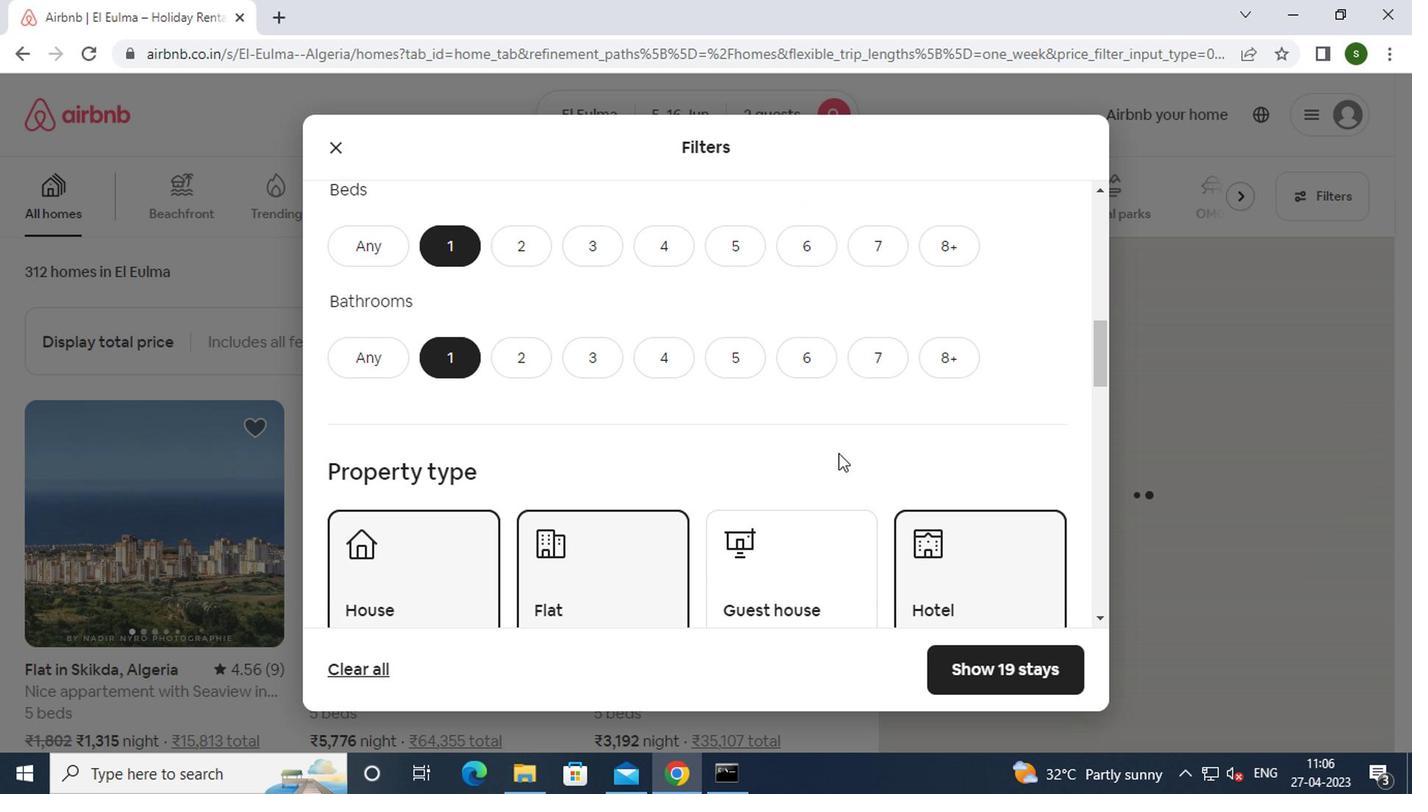 
Action: Mouse scrolled (833, 453) with delta (0, 0)
Screenshot: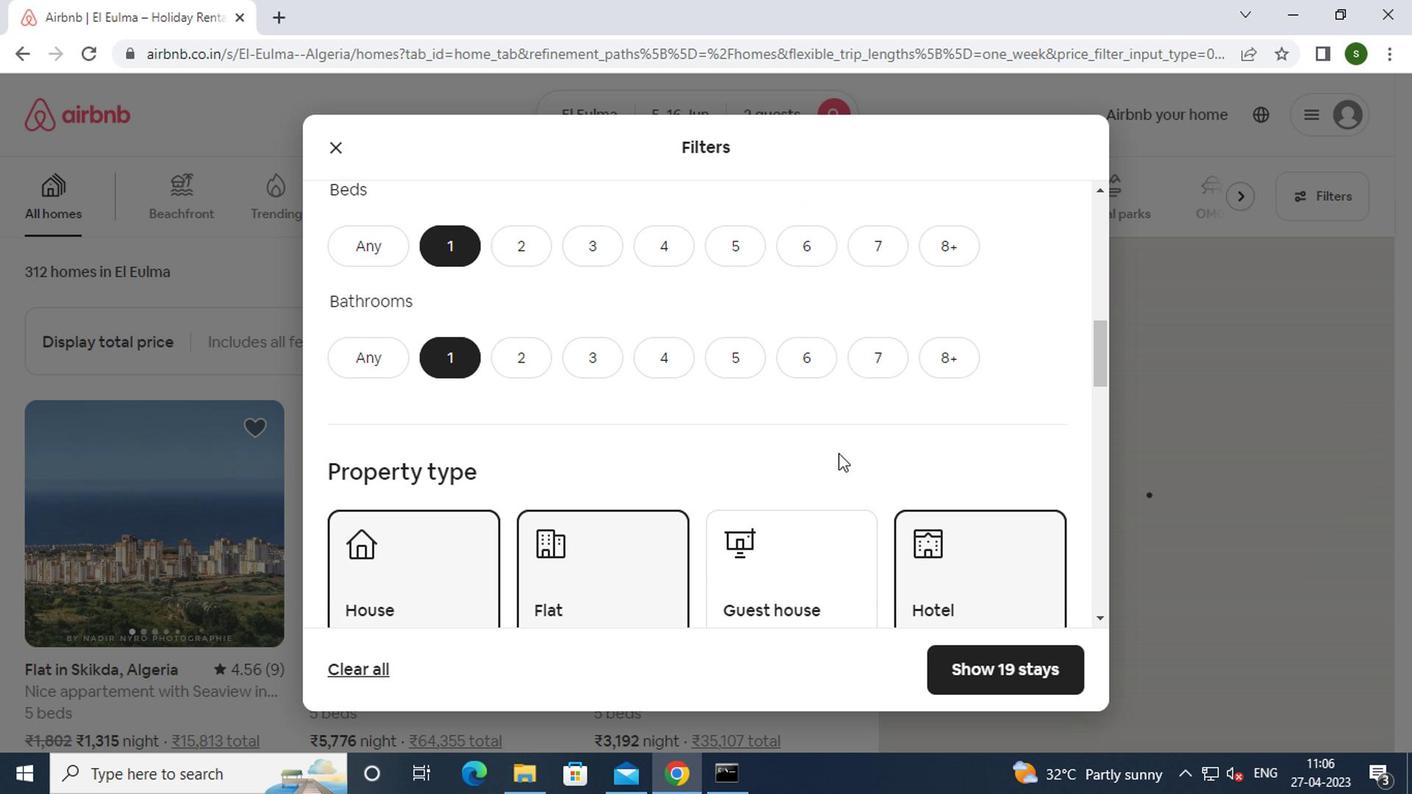 
Action: Mouse moved to (729, 563)
Screenshot: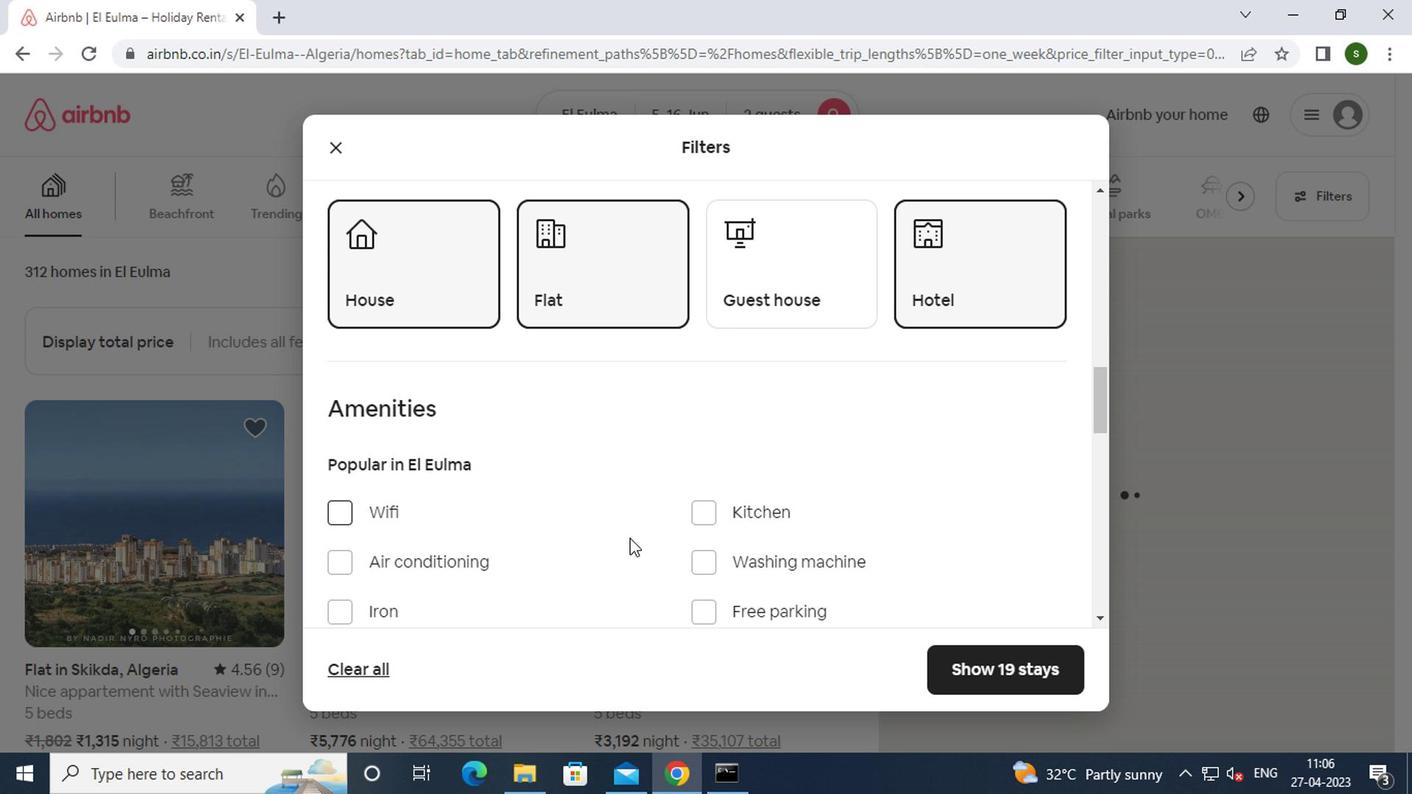 
Action: Mouse pressed left at (729, 563)
Screenshot: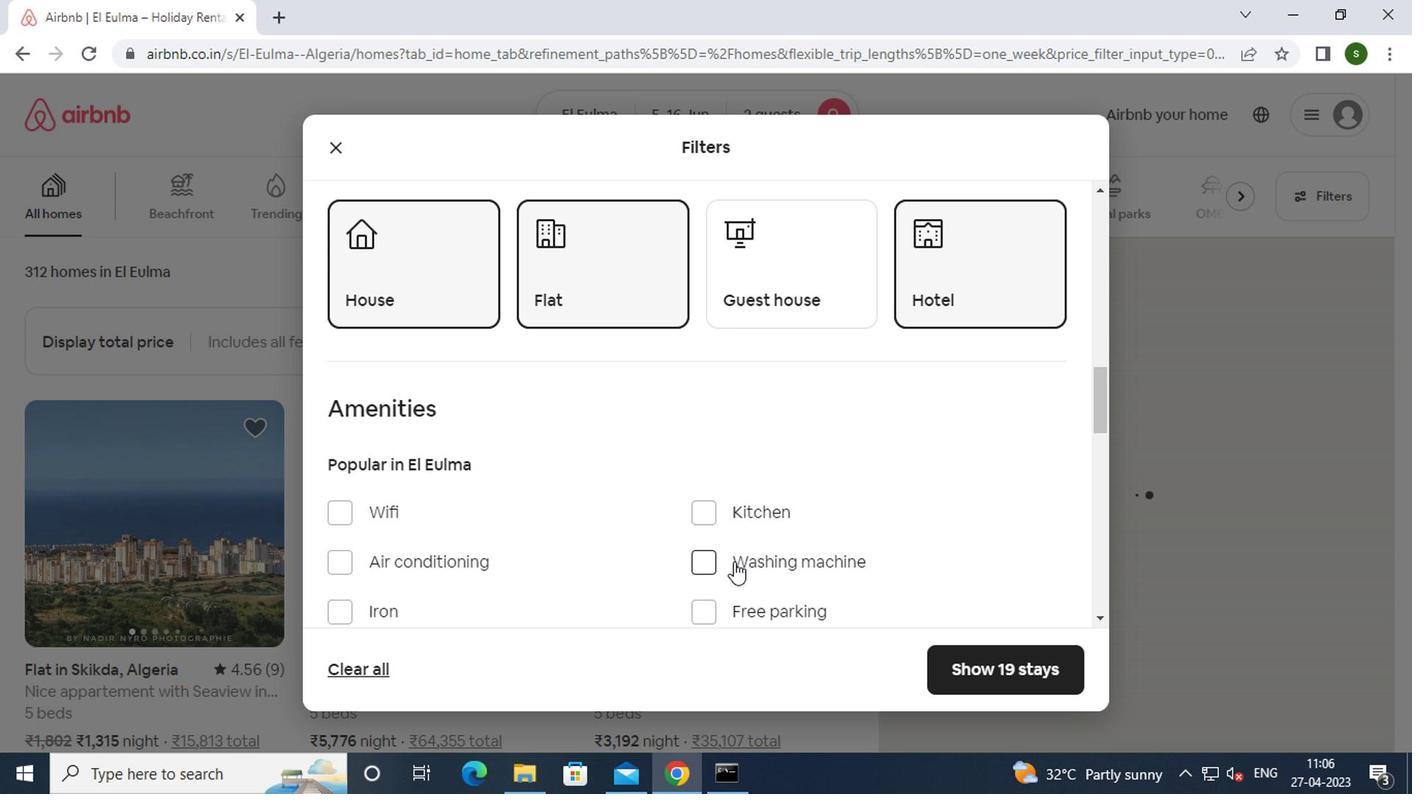 
Action: Mouse moved to (792, 503)
Screenshot: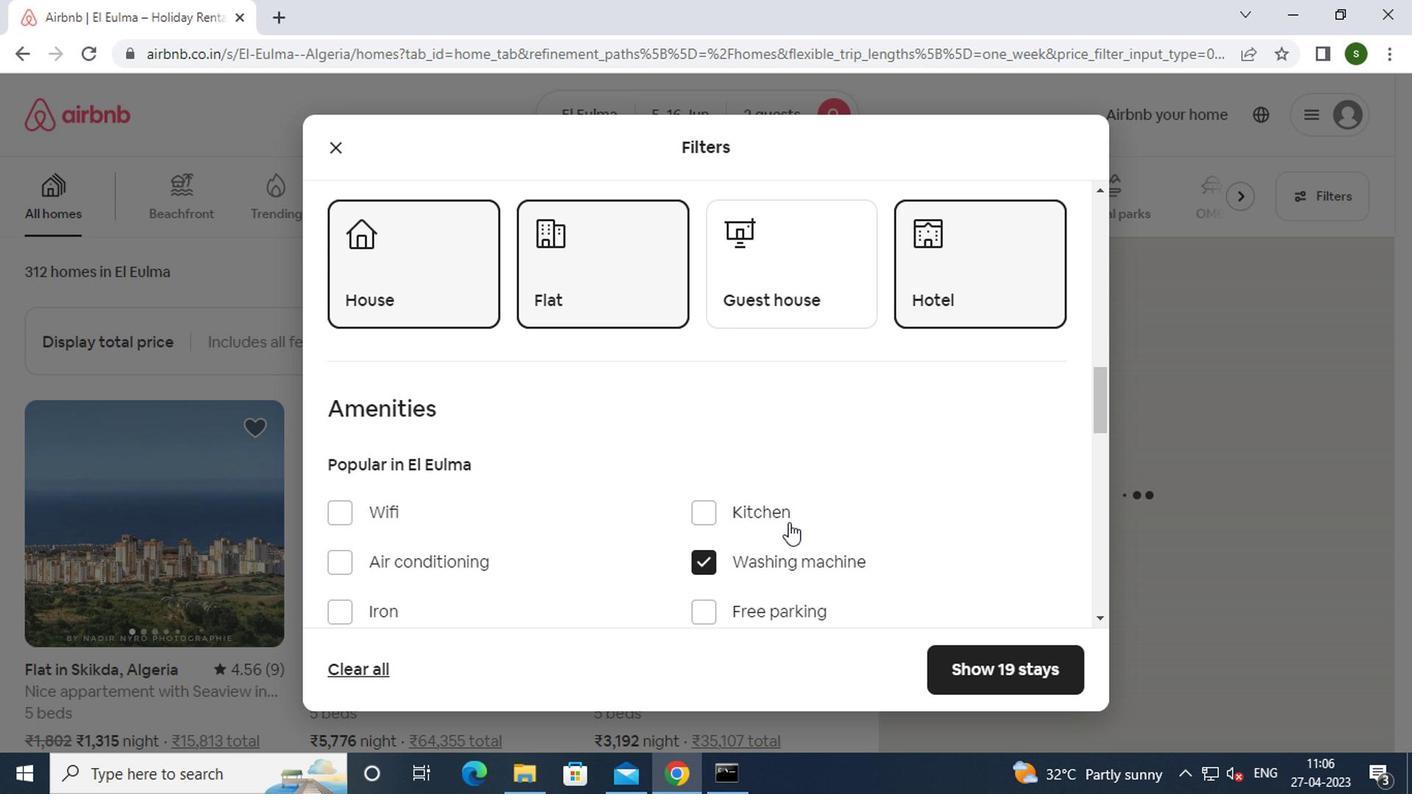 
Action: Mouse scrolled (792, 502) with delta (0, 0)
Screenshot: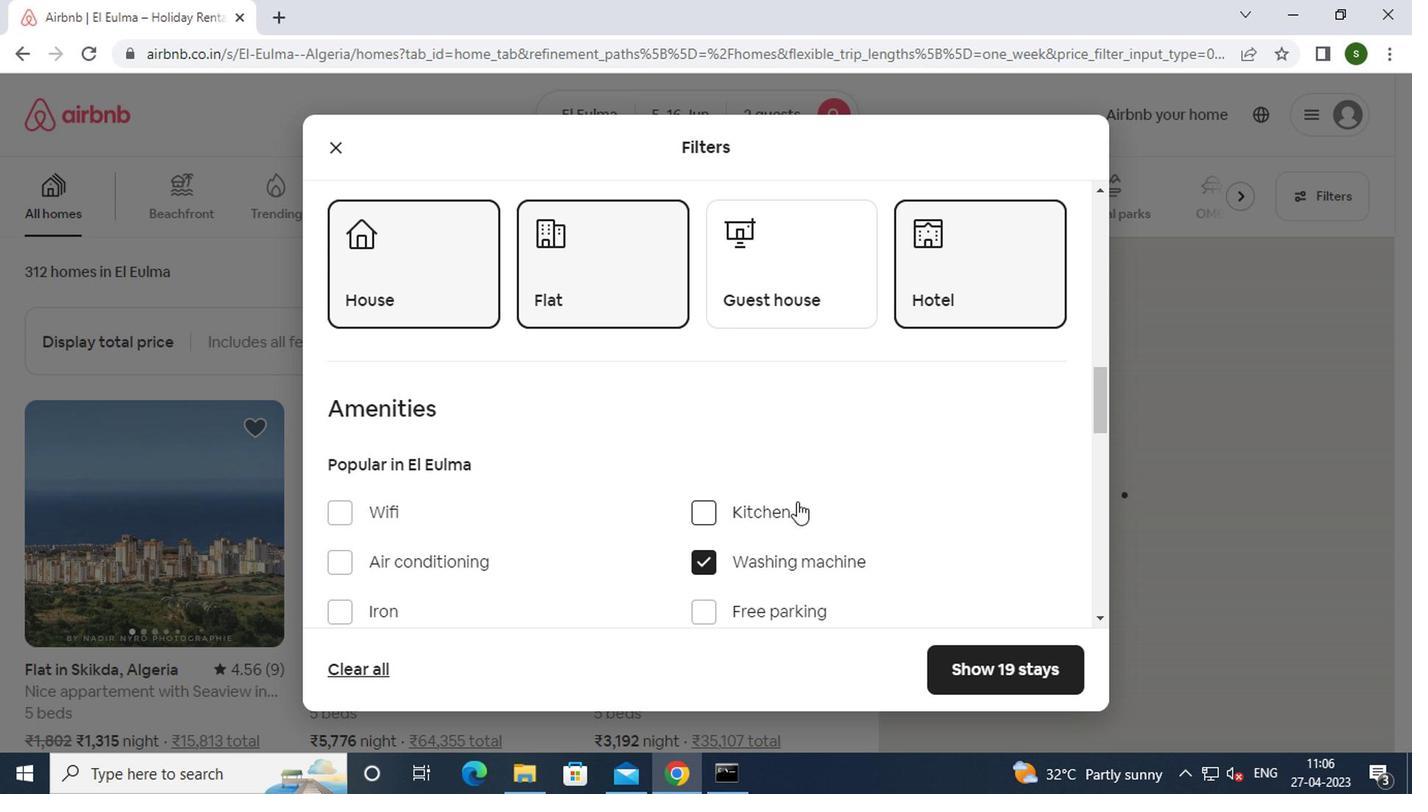 
Action: Mouse scrolled (792, 502) with delta (0, 0)
Screenshot: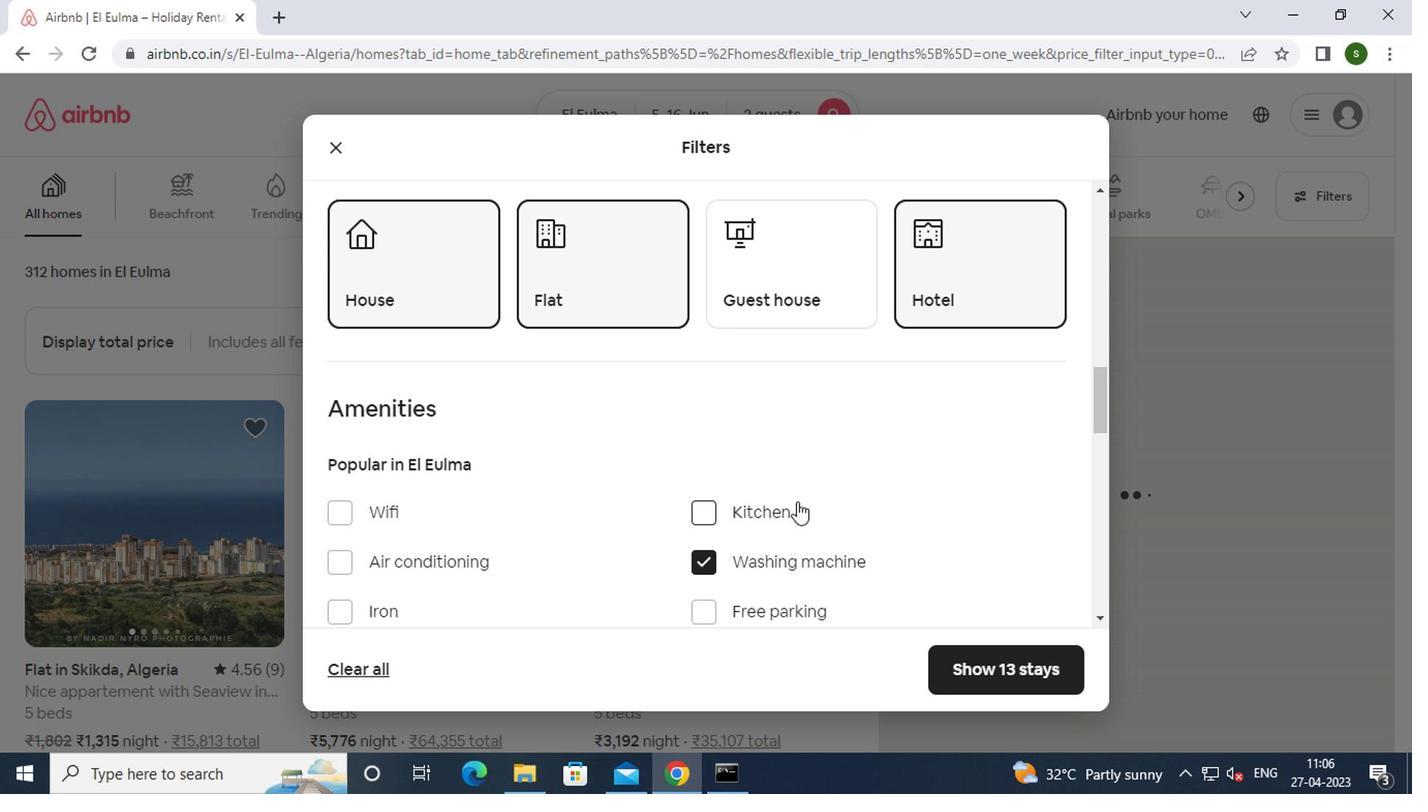 
Action: Mouse scrolled (792, 502) with delta (0, 0)
Screenshot: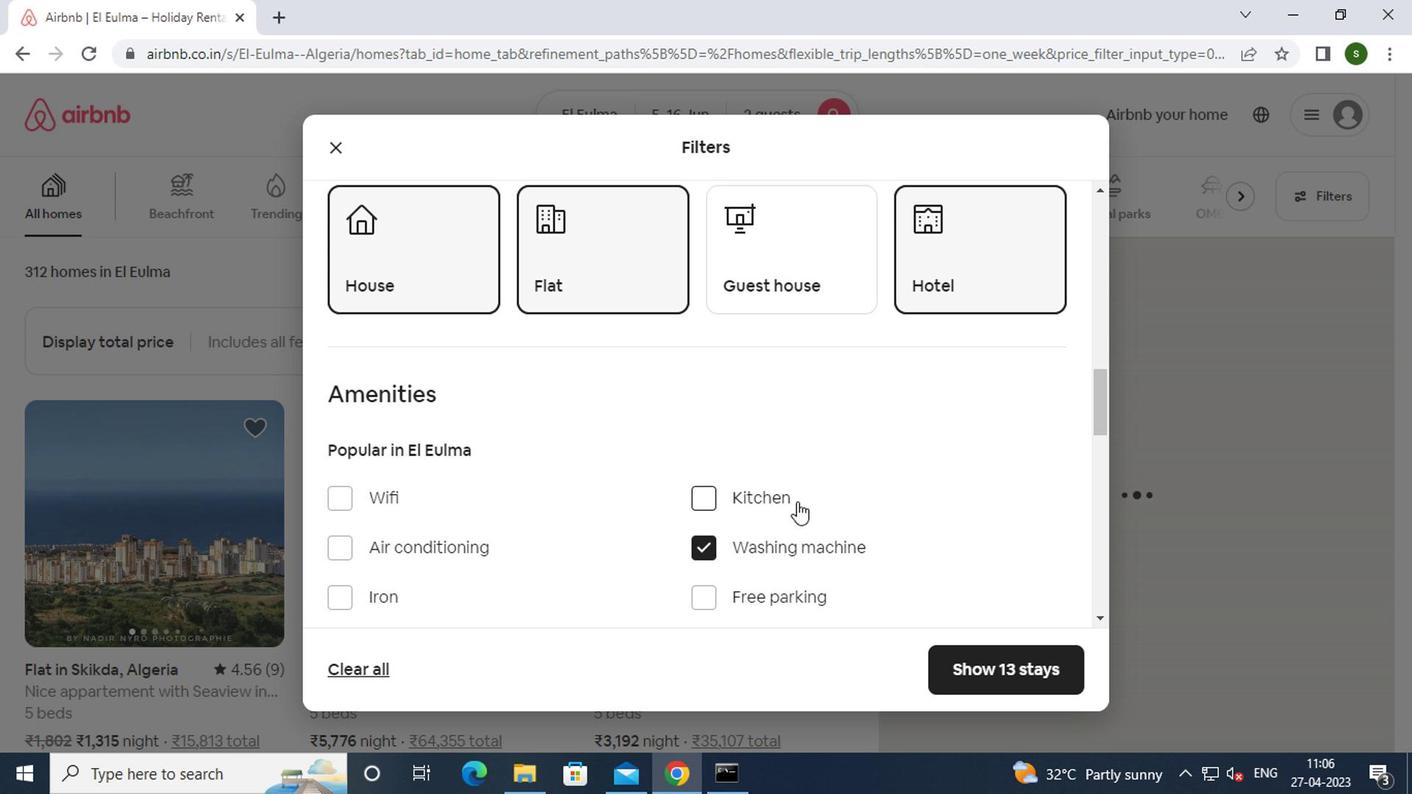 
Action: Mouse moved to (792, 502)
Screenshot: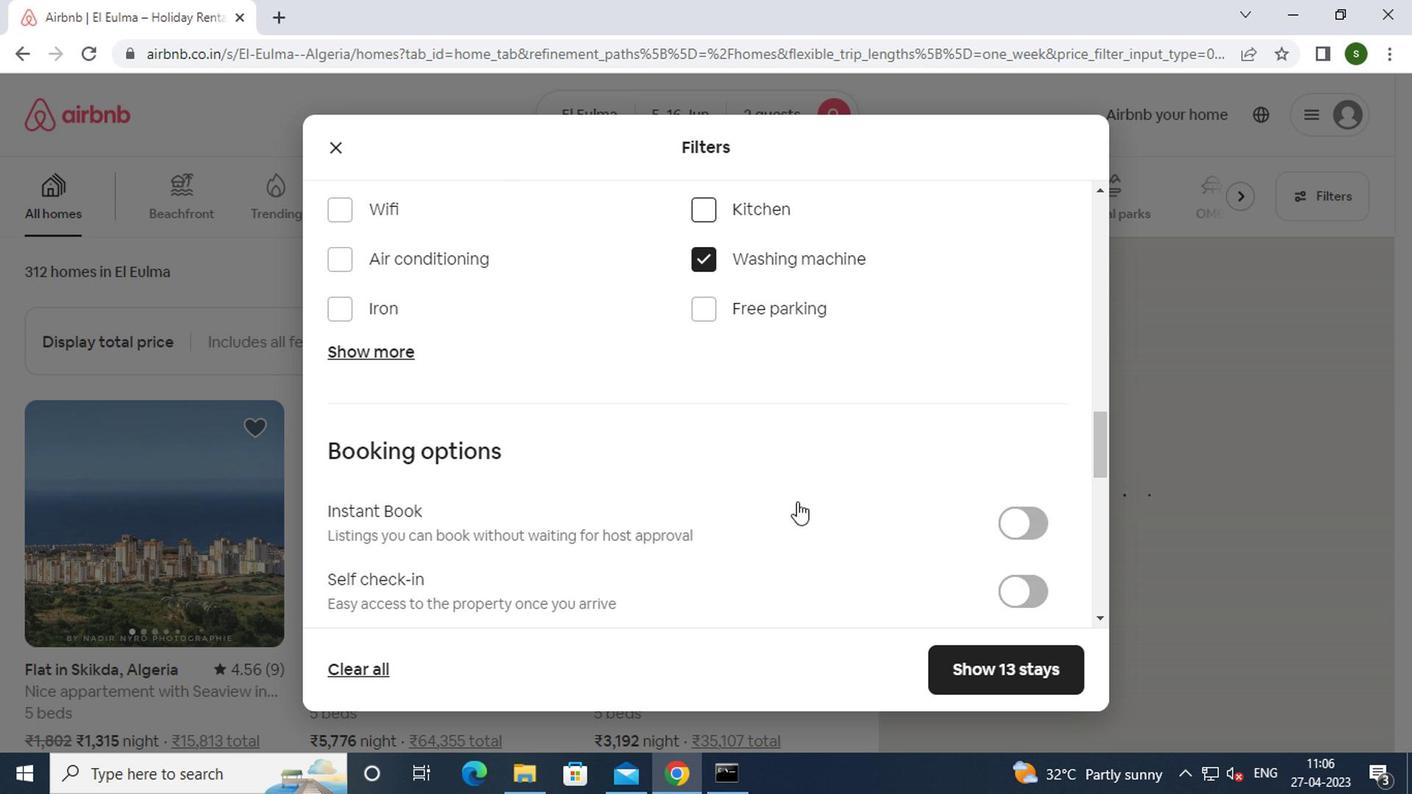 
Action: Mouse scrolled (792, 501) with delta (0, -1)
Screenshot: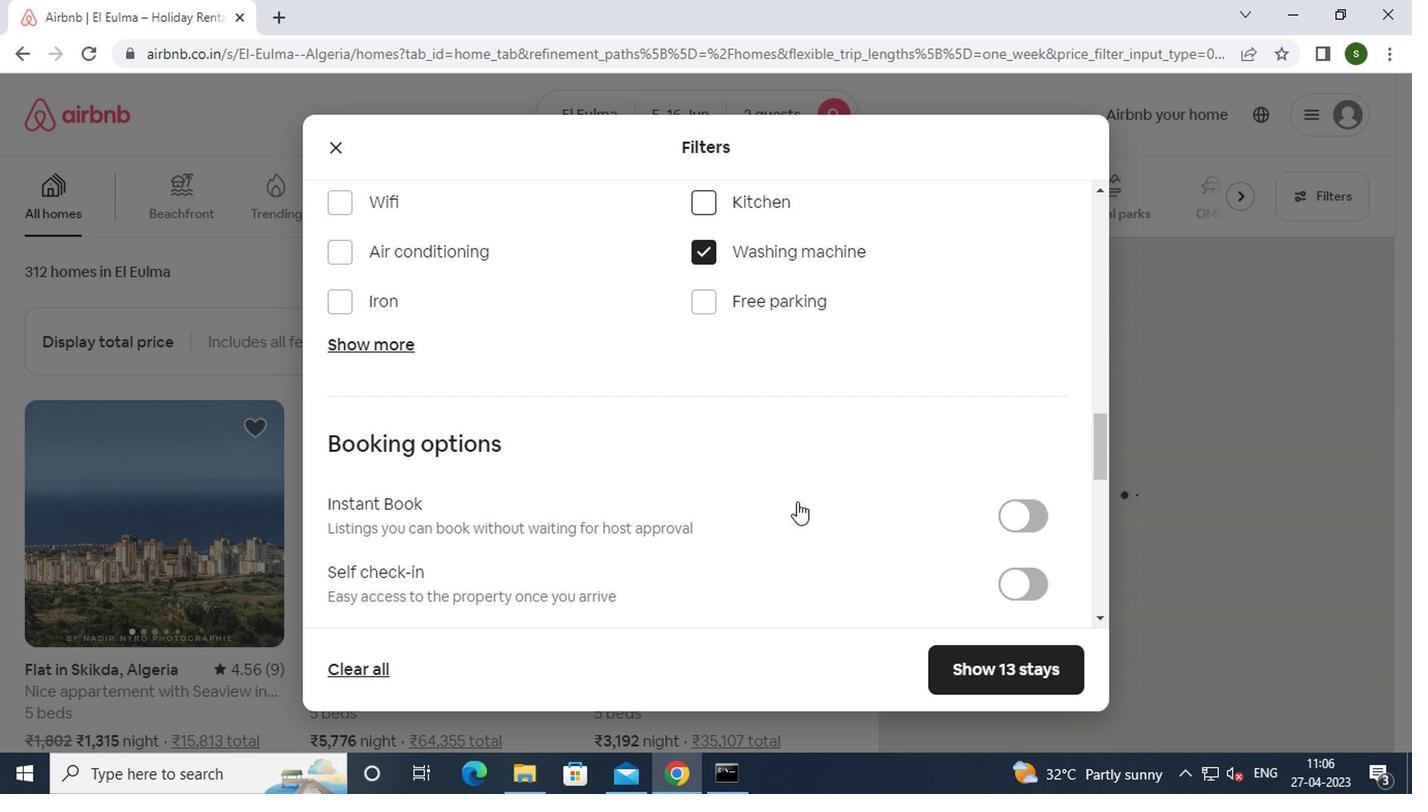 
Action: Mouse scrolled (792, 501) with delta (0, -1)
Screenshot: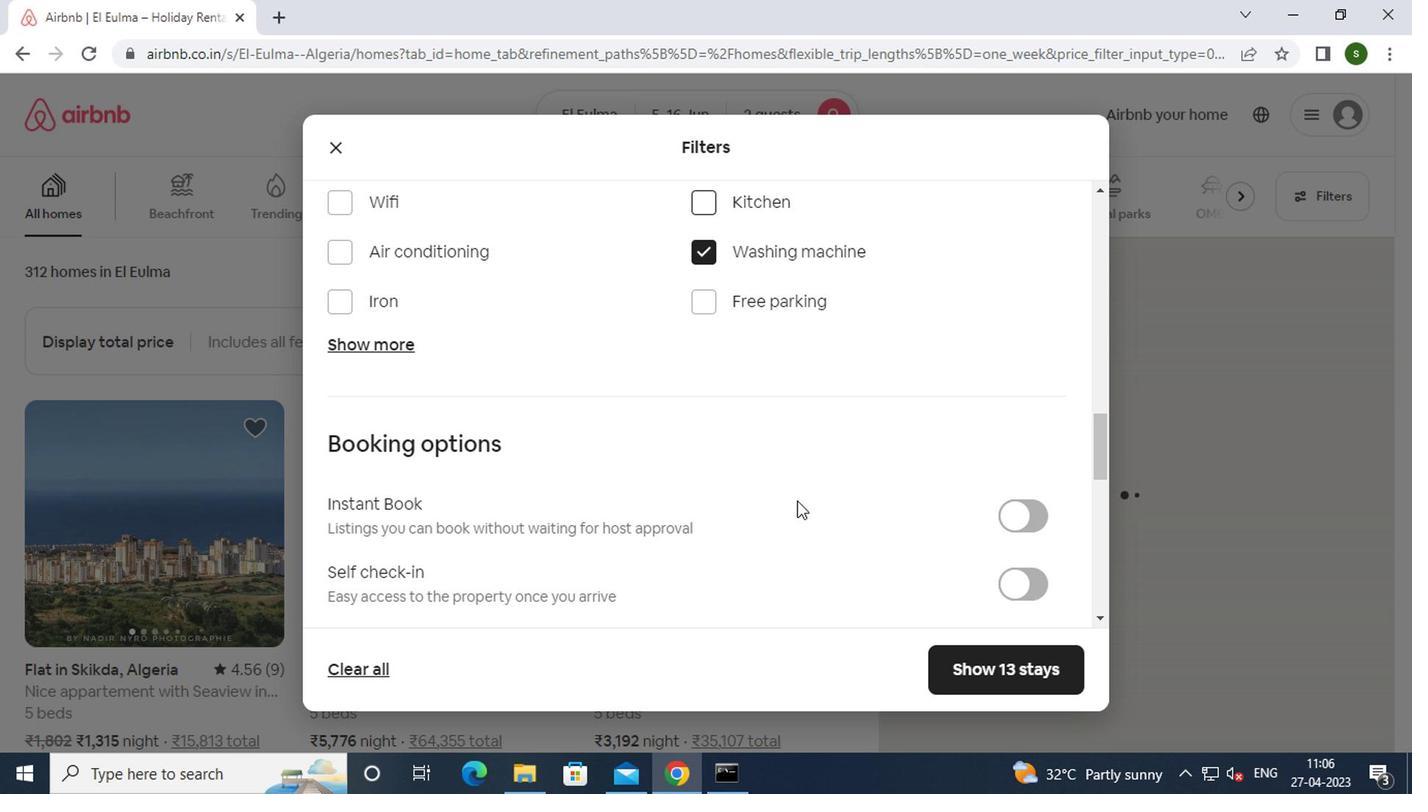 
Action: Mouse moved to (1017, 384)
Screenshot: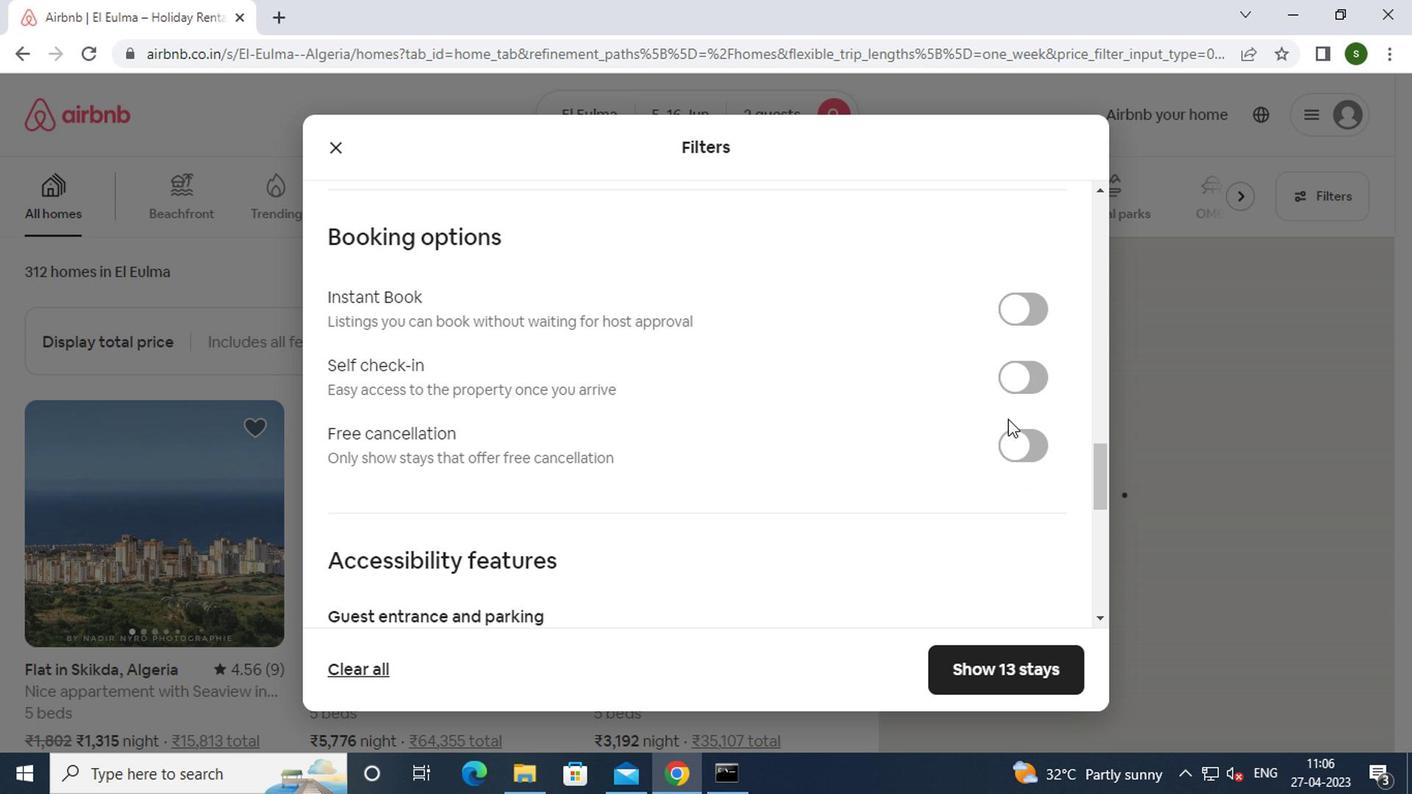 
Action: Mouse pressed left at (1017, 384)
Screenshot: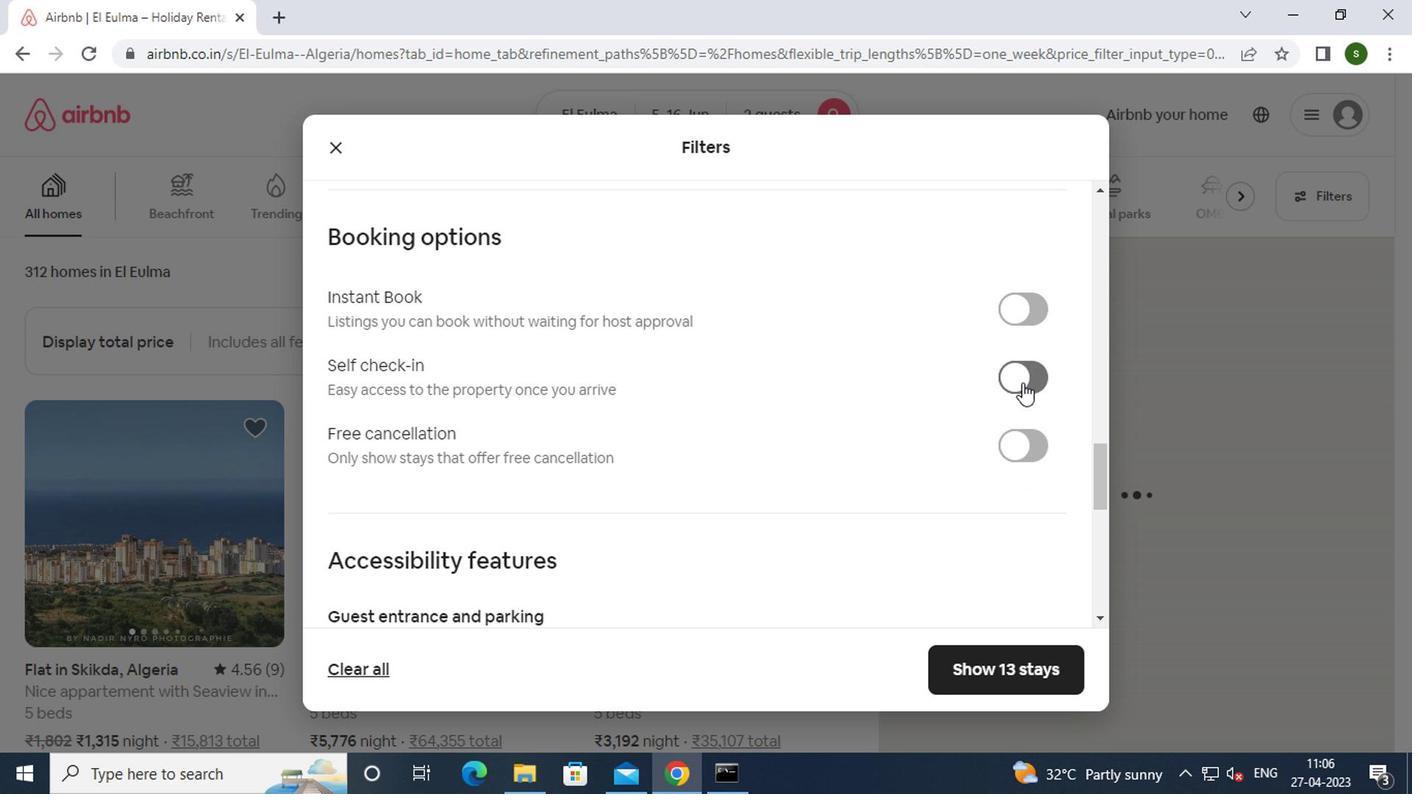 
Action: Mouse moved to (982, 664)
Screenshot: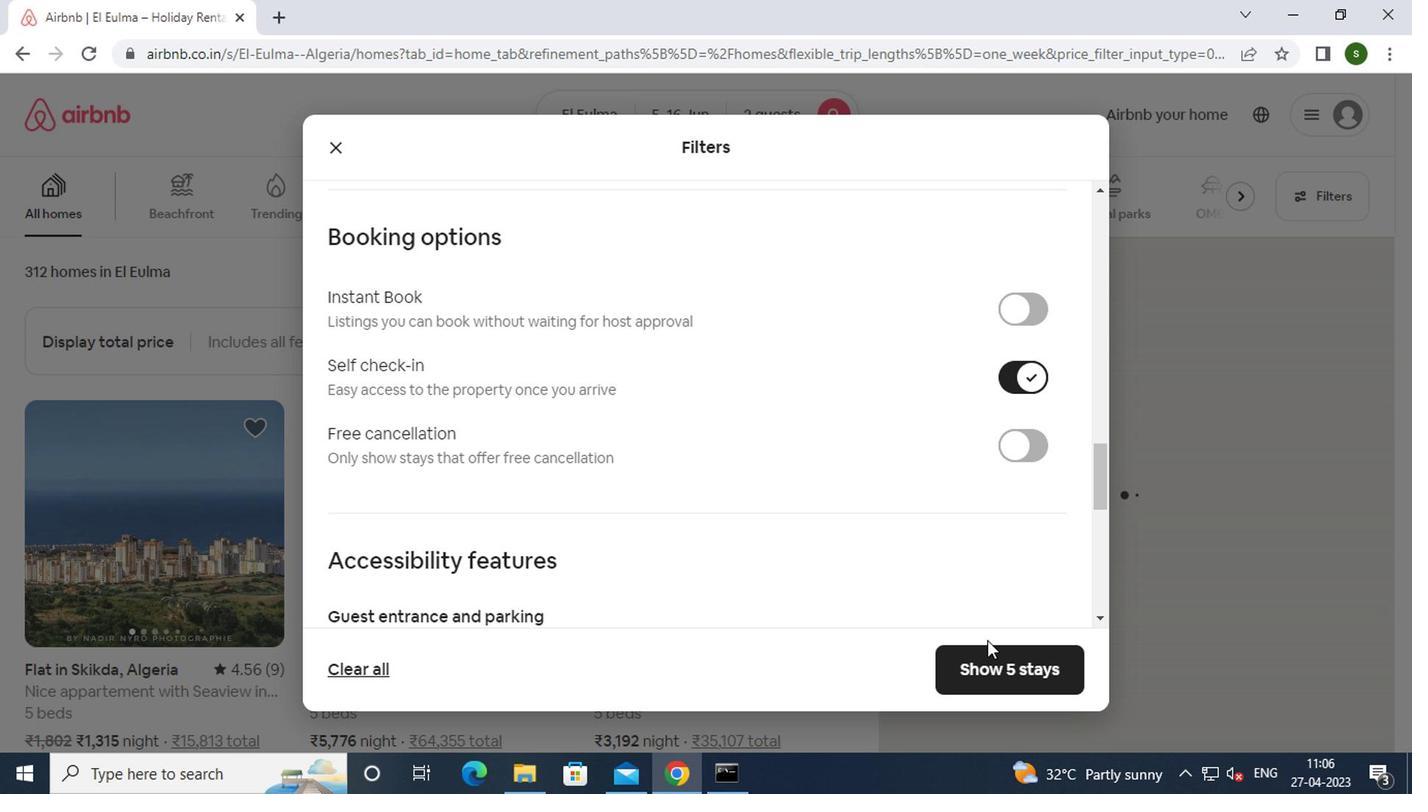 
Action: Mouse pressed left at (982, 664)
Screenshot: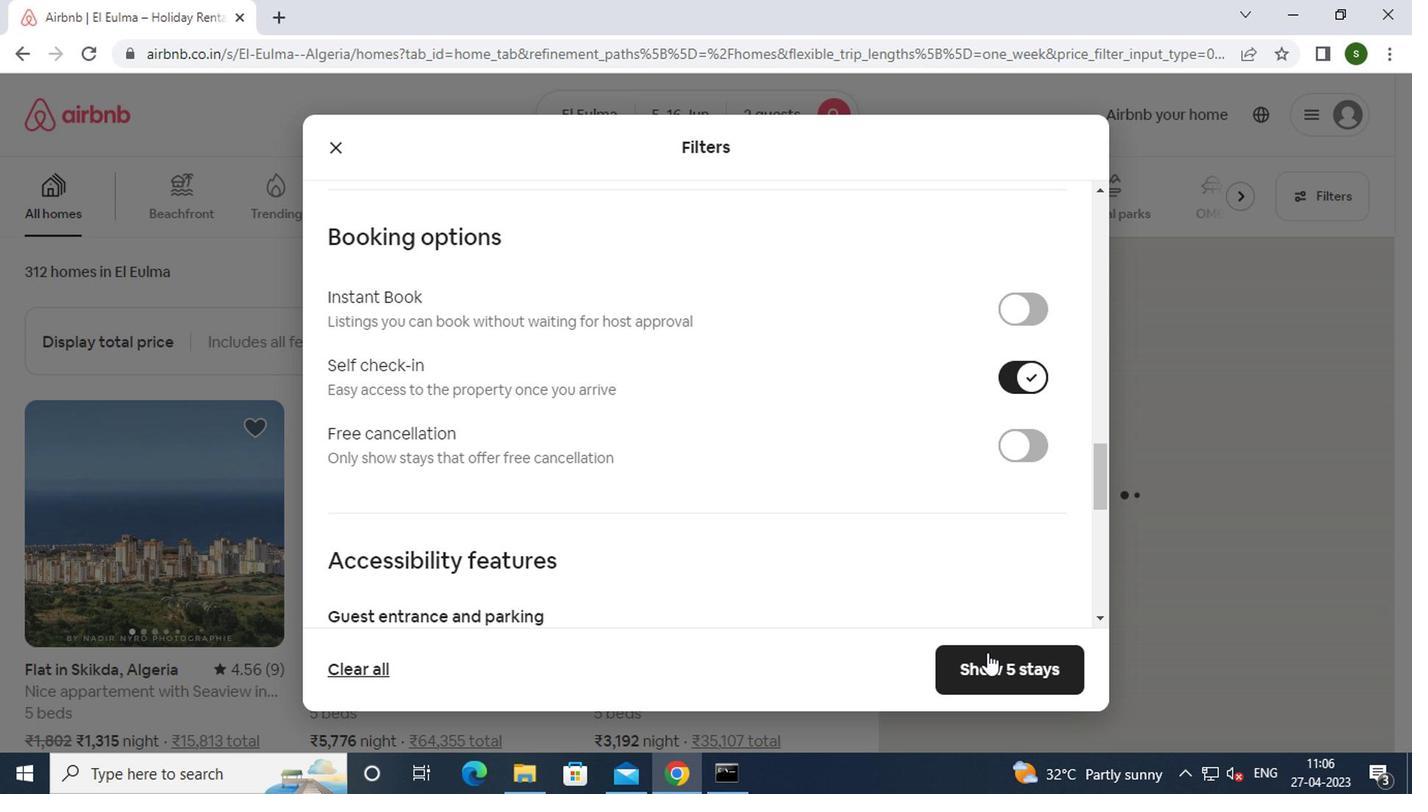 
